 Task: Buy 4 Fondue from Cheese Tools section under best seller category for shipping address: Jerry Evans, 4202 Skips Lane, Phoenix, Arizona 85012, Cell Number 9285042162. Pay from credit card ending with 9757, CVV 798
Action: Mouse moved to (27, 104)
Screenshot: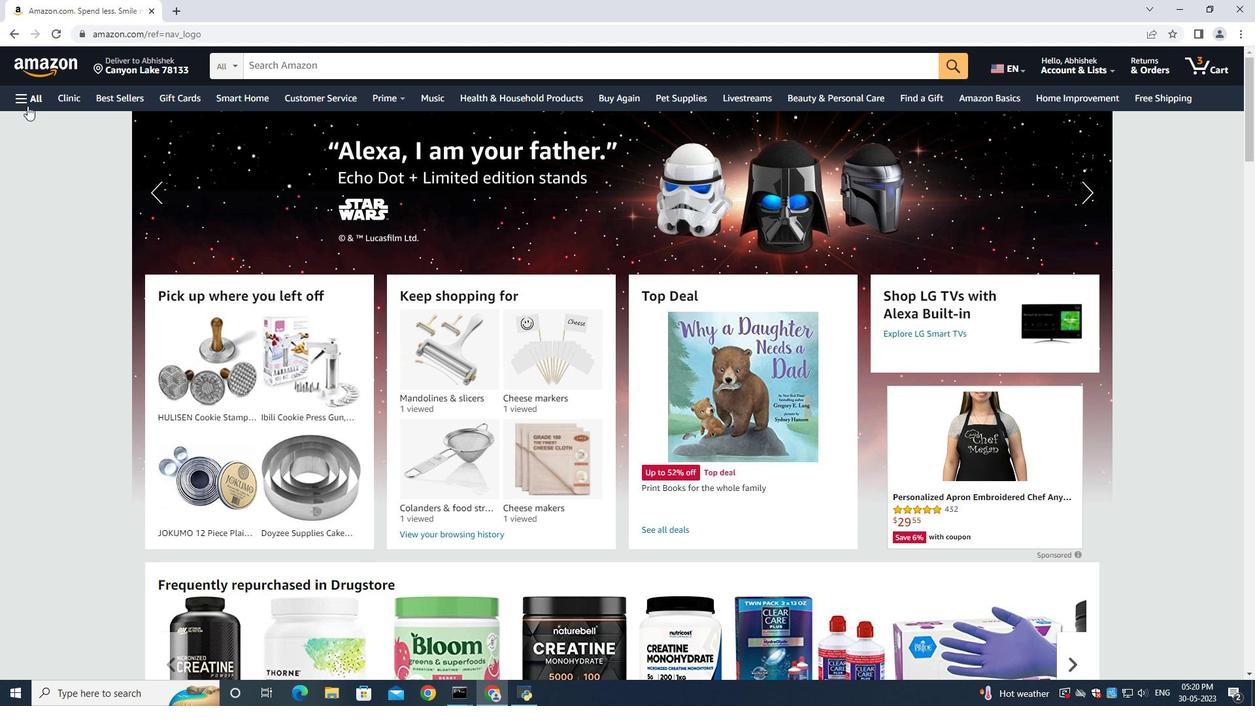 
Action: Mouse pressed left at (27, 104)
Screenshot: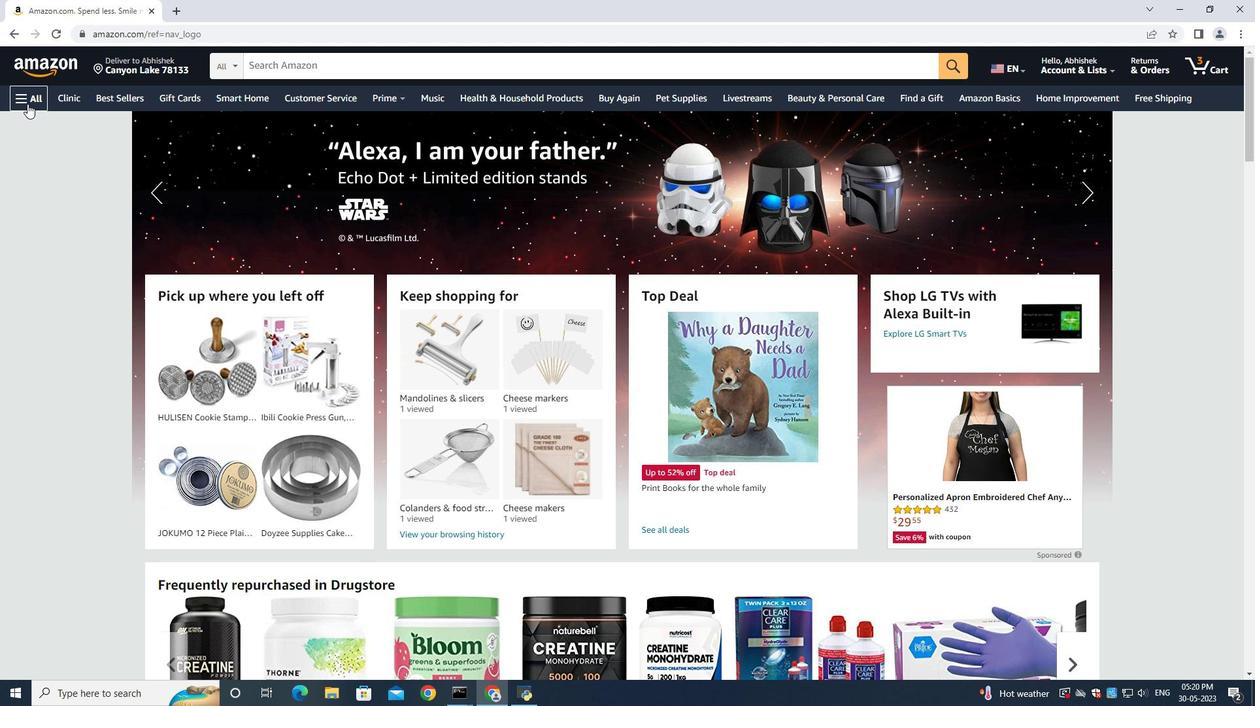 
Action: Mouse moved to (72, 126)
Screenshot: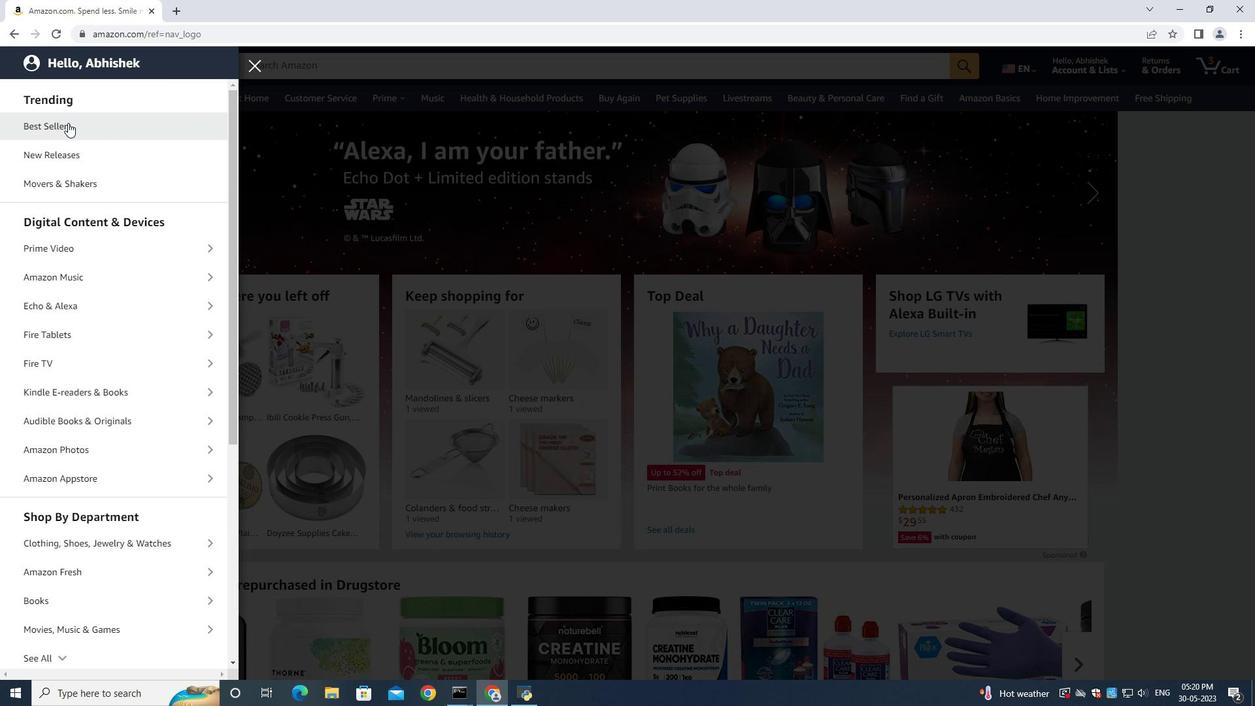 
Action: Mouse pressed left at (72, 126)
Screenshot: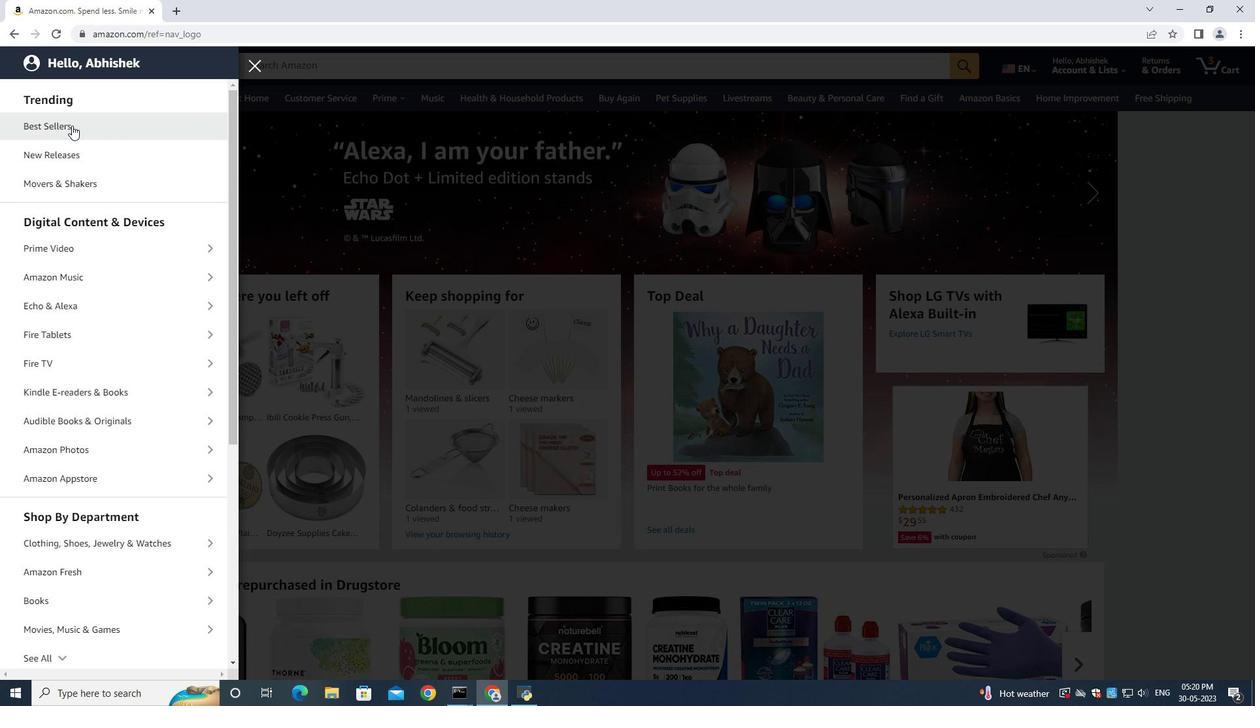 
Action: Mouse moved to (353, 71)
Screenshot: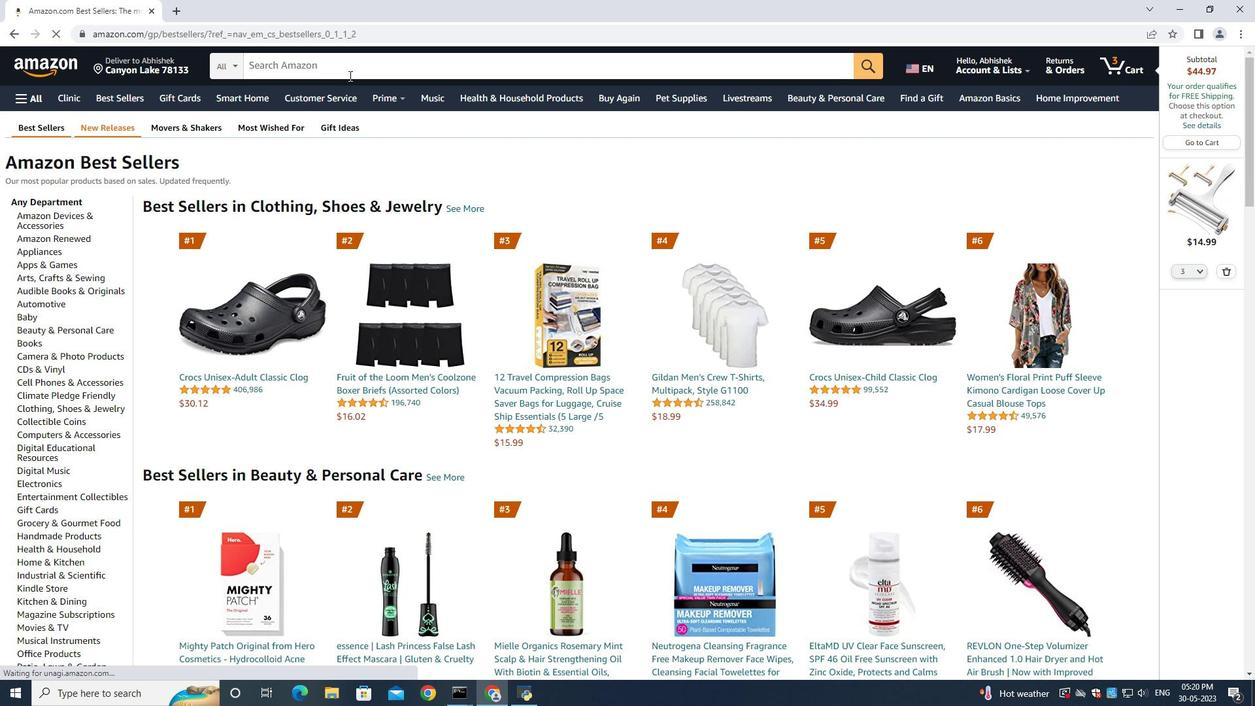 
Action: Mouse pressed left at (353, 71)
Screenshot: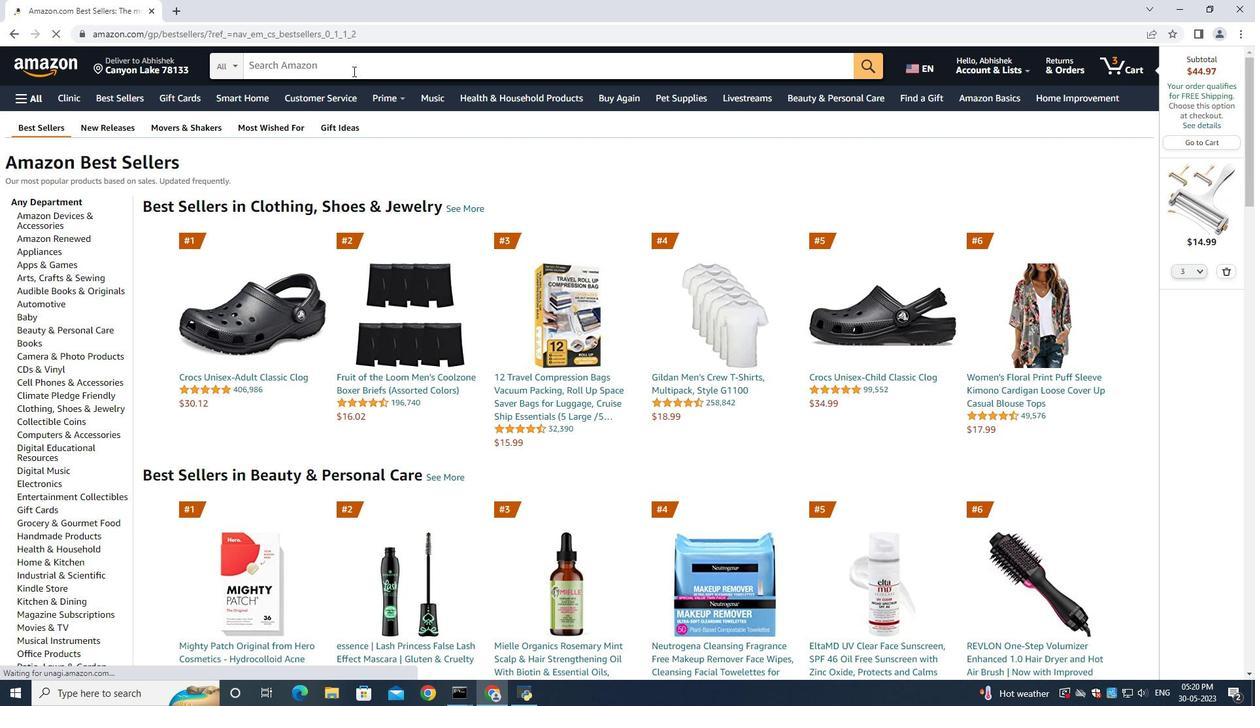 
Action: Key pressed <Key.shift>Fondue<Key.space><Key.enter>
Screenshot: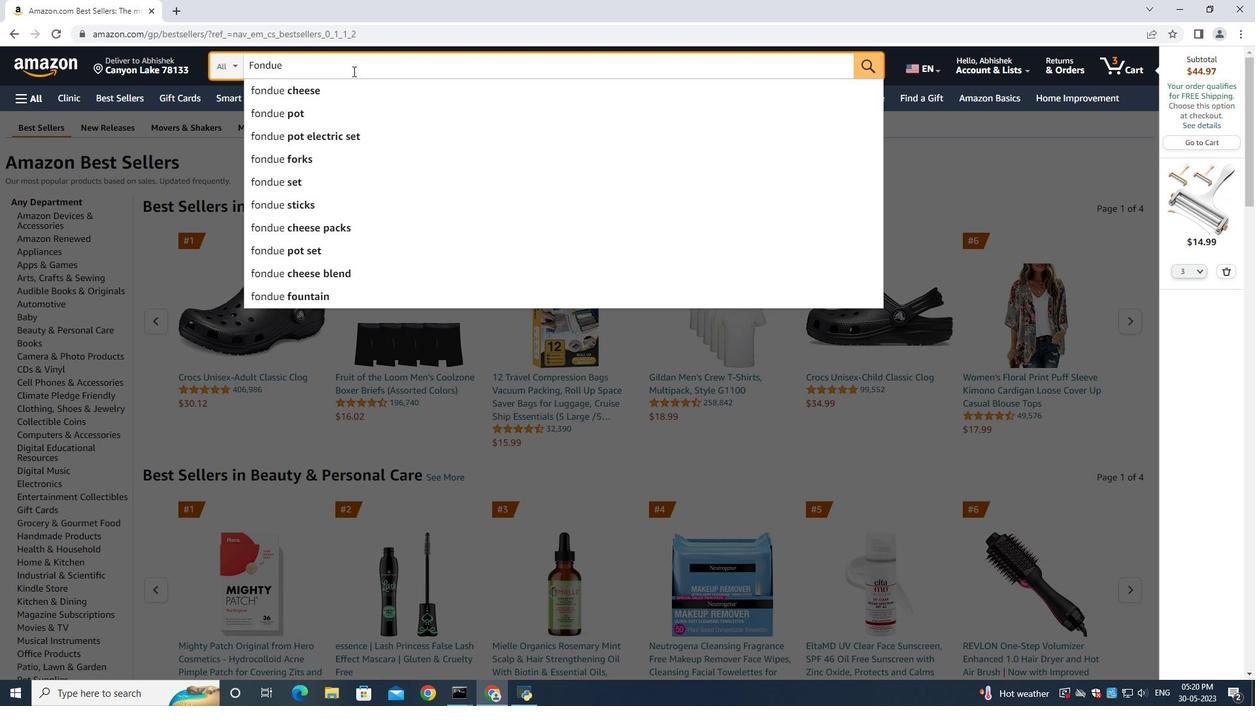 
Action: Mouse moved to (1228, 273)
Screenshot: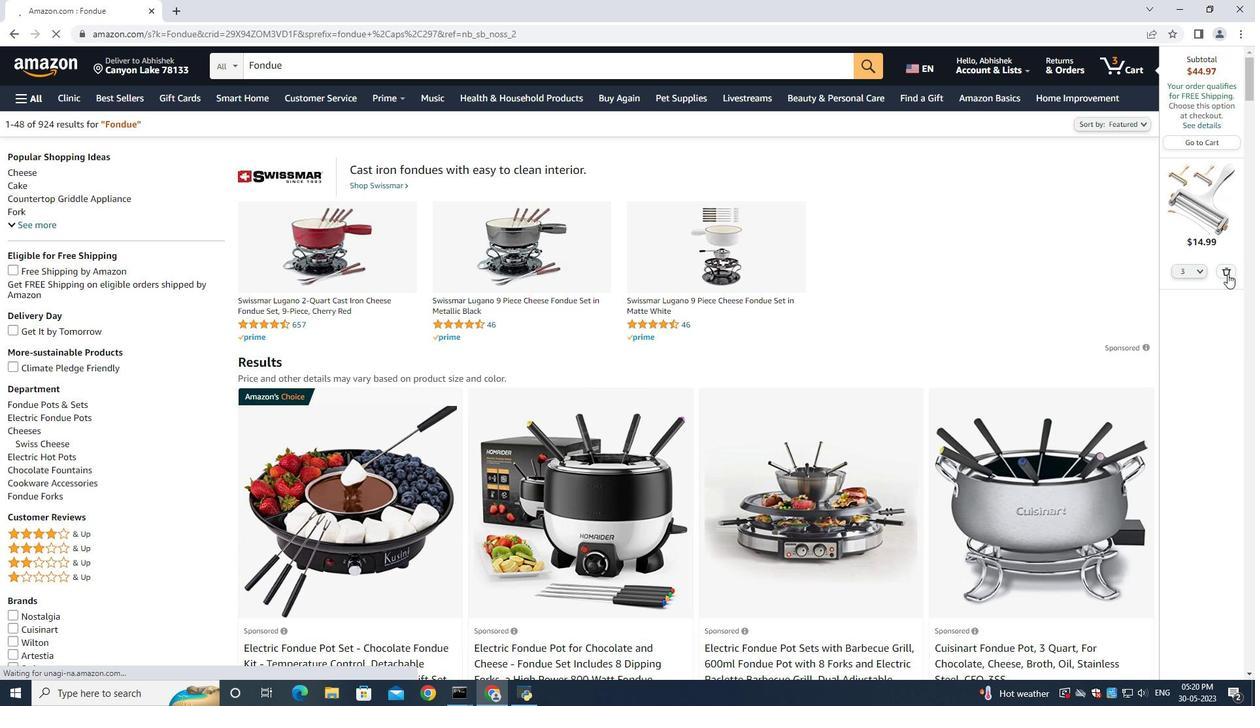 
Action: Mouse pressed left at (1228, 273)
Screenshot: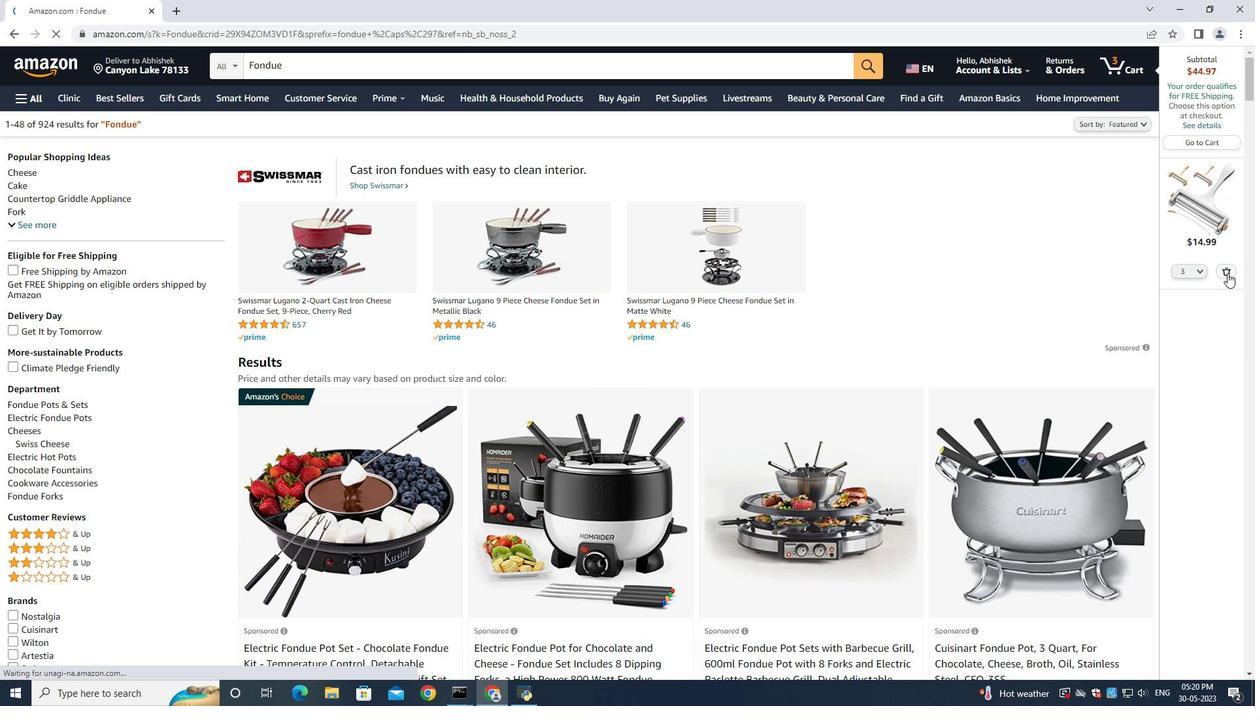 
Action: Mouse moved to (30, 432)
Screenshot: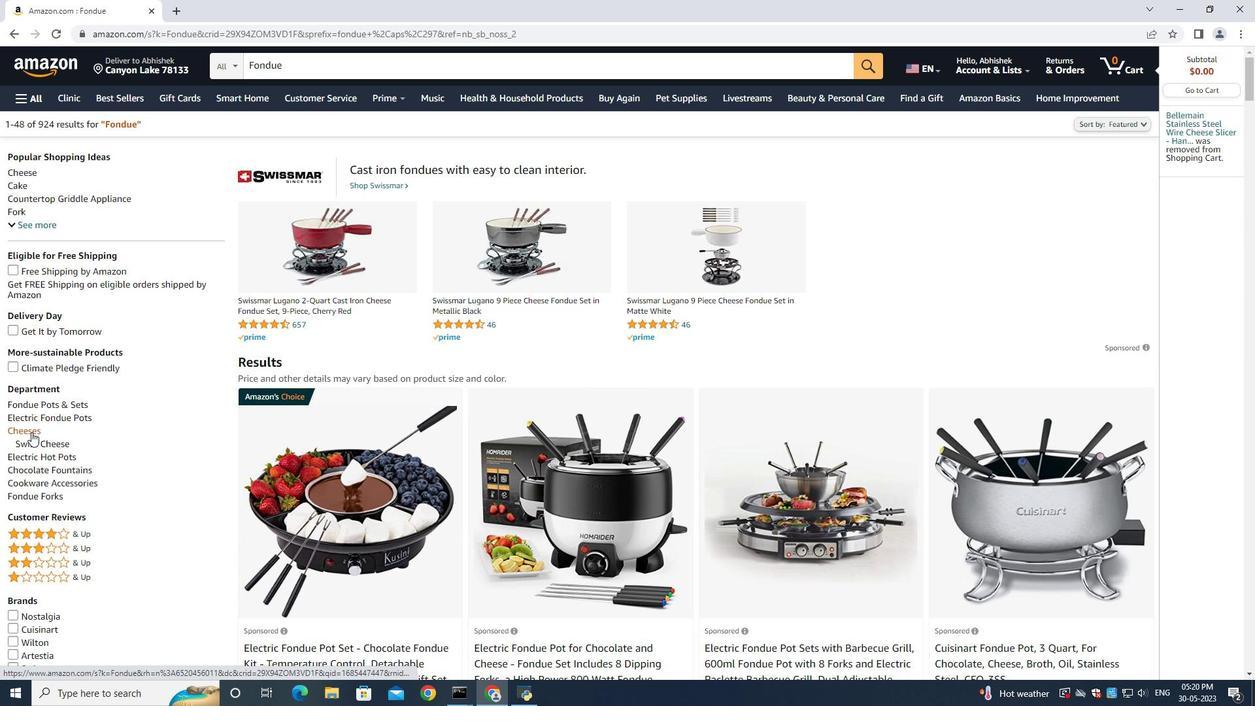 
Action: Mouse pressed left at (30, 432)
Screenshot: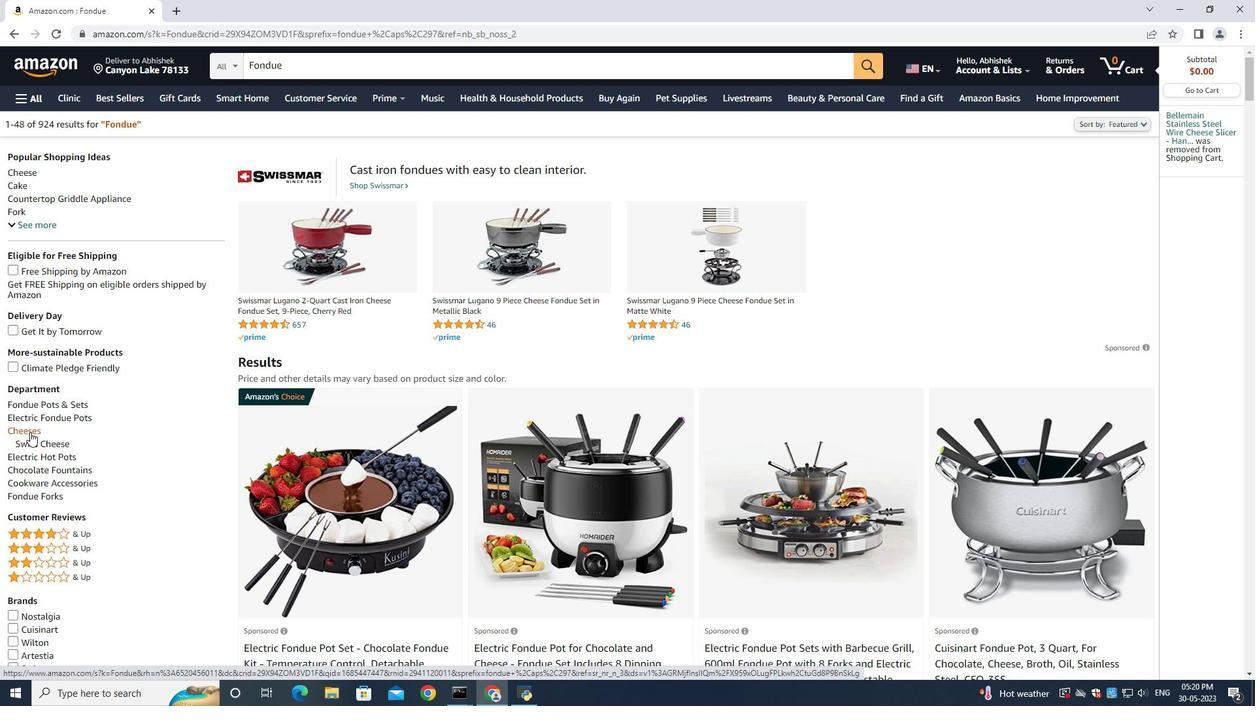 
Action: Mouse moved to (539, 621)
Screenshot: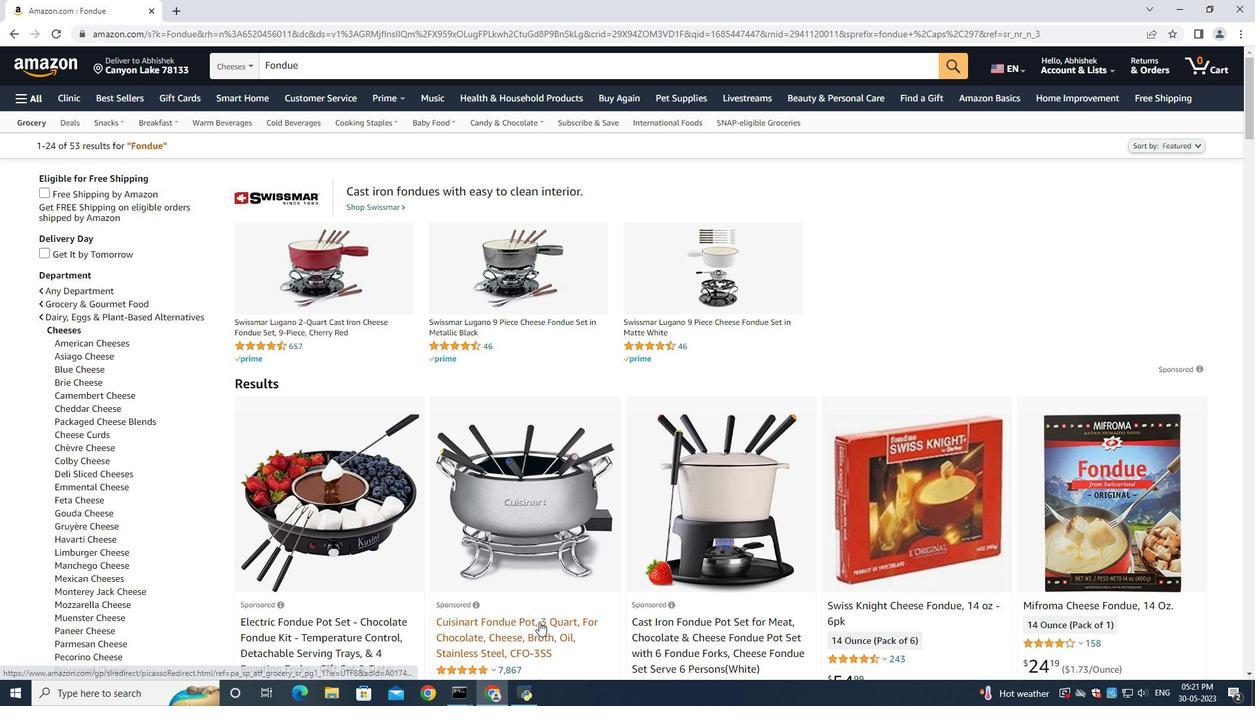 
Action: Mouse pressed left at (539, 621)
Screenshot: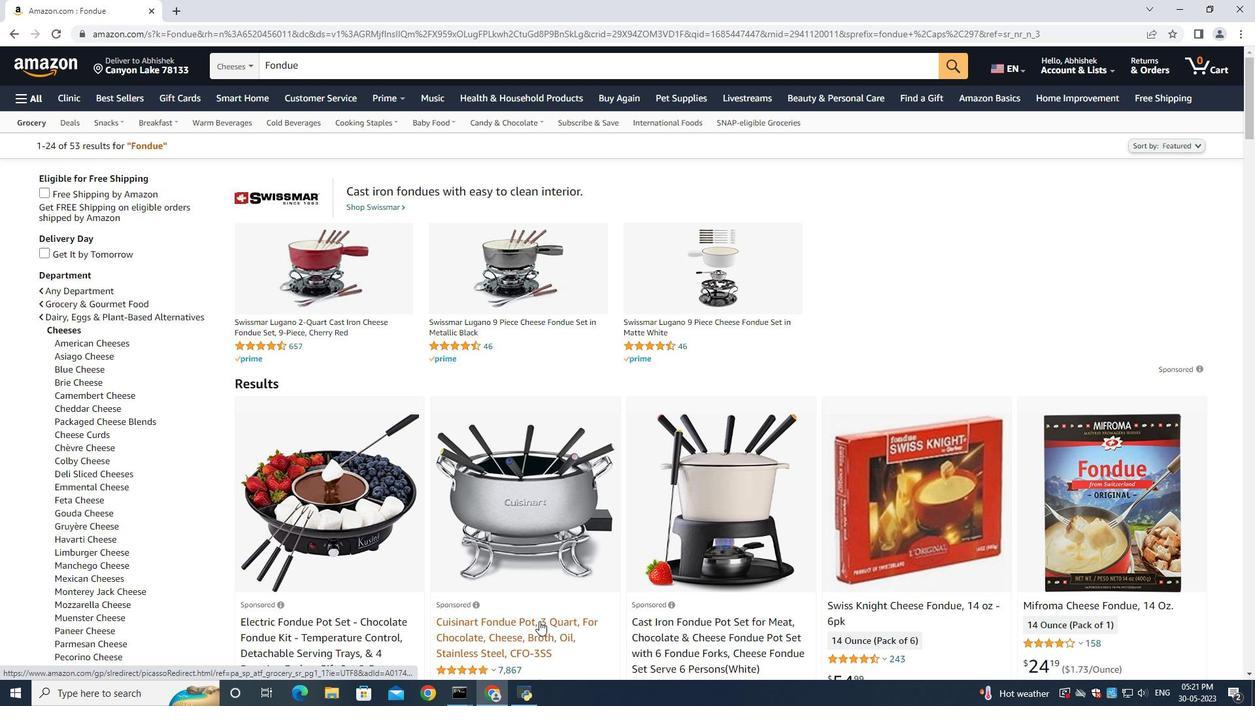 
Action: Mouse moved to (972, 442)
Screenshot: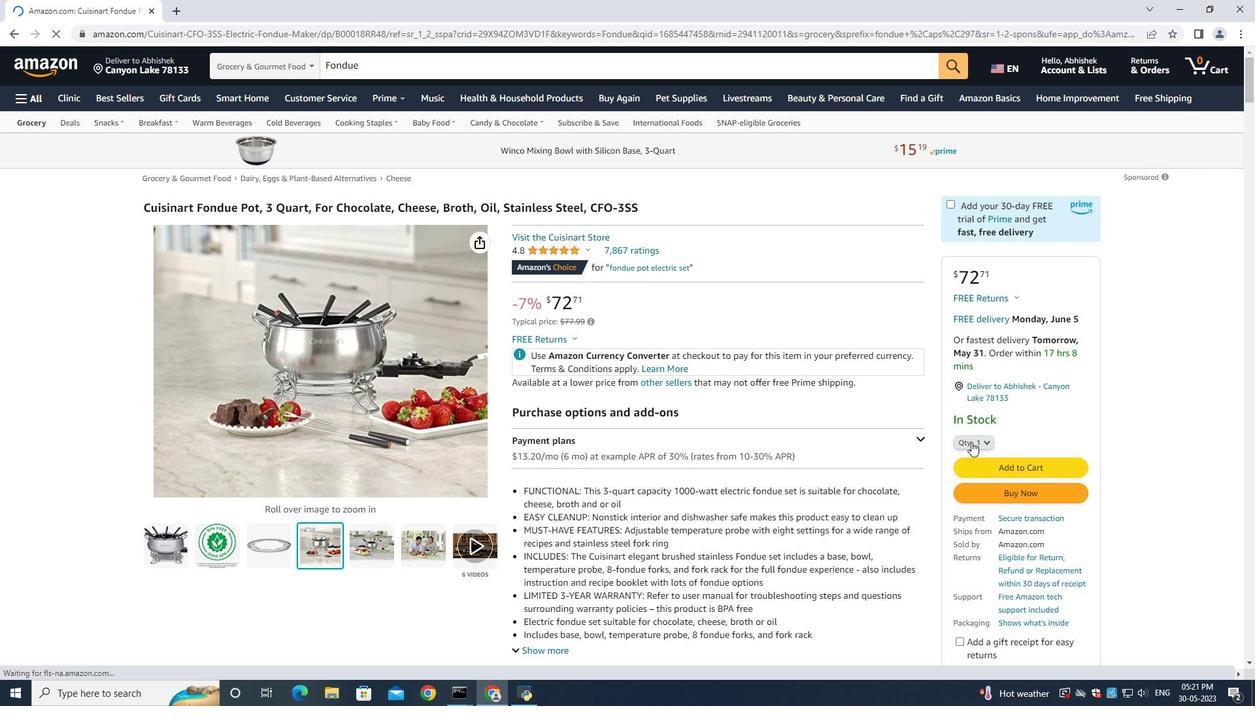 
Action: Mouse pressed left at (972, 442)
Screenshot: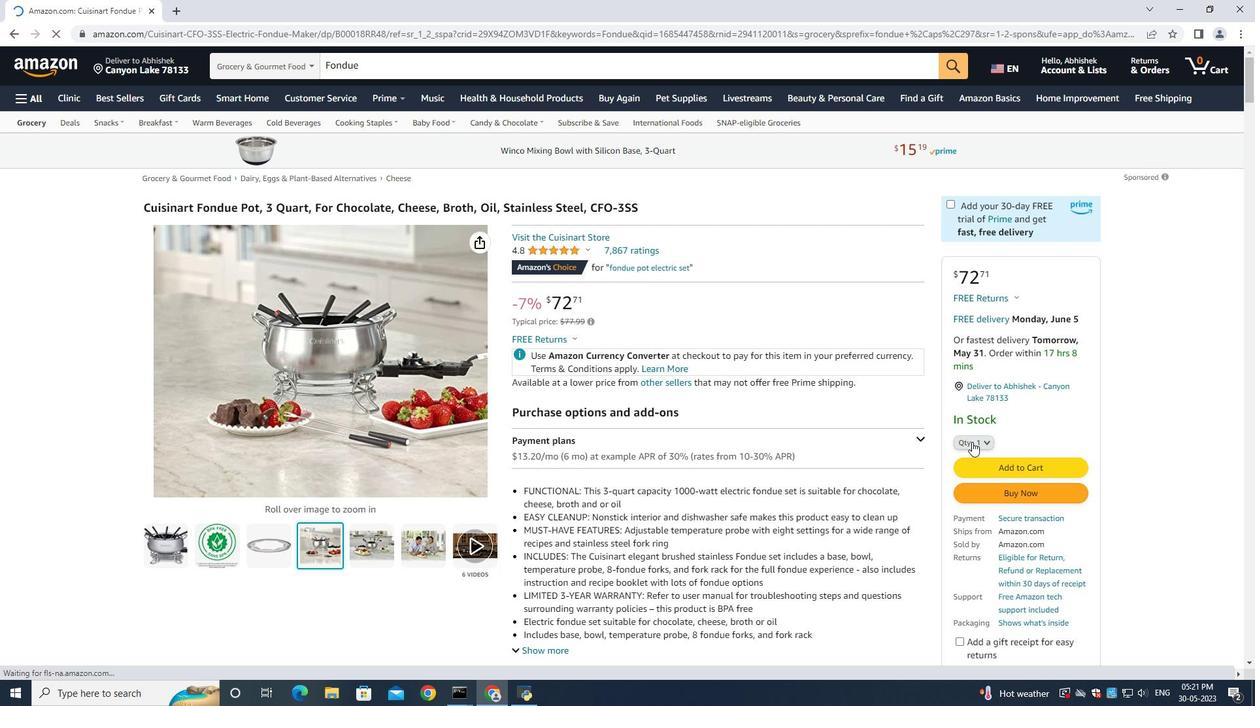 
Action: Mouse moved to (970, 128)
Screenshot: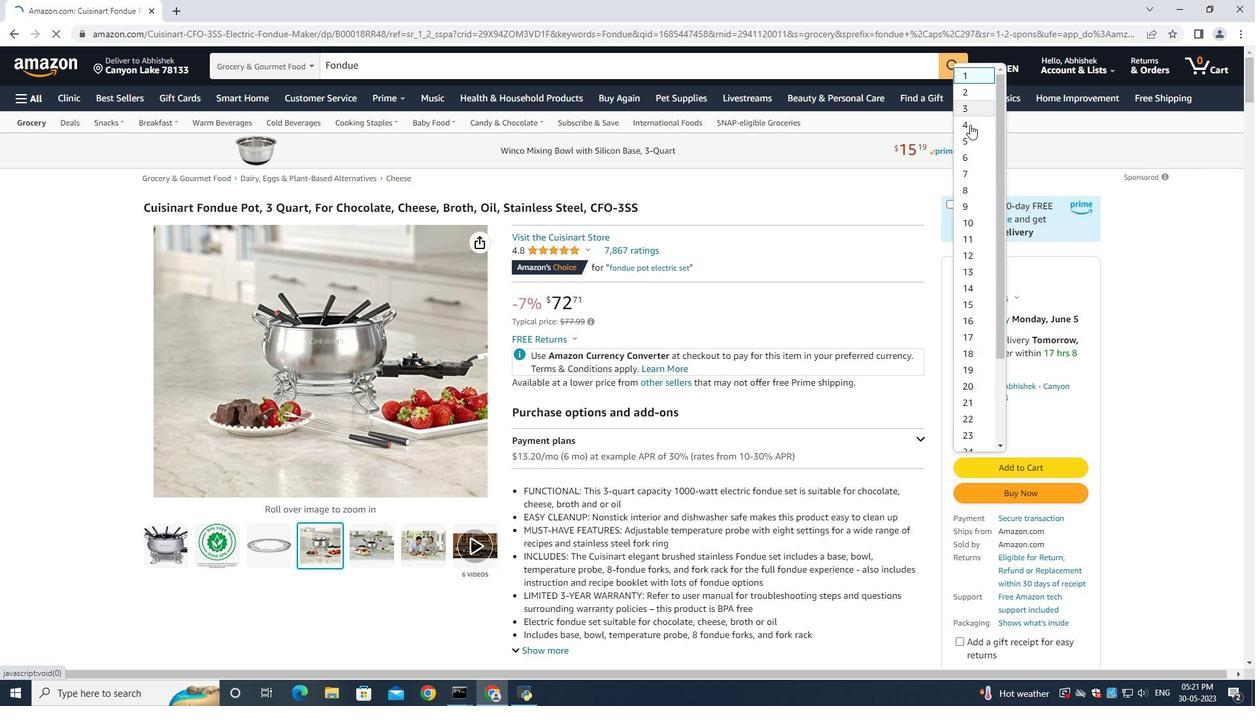 
Action: Mouse pressed left at (970, 128)
Screenshot: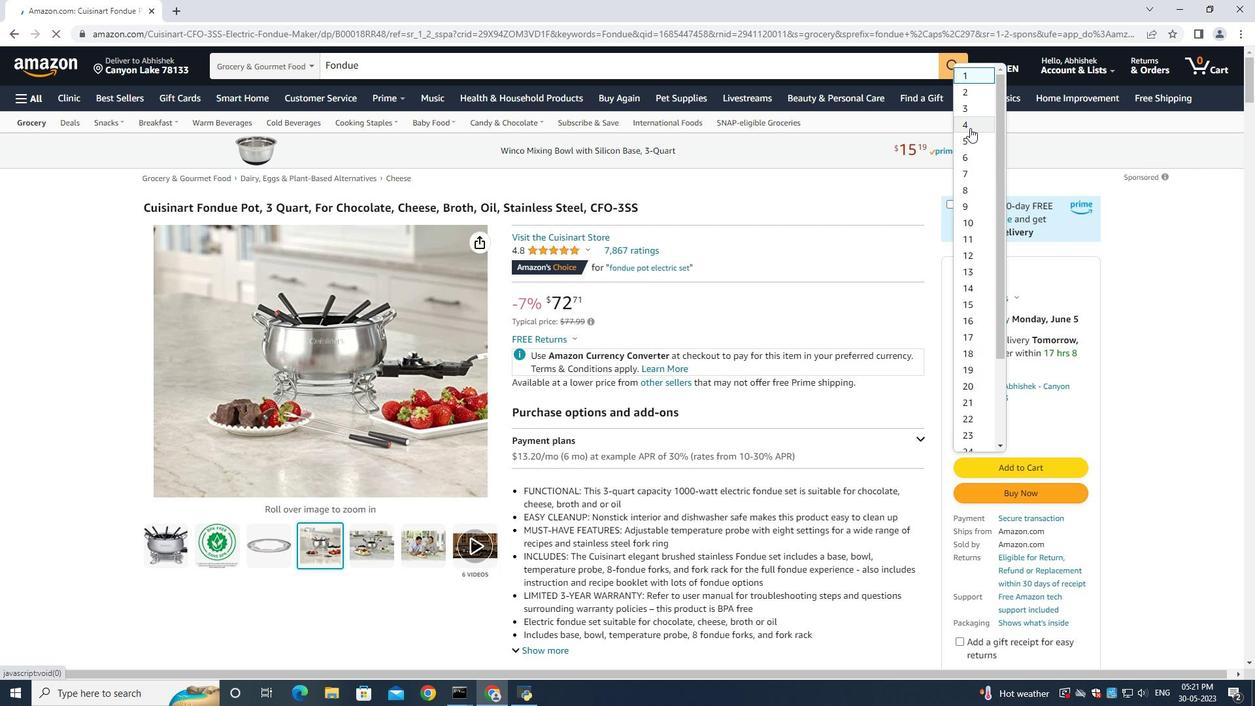 
Action: Mouse moved to (1009, 492)
Screenshot: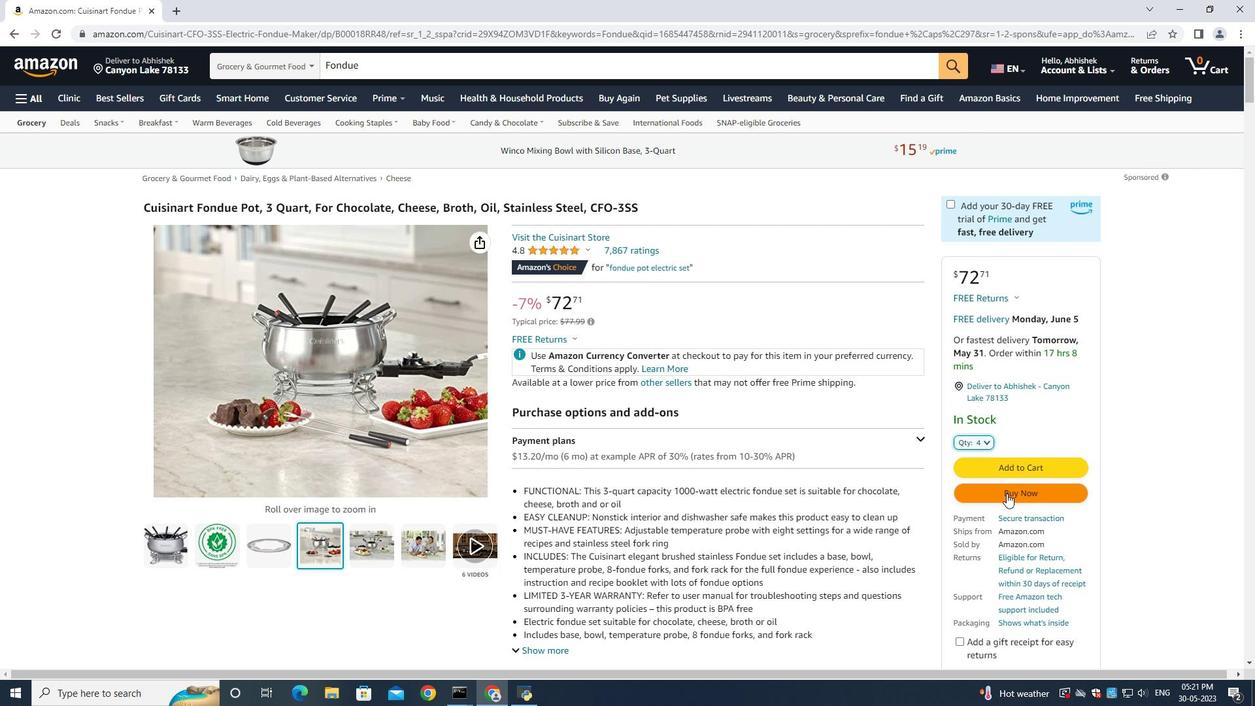 
Action: Mouse pressed left at (1009, 492)
Screenshot: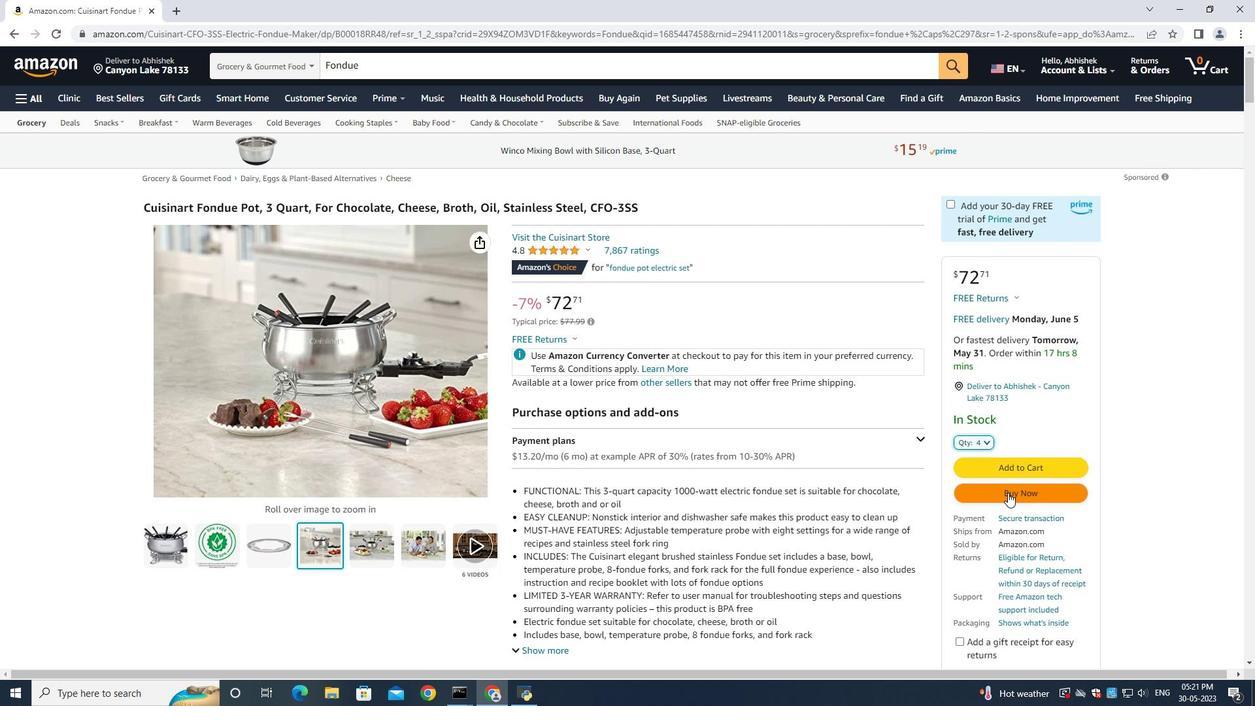 
Action: Mouse moved to (678, 399)
Screenshot: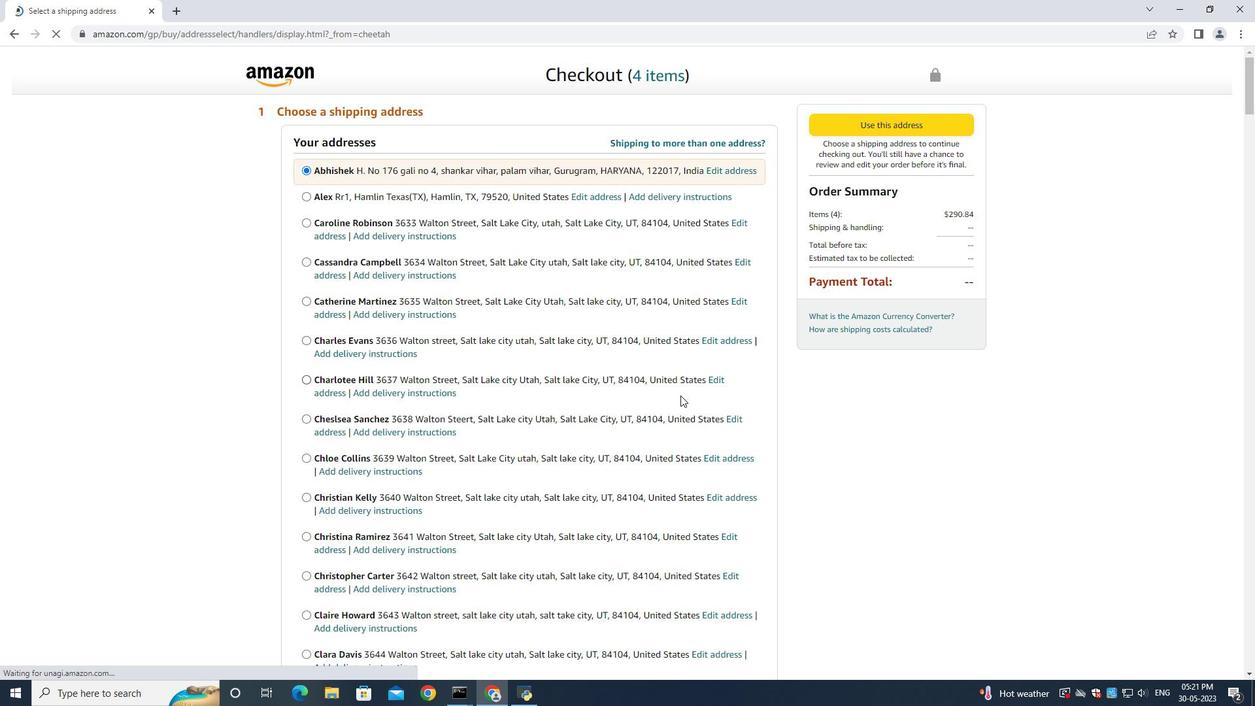 
Action: Mouse scrolled (680, 396) with delta (0, 0)
Screenshot: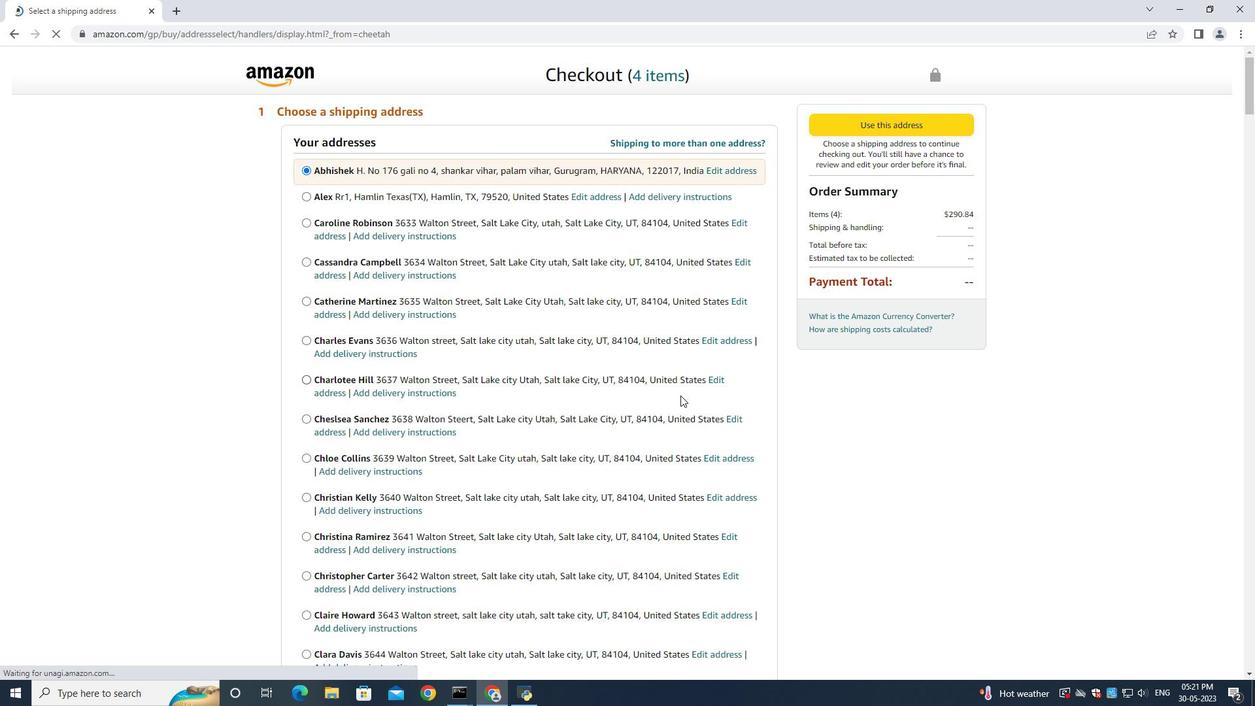 
Action: Mouse scrolled (678, 398) with delta (0, 0)
Screenshot: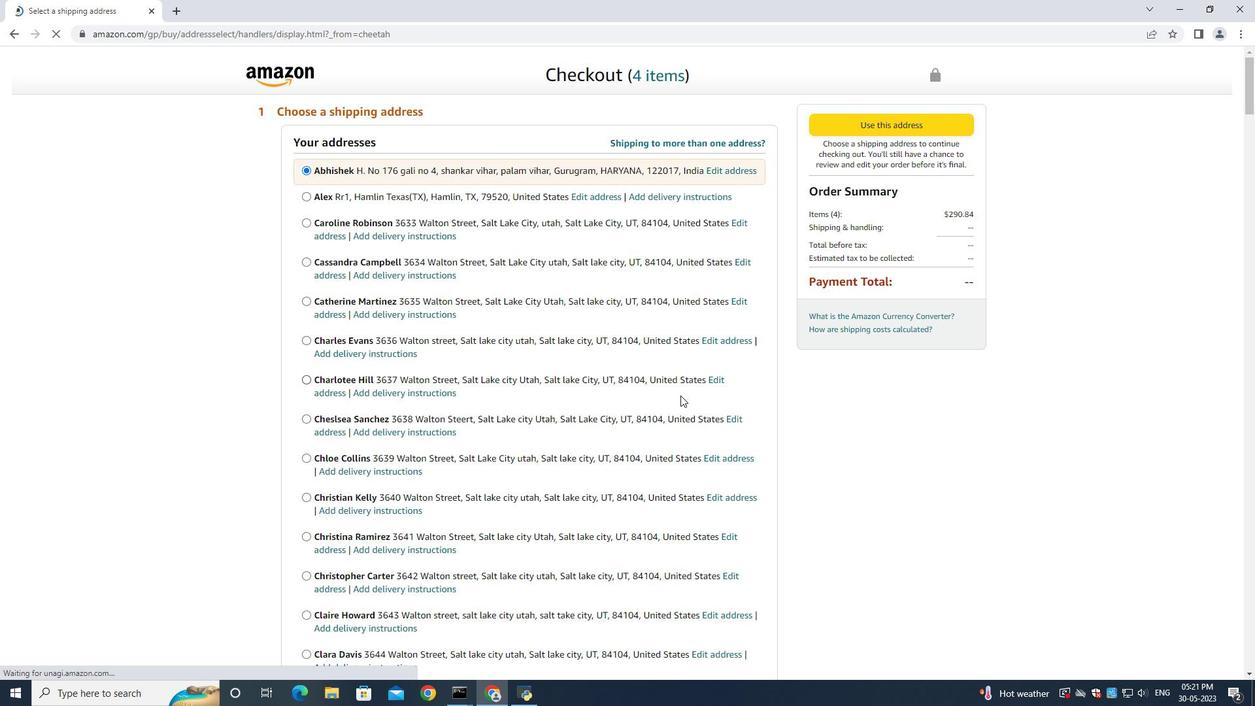 
Action: Mouse scrolled (678, 398) with delta (0, 0)
Screenshot: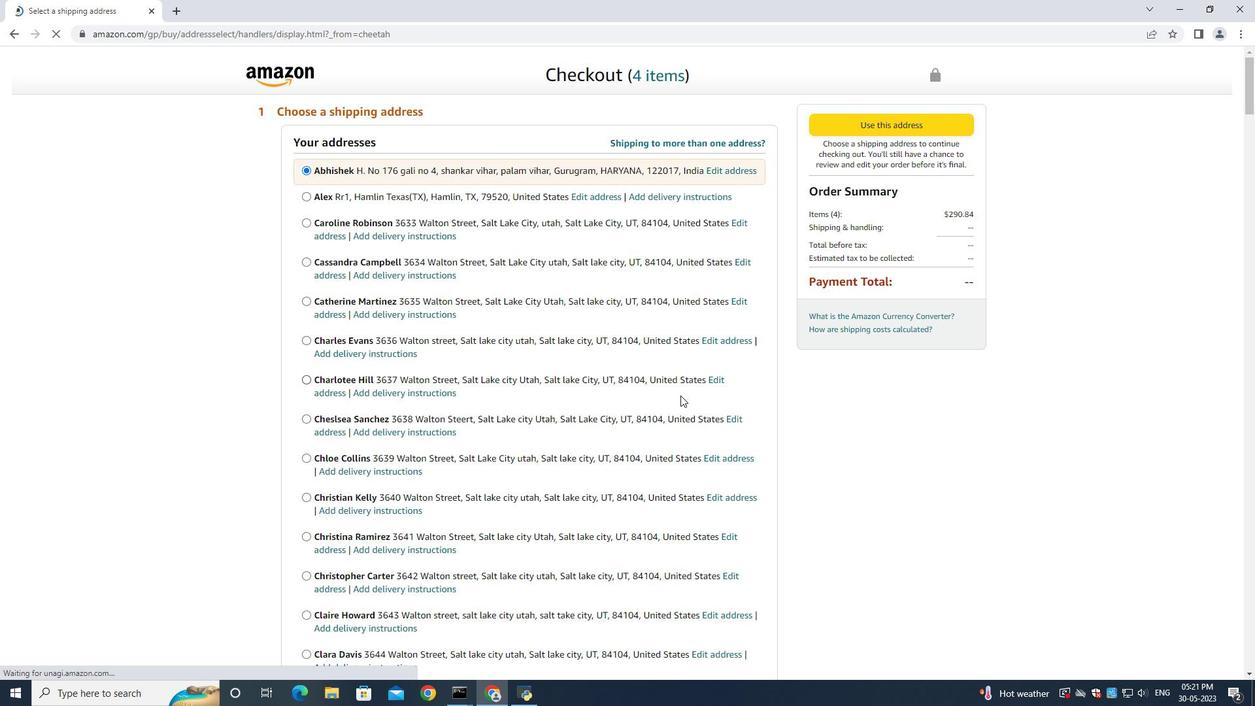 
Action: Mouse scrolled (678, 398) with delta (0, 0)
Screenshot: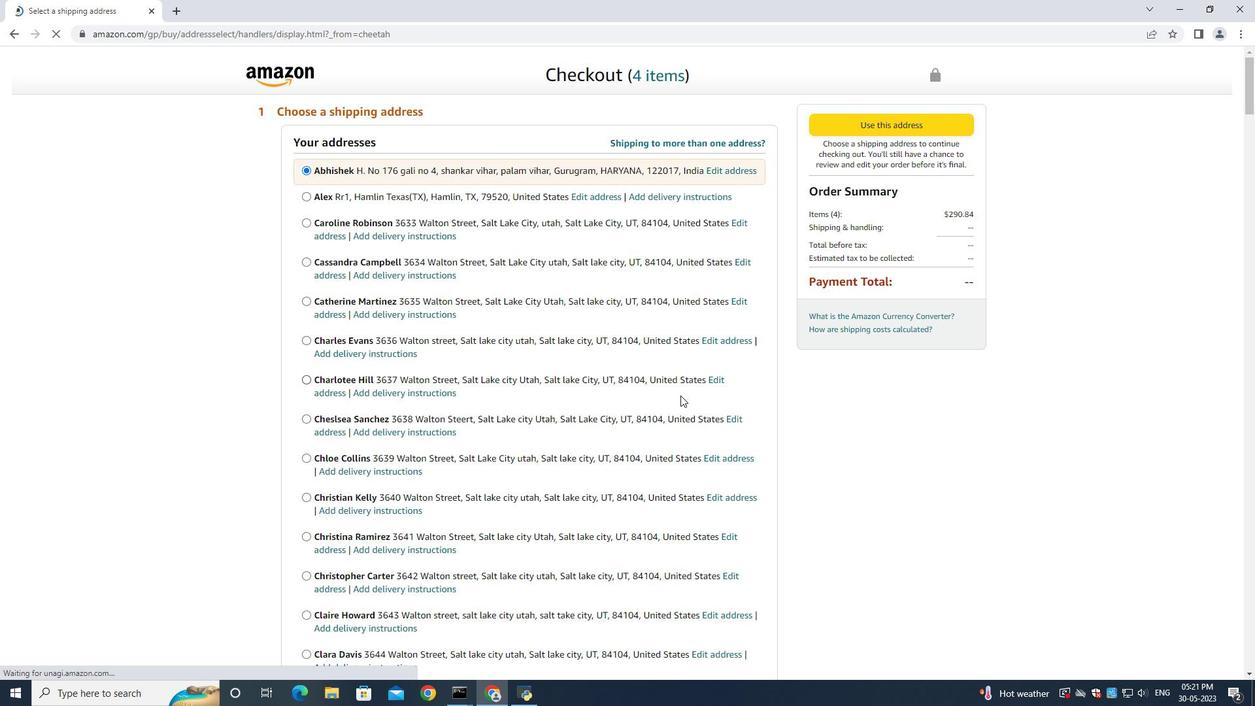 
Action: Mouse scrolled (678, 399) with delta (0, 0)
Screenshot: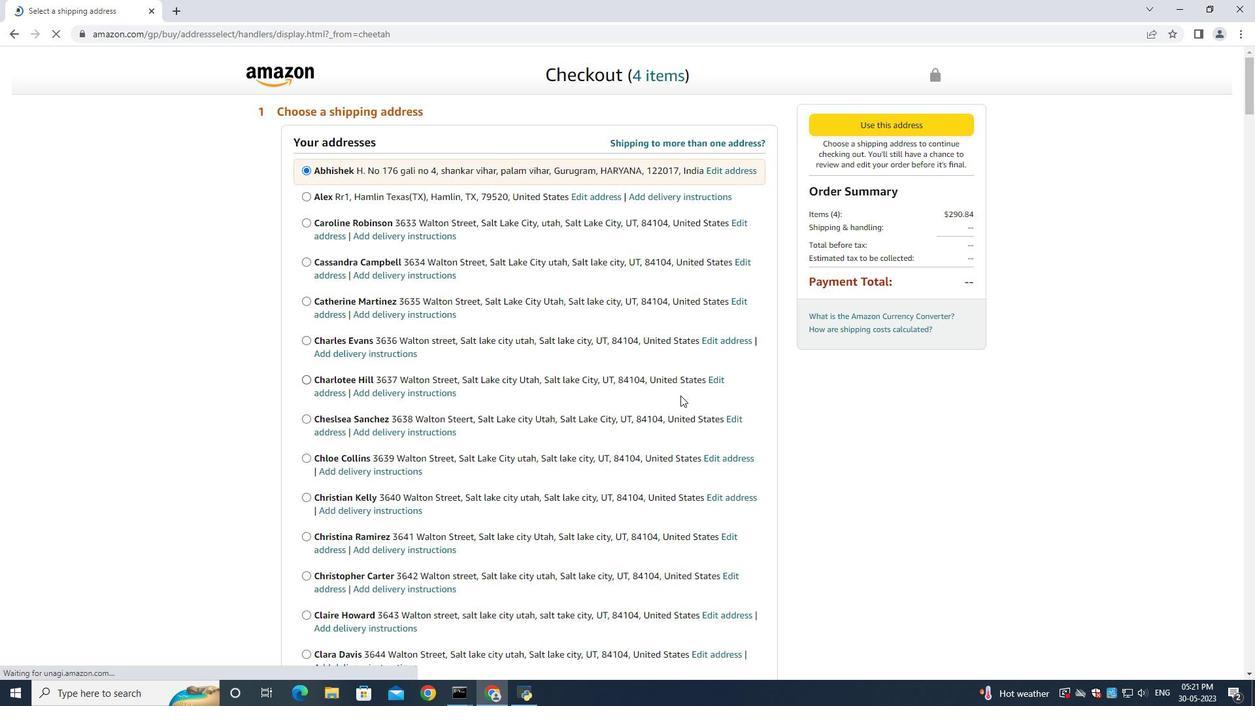 
Action: Mouse scrolled (678, 399) with delta (0, 0)
Screenshot: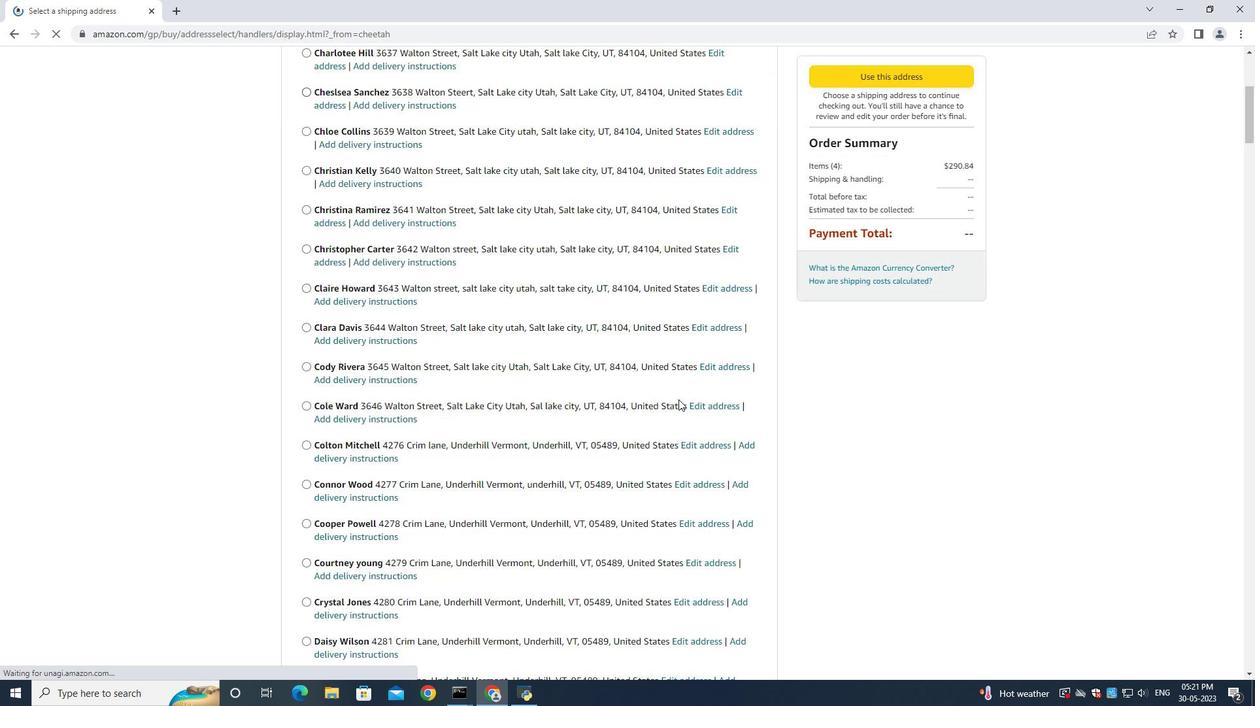 
Action: Mouse scrolled (678, 399) with delta (0, 0)
Screenshot: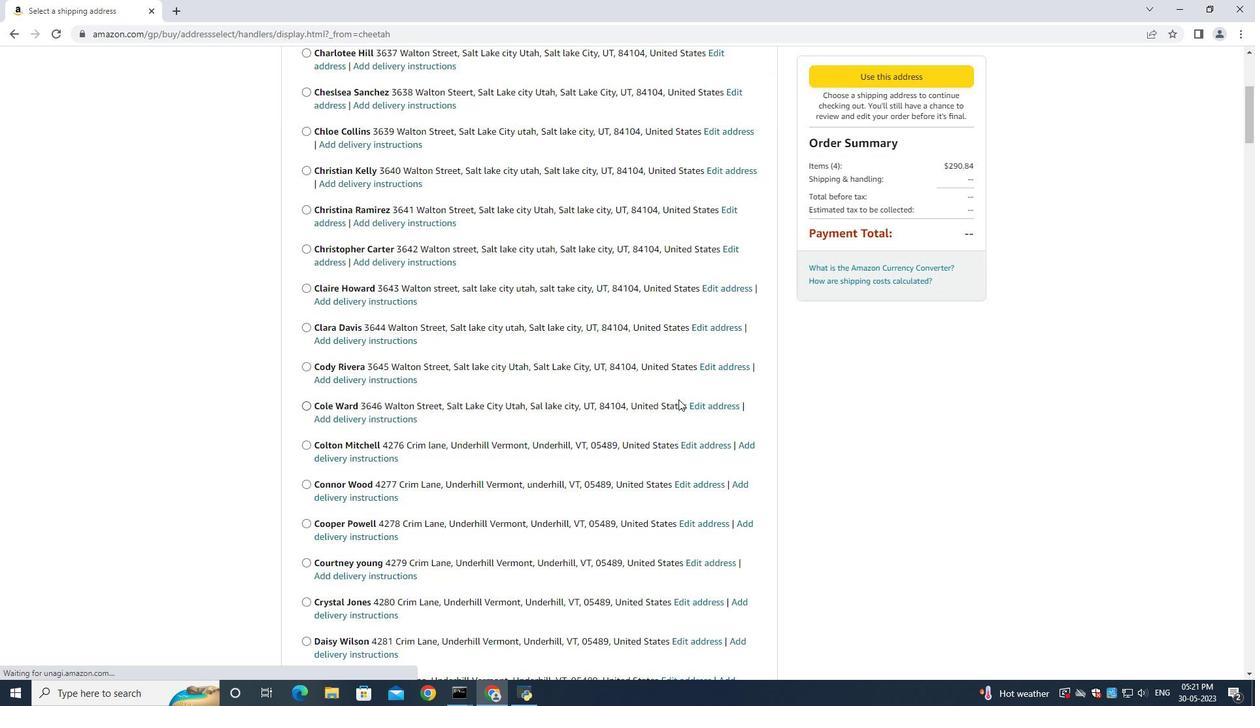 
Action: Mouse scrolled (678, 399) with delta (0, 0)
Screenshot: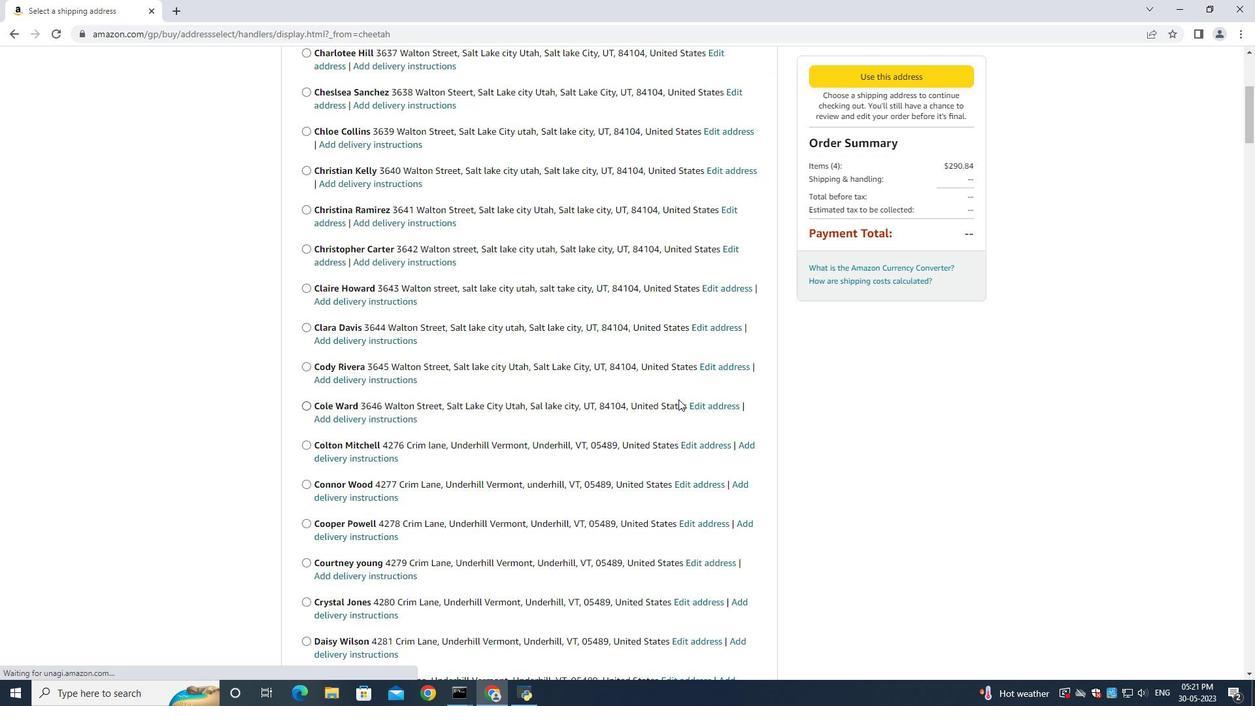 
Action: Mouse scrolled (678, 399) with delta (0, 0)
Screenshot: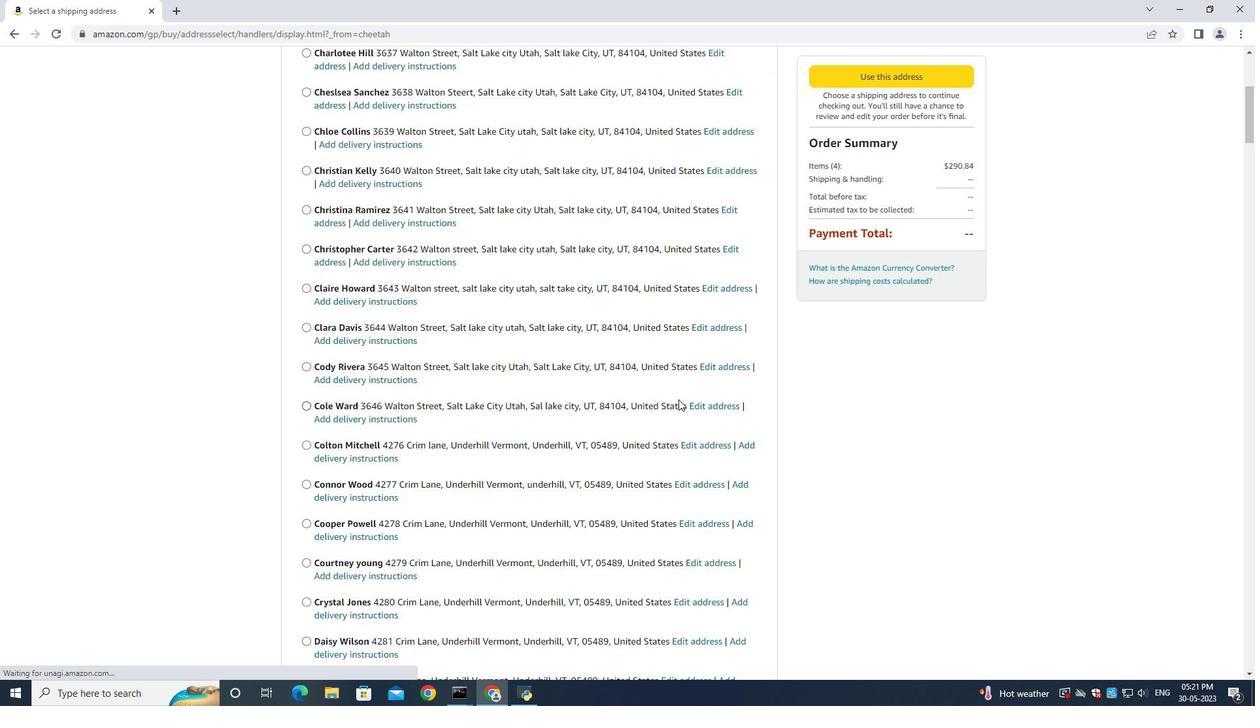 
Action: Mouse scrolled (678, 399) with delta (0, 0)
Screenshot: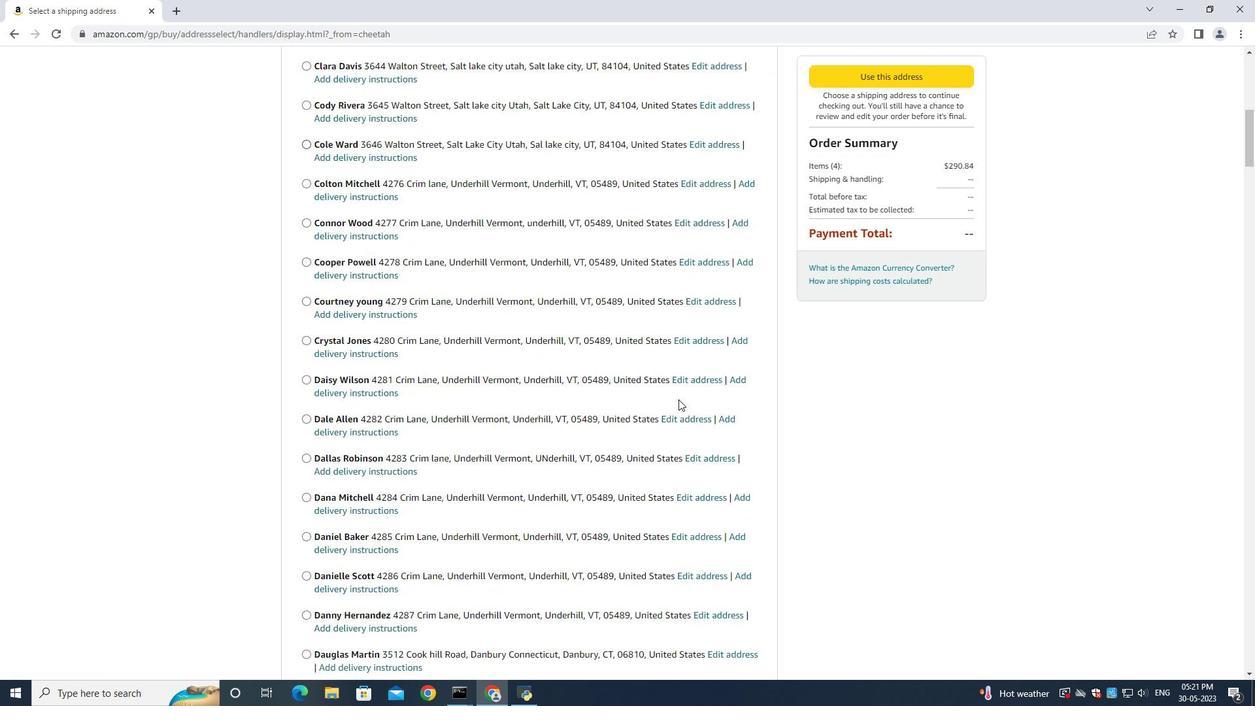 
Action: Mouse scrolled (678, 399) with delta (0, 0)
Screenshot: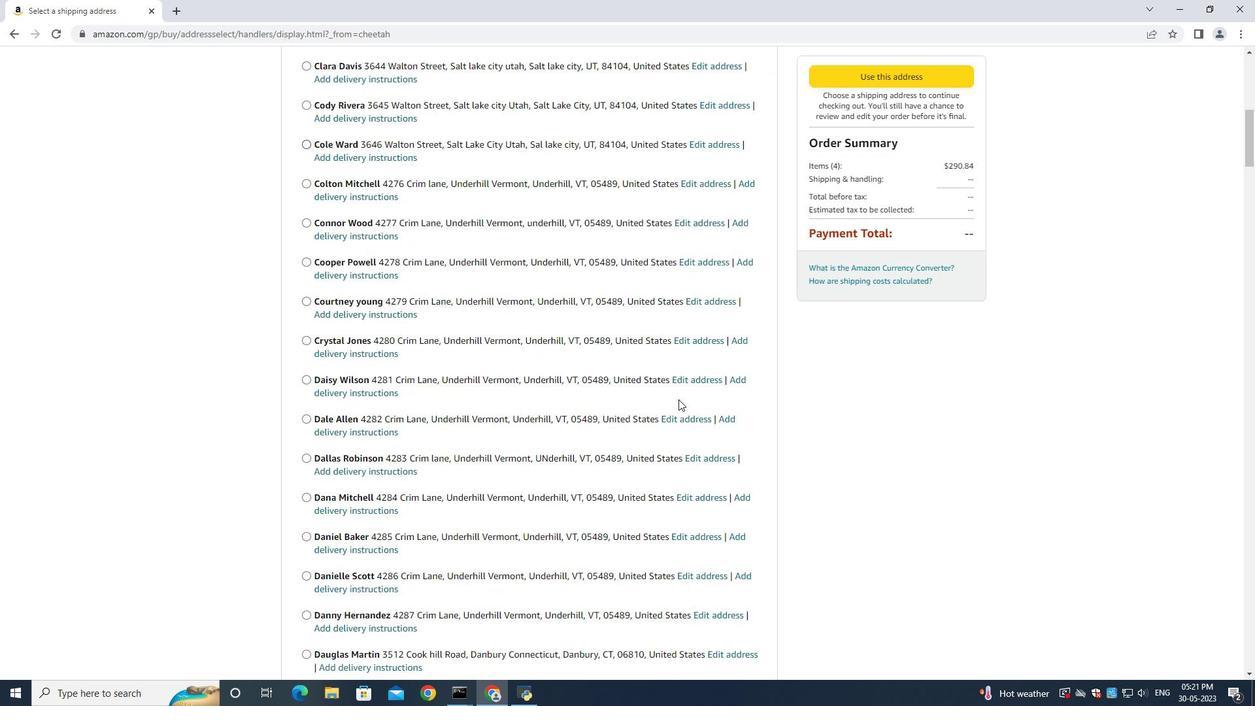 
Action: Mouse scrolled (678, 399) with delta (0, 0)
Screenshot: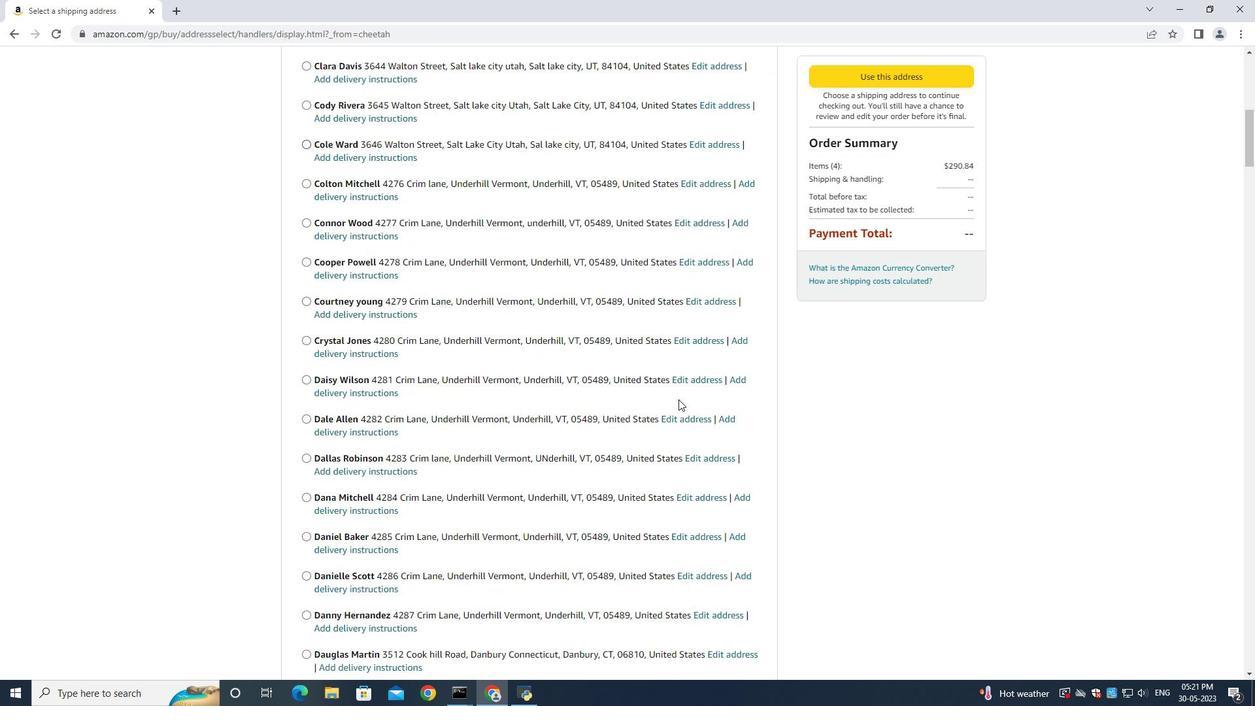 
Action: Mouse scrolled (678, 399) with delta (0, 0)
Screenshot: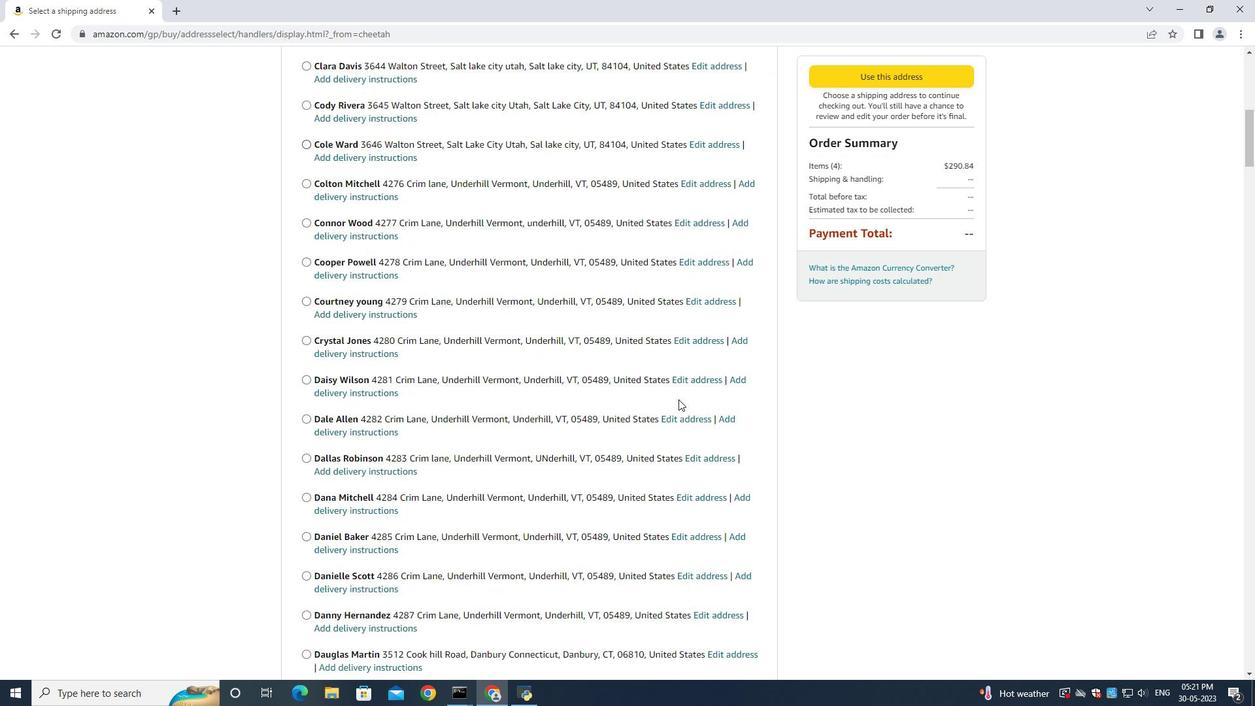 
Action: Mouse scrolled (678, 399) with delta (0, 0)
Screenshot: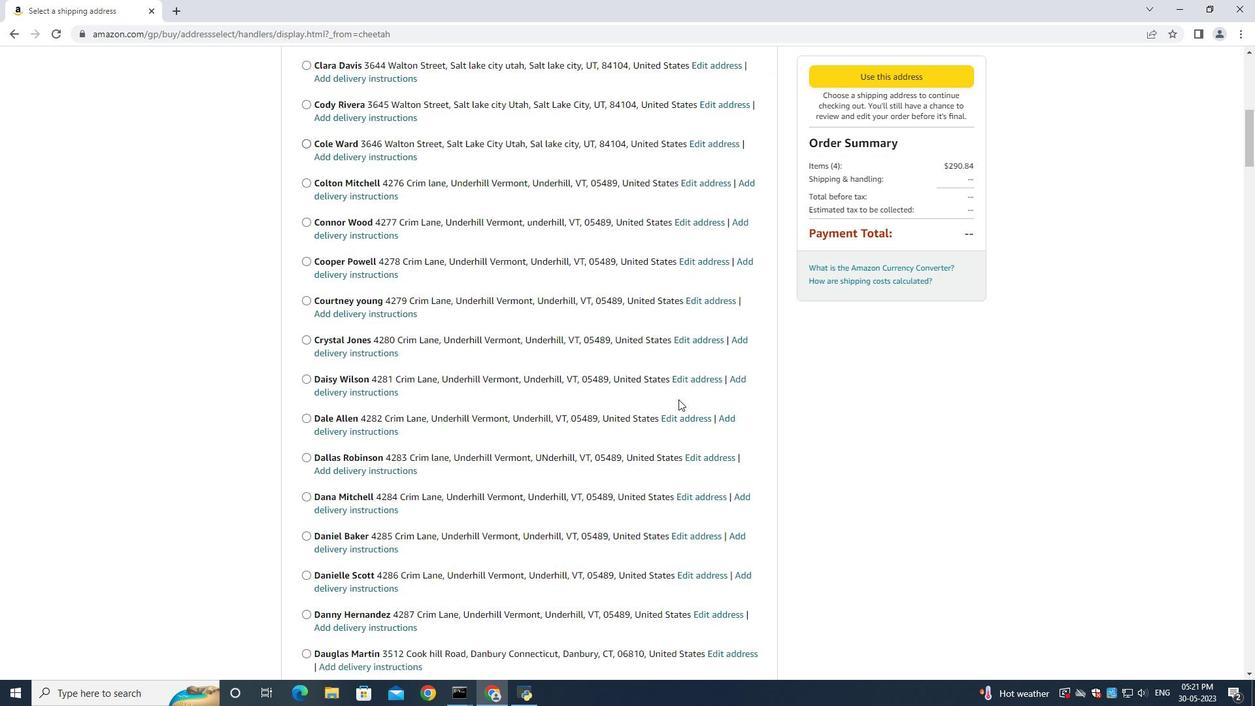 
Action: Mouse scrolled (678, 399) with delta (0, 0)
Screenshot: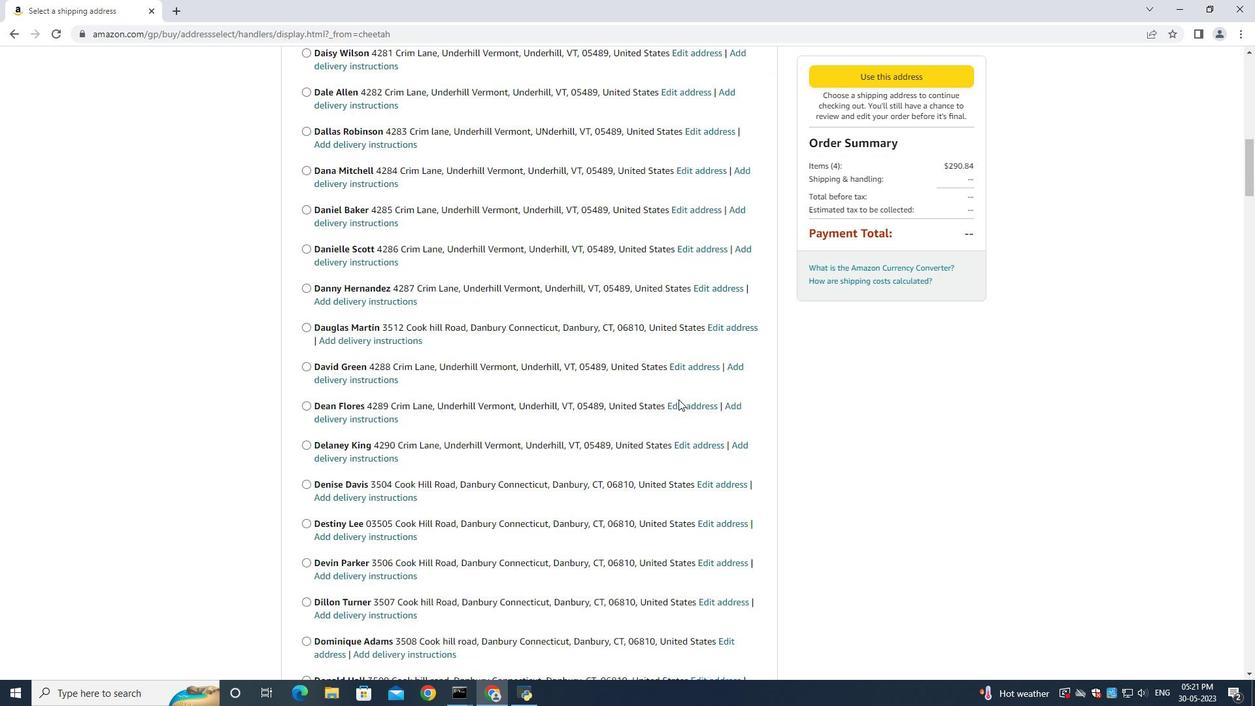 
Action: Mouse scrolled (678, 399) with delta (0, 0)
Screenshot: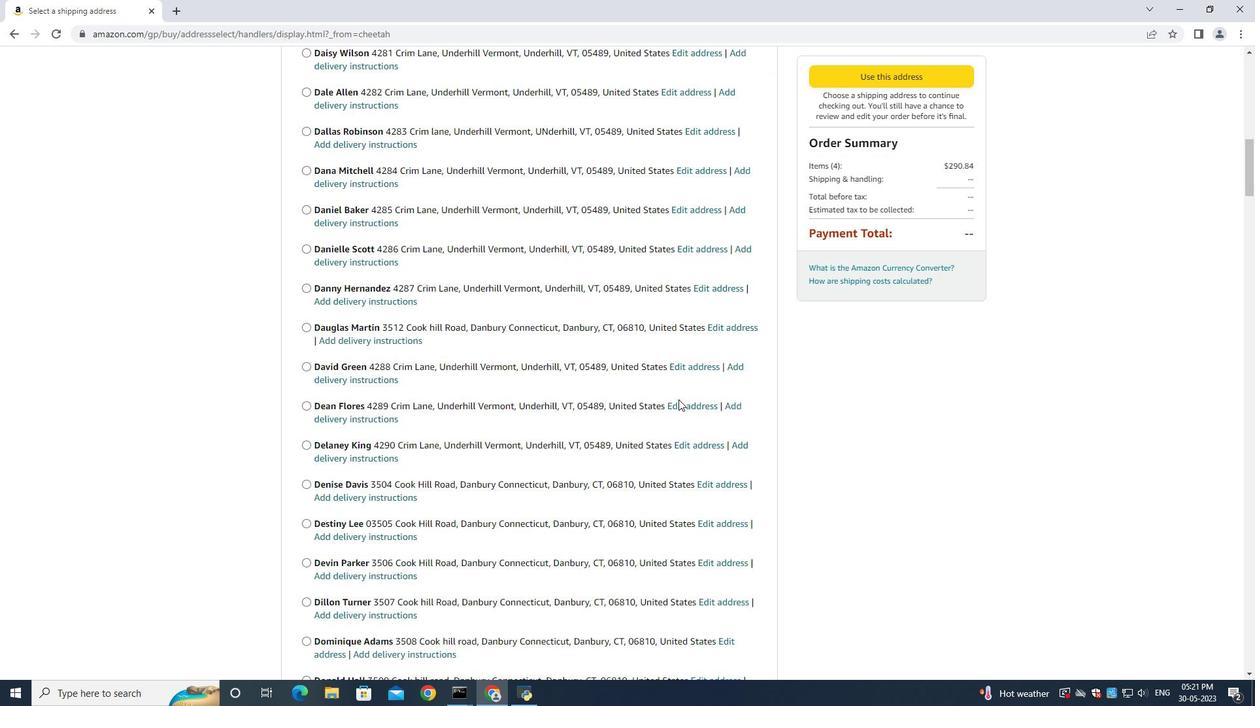 
Action: Mouse scrolled (678, 399) with delta (0, 0)
Screenshot: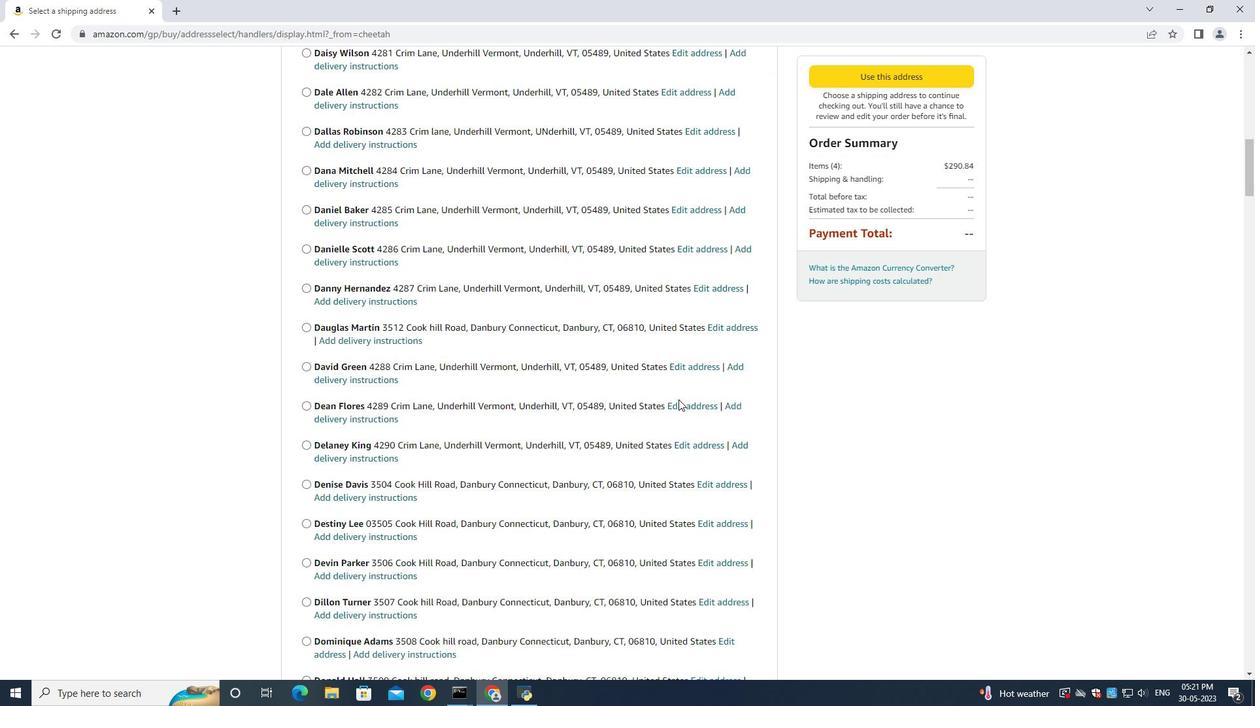 
Action: Mouse scrolled (678, 399) with delta (0, 0)
Screenshot: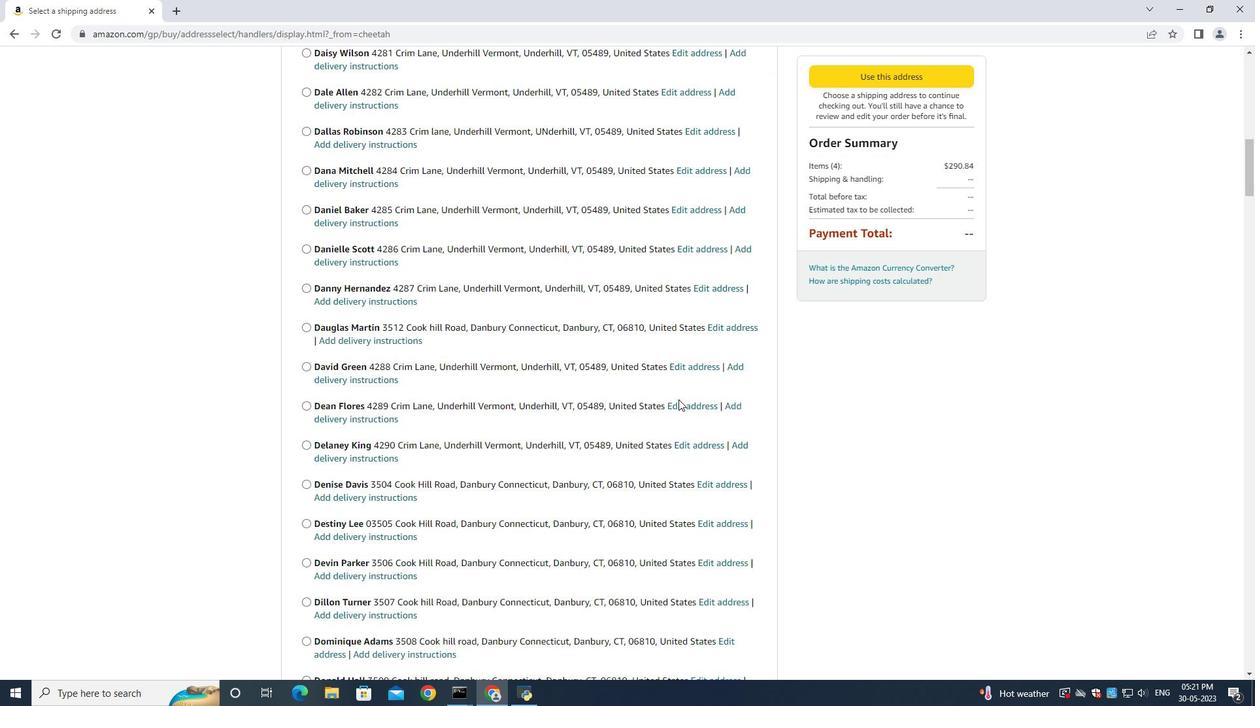 
Action: Mouse scrolled (678, 399) with delta (0, 0)
Screenshot: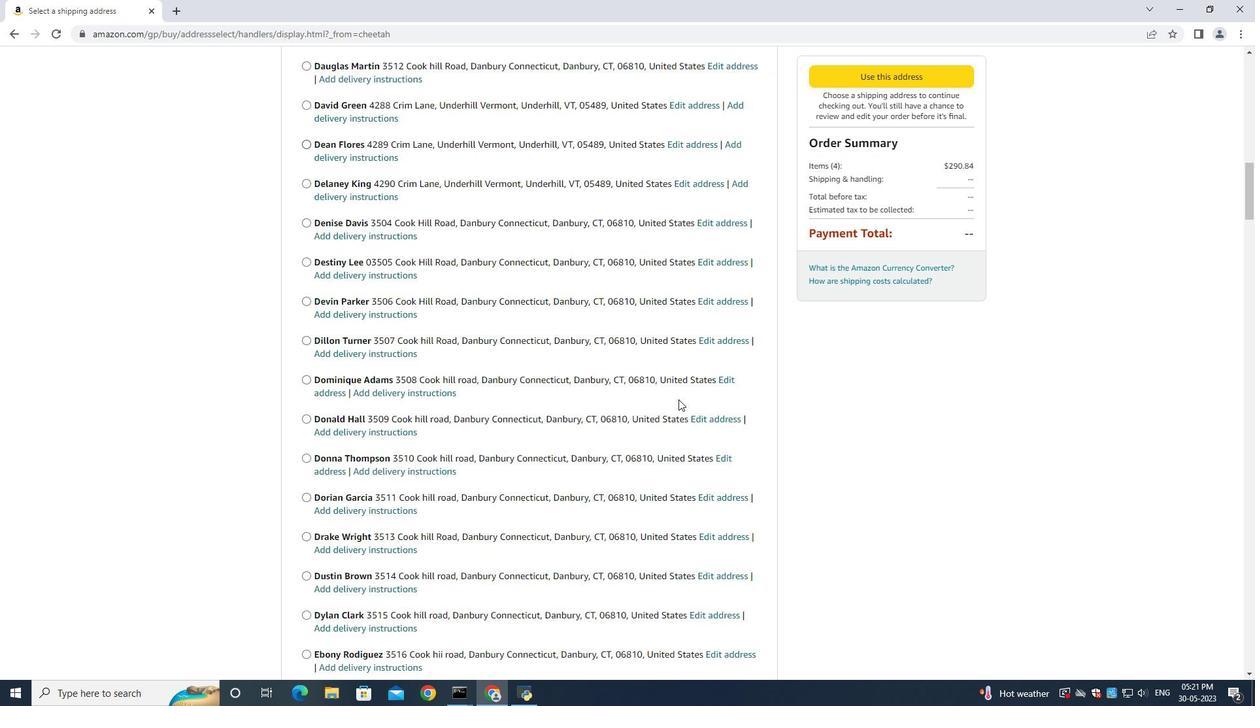 
Action: Mouse scrolled (678, 399) with delta (0, 0)
Screenshot: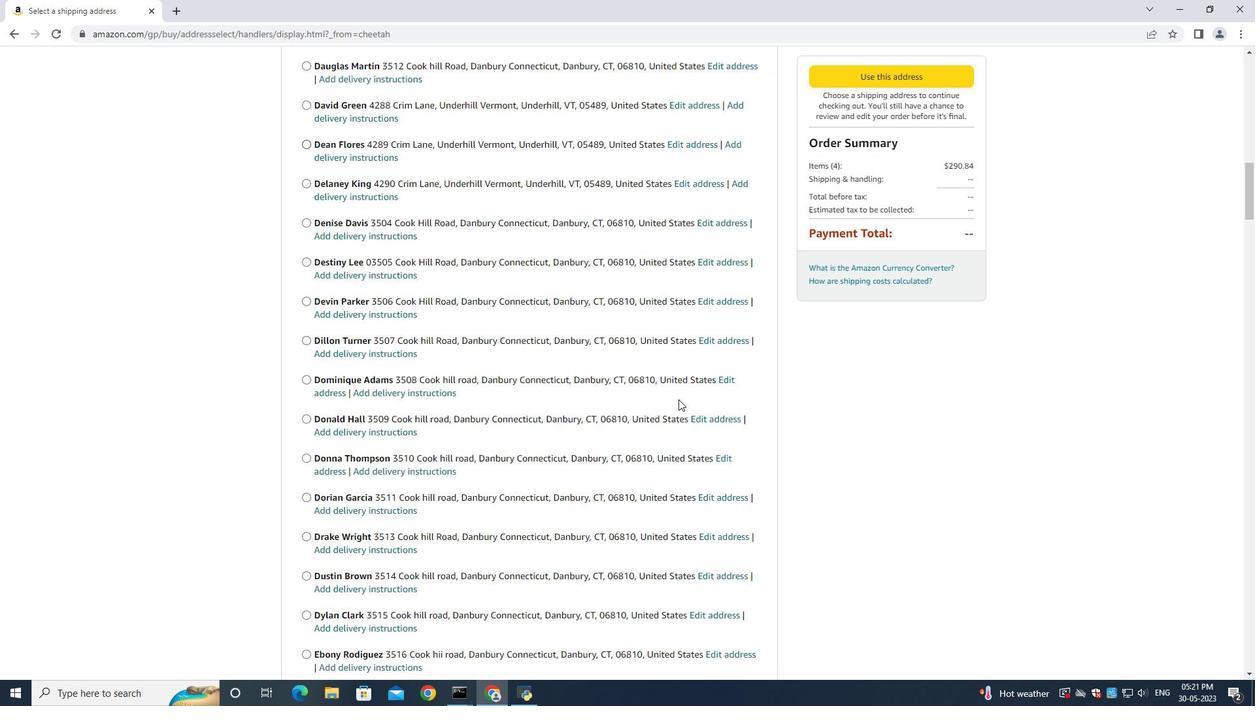 
Action: Mouse scrolled (678, 399) with delta (0, 0)
Screenshot: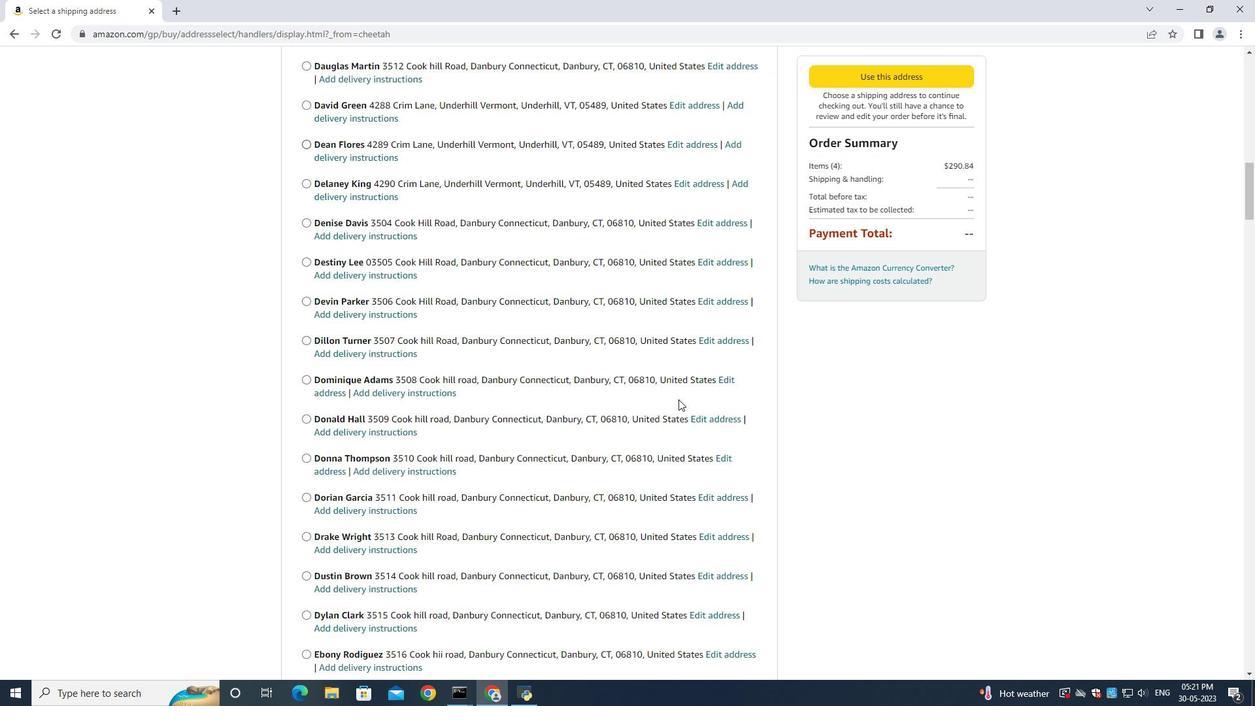 
Action: Mouse scrolled (678, 399) with delta (0, 0)
Screenshot: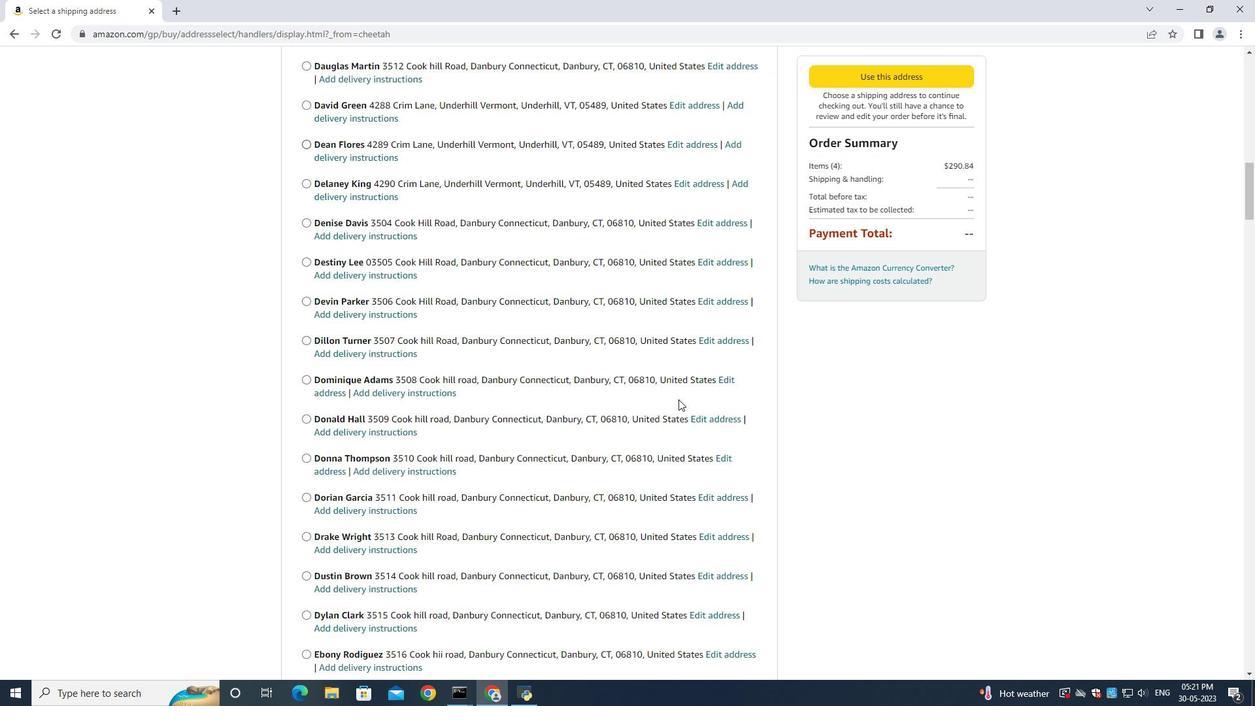 
Action: Mouse scrolled (678, 399) with delta (0, 0)
Screenshot: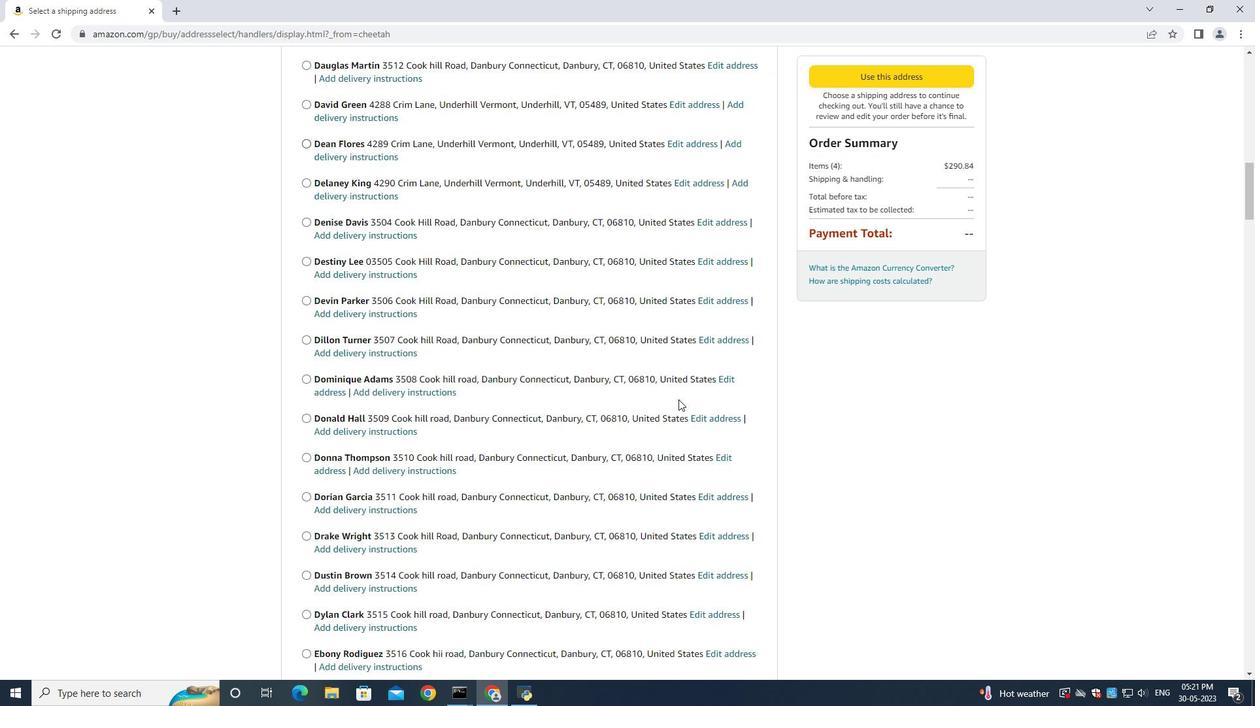 
Action: Mouse scrolled (678, 399) with delta (0, 0)
Screenshot: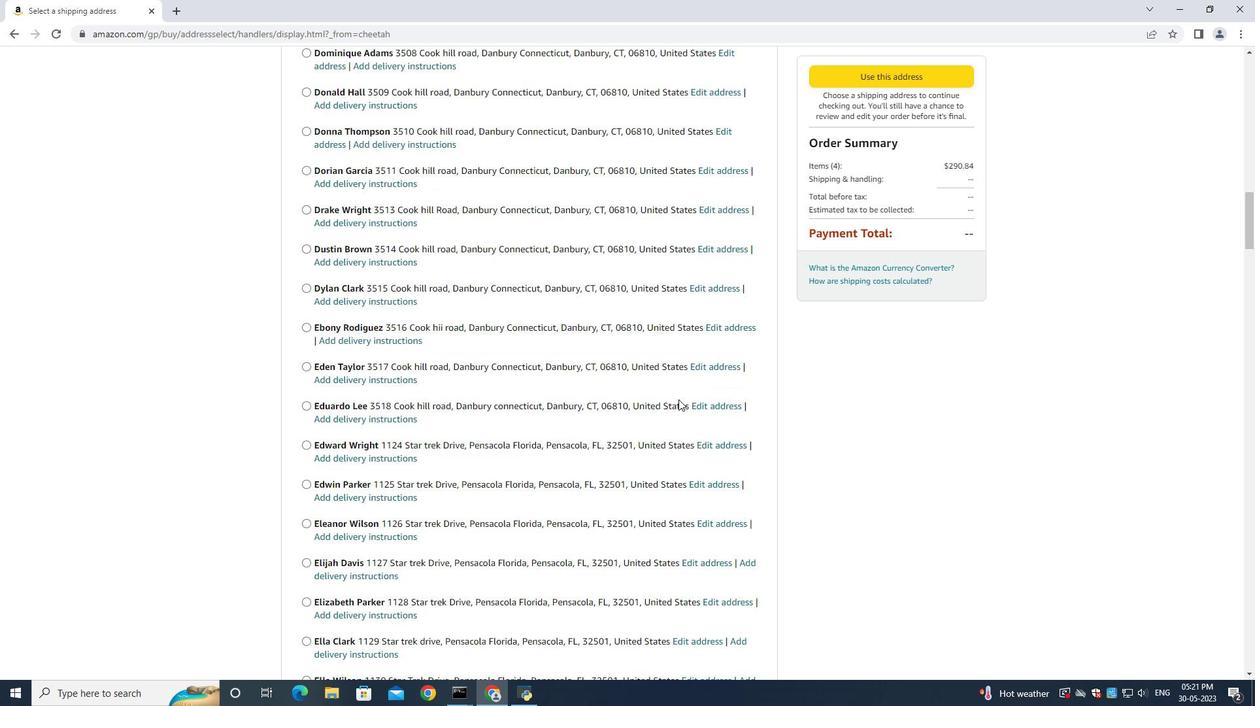 
Action: Mouse scrolled (678, 399) with delta (0, 0)
Screenshot: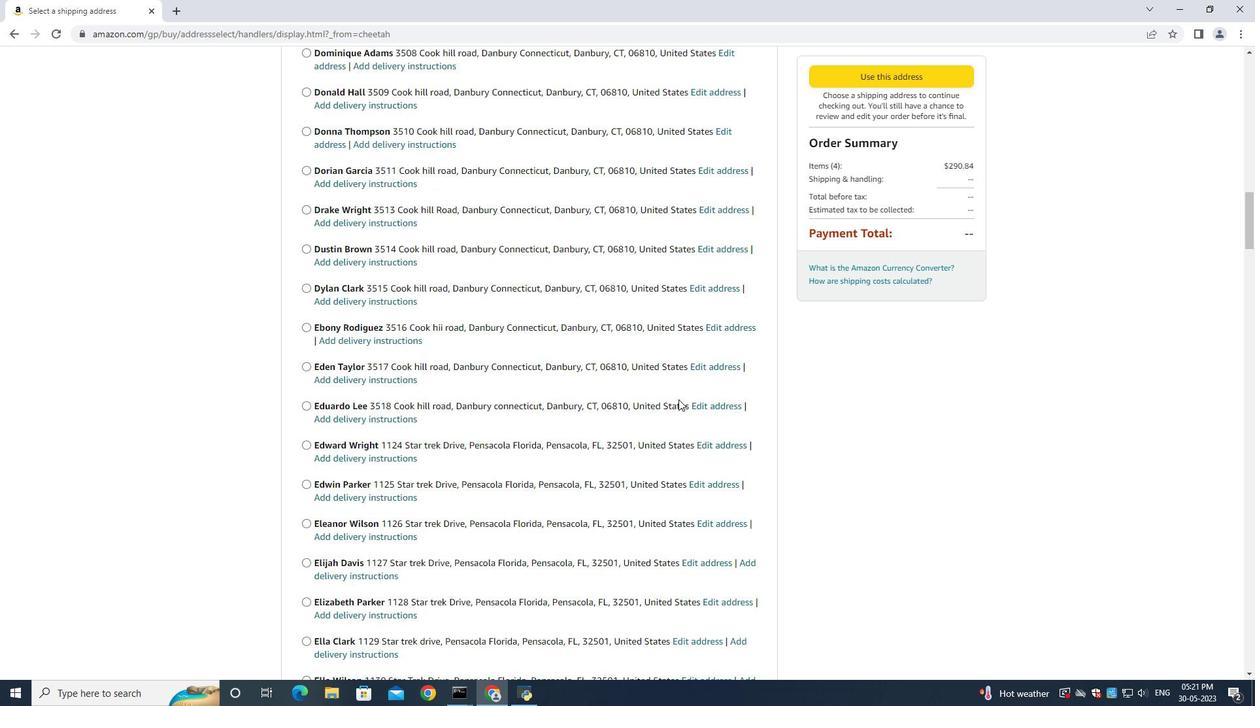 
Action: Mouse scrolled (678, 399) with delta (0, 0)
Screenshot: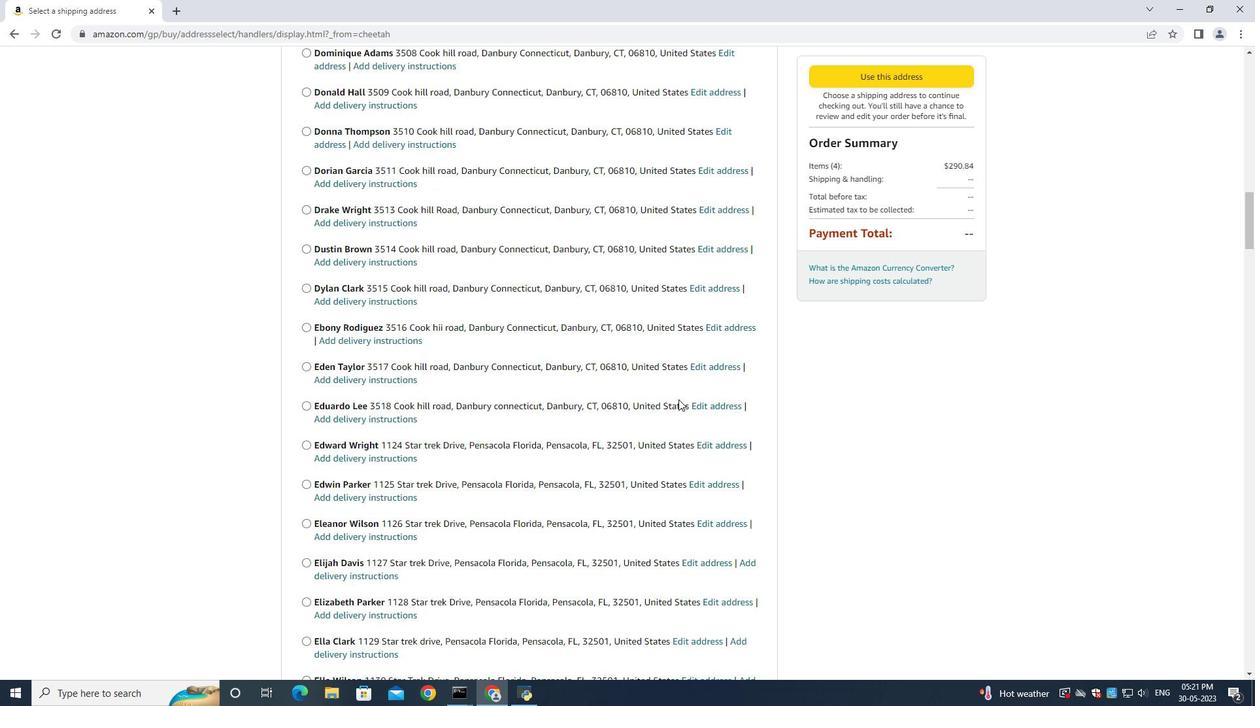 
Action: Mouse scrolled (678, 399) with delta (0, 0)
Screenshot: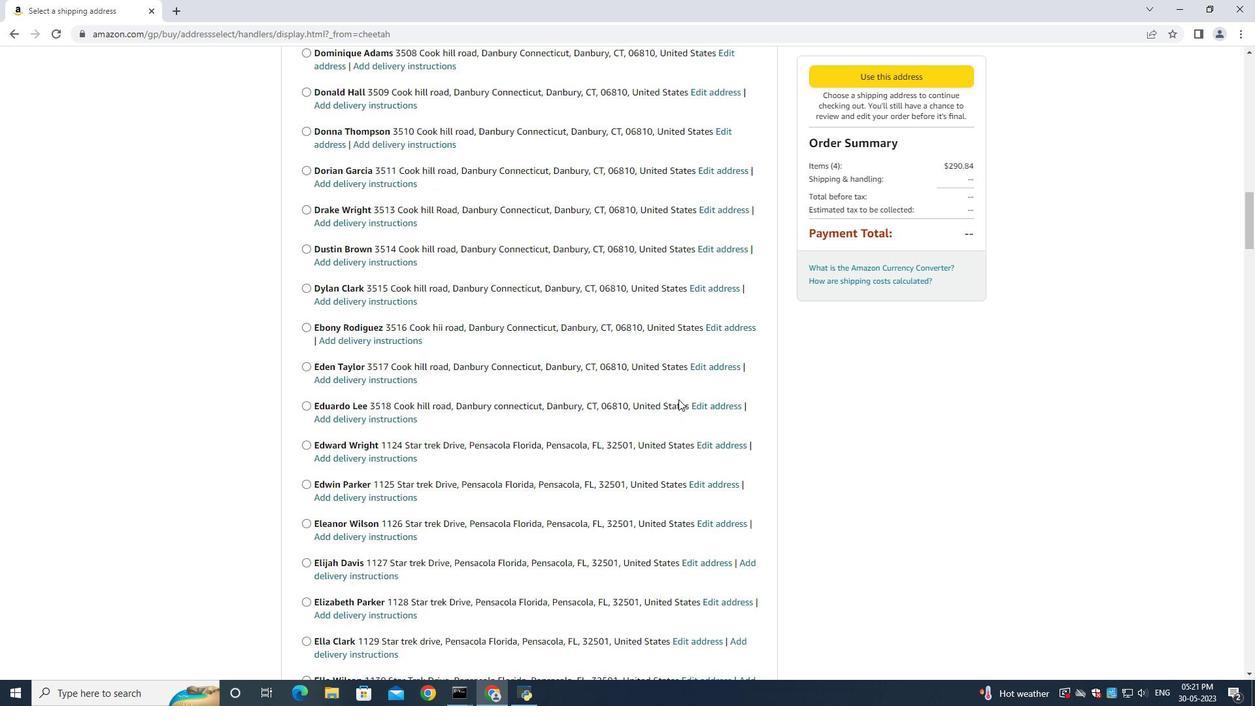 
Action: Mouse scrolled (678, 399) with delta (0, 0)
Screenshot: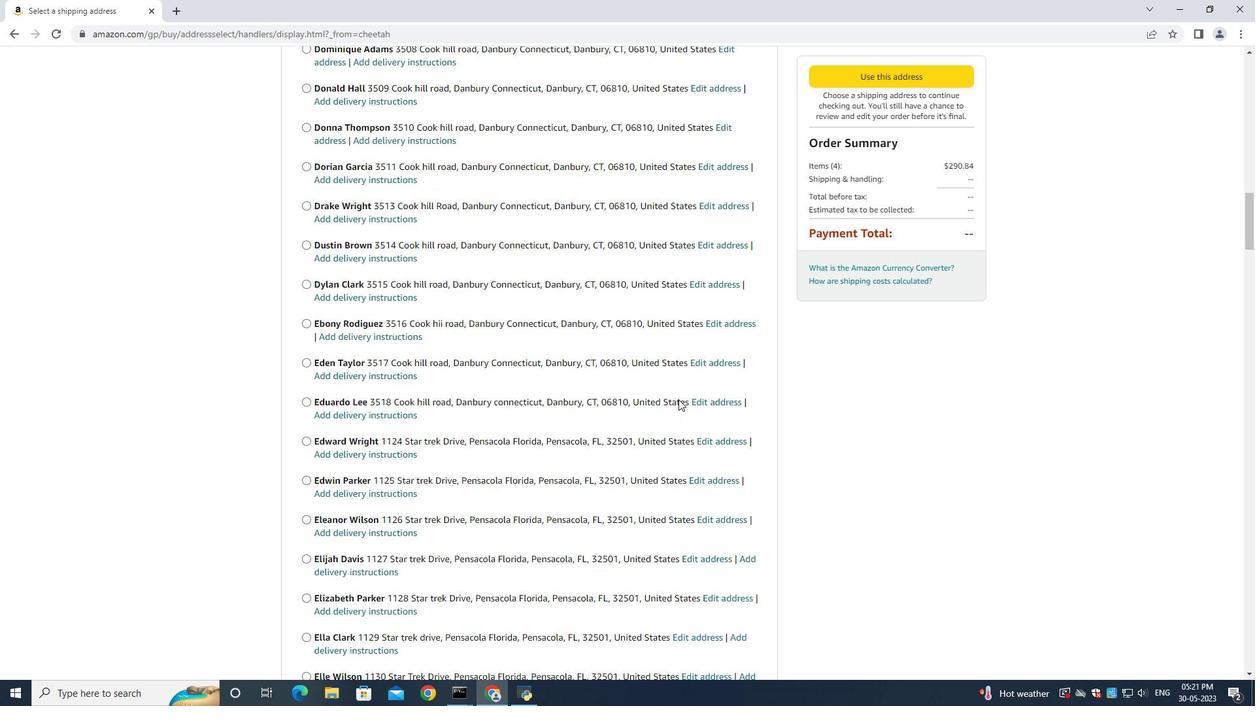 
Action: Mouse scrolled (678, 399) with delta (0, 0)
Screenshot: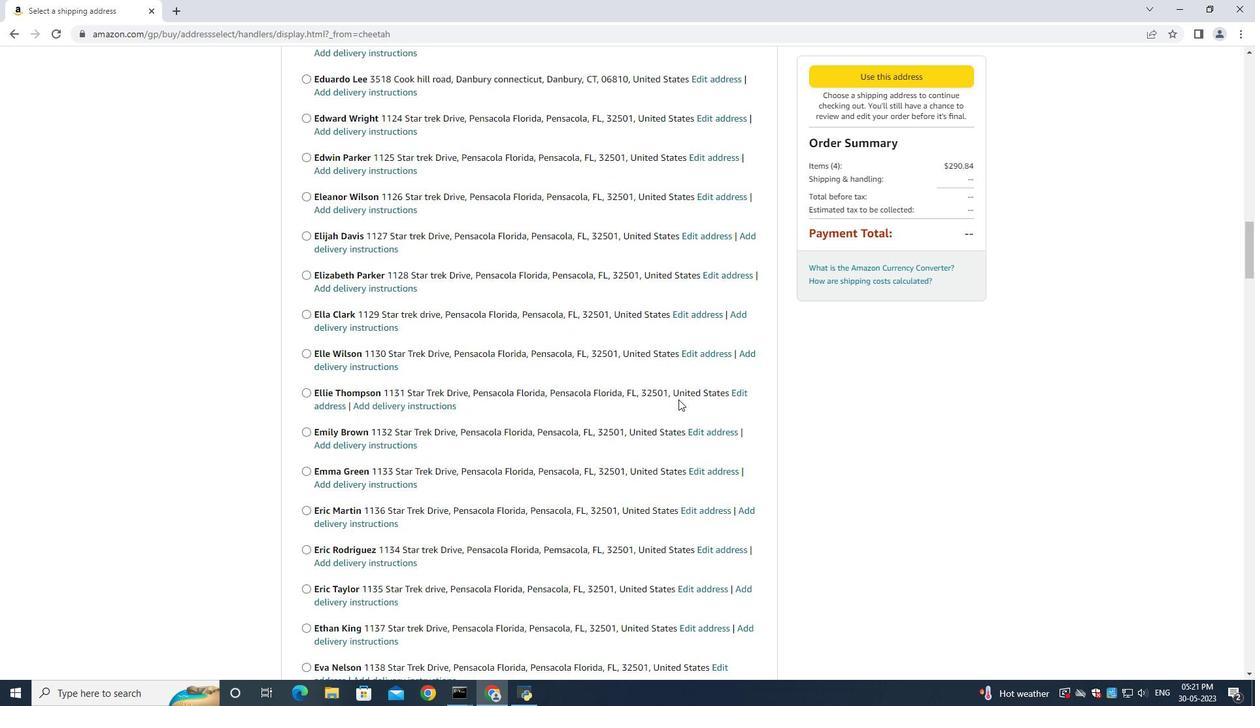 
Action: Mouse scrolled (678, 399) with delta (0, 0)
Screenshot: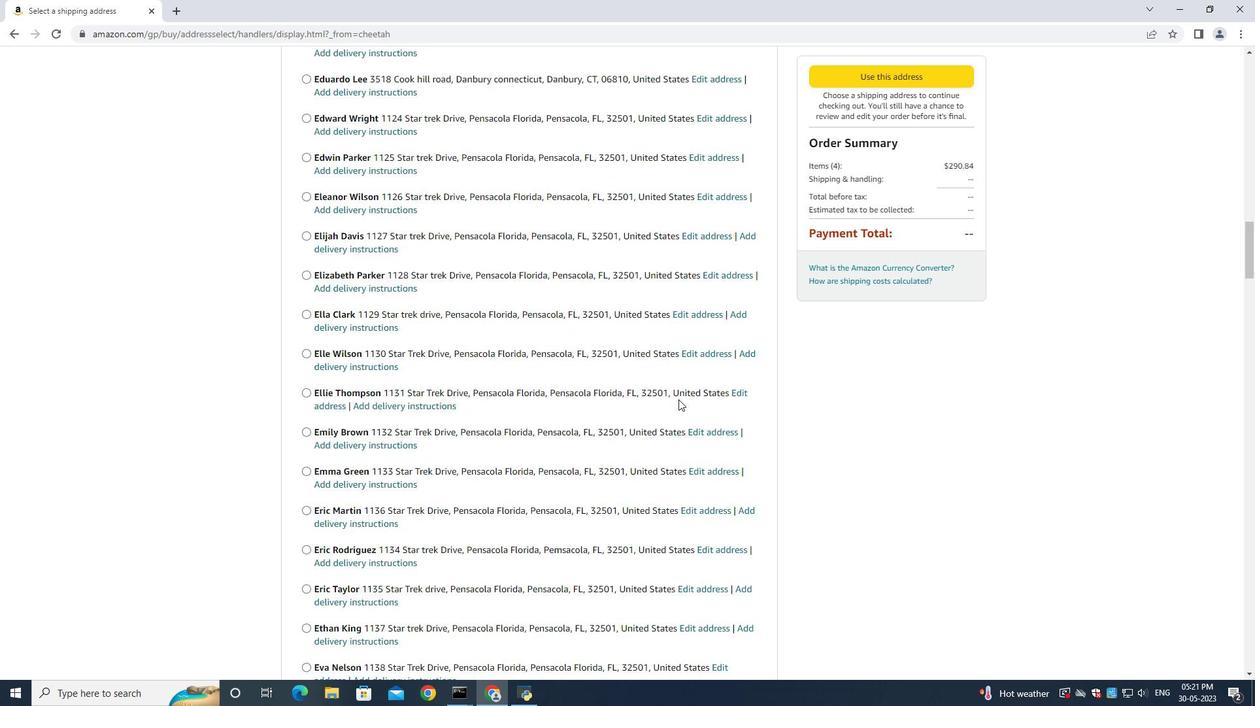 
Action: Mouse scrolled (678, 399) with delta (0, 0)
Screenshot: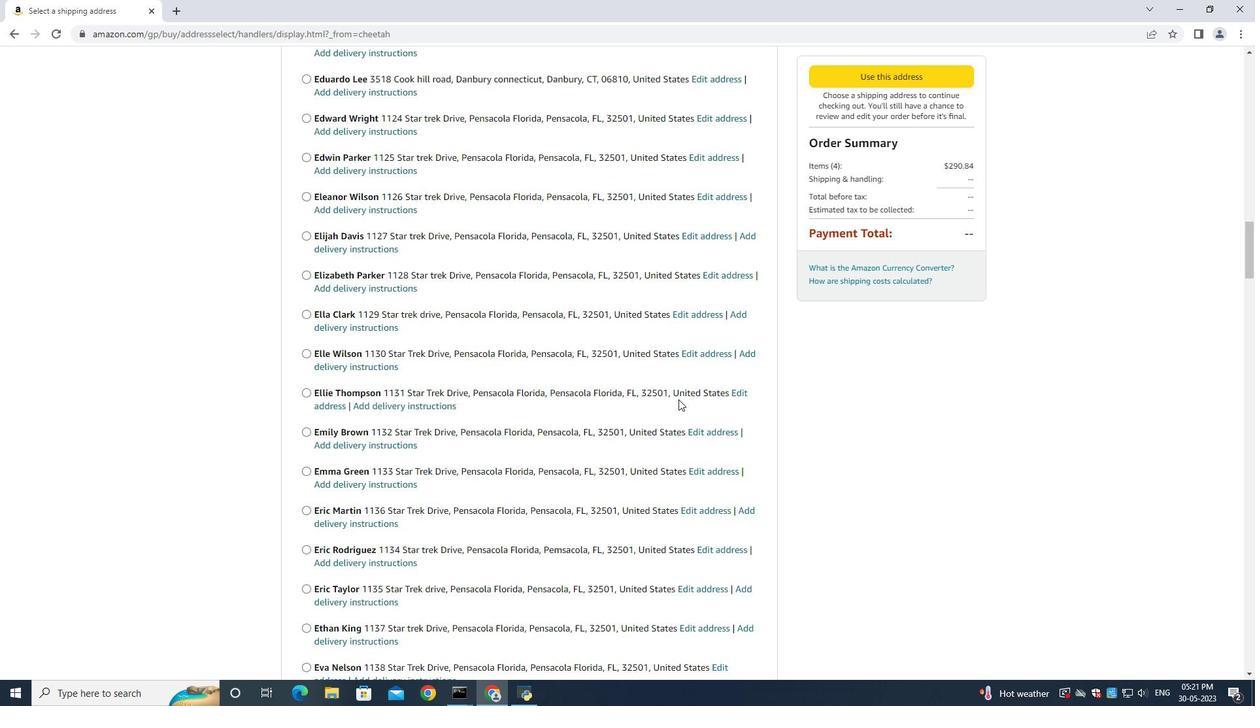 
Action: Mouse scrolled (678, 399) with delta (0, 0)
Screenshot: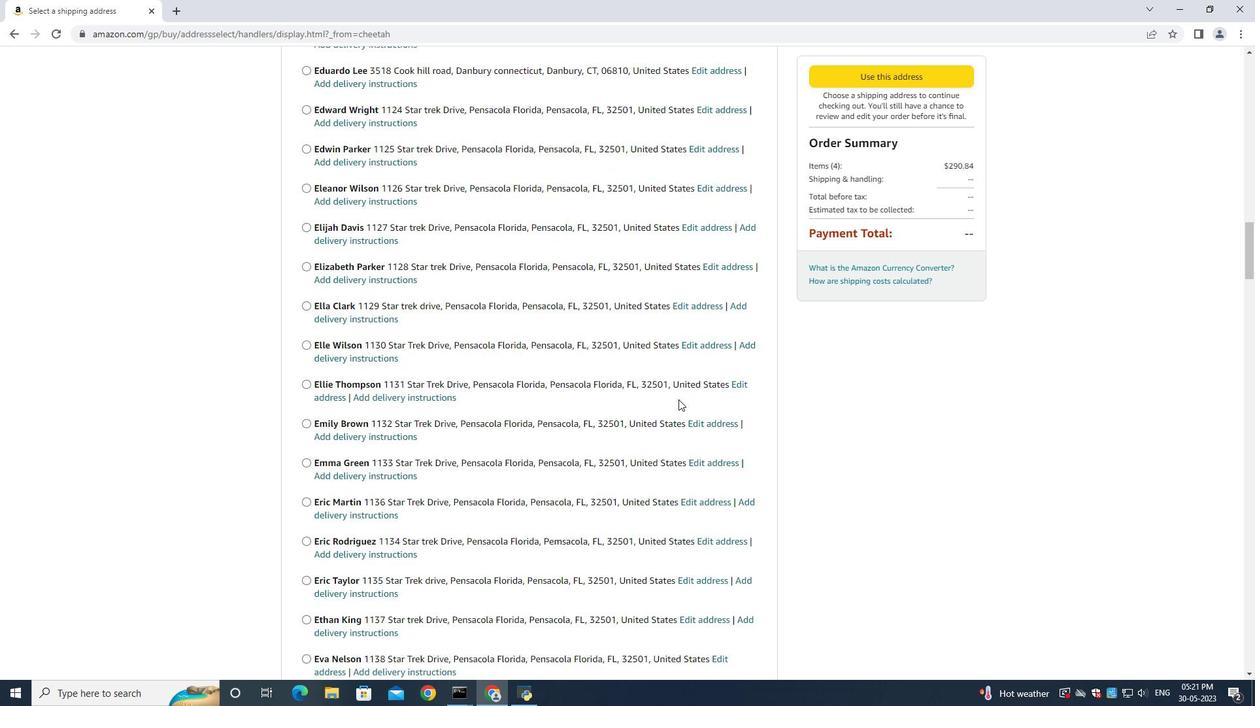 
Action: Mouse scrolled (678, 399) with delta (0, 0)
Screenshot: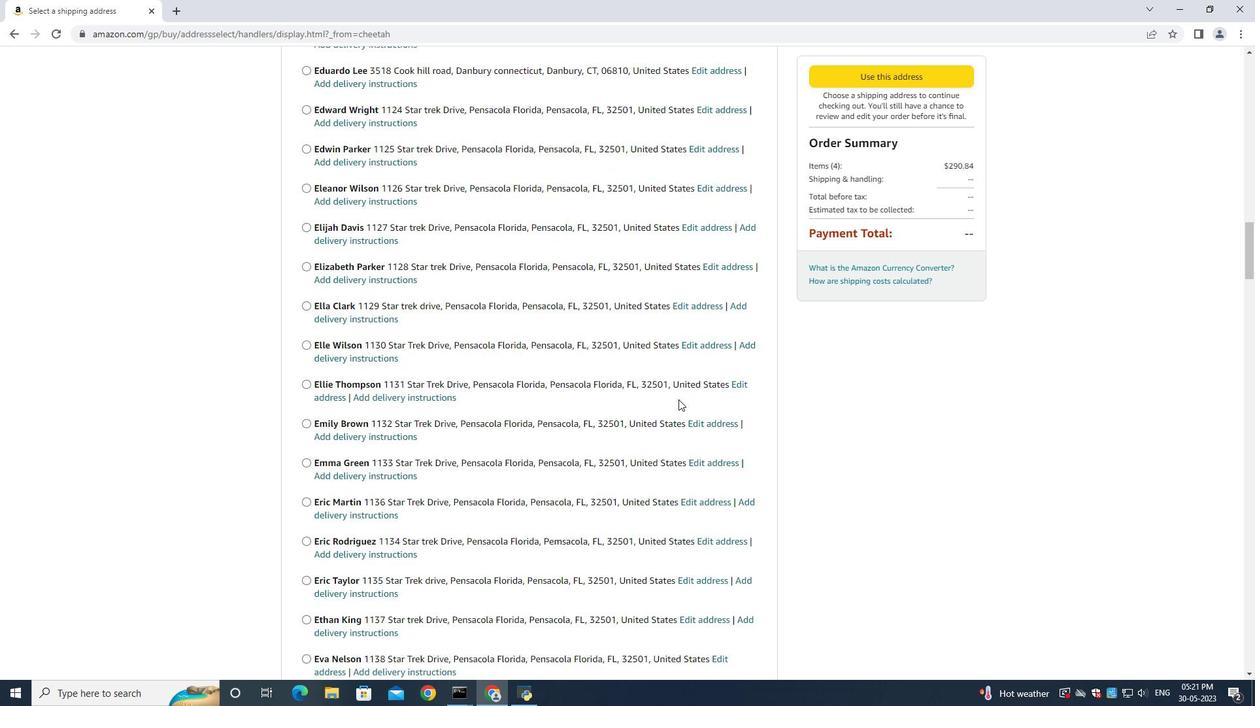 
Action: Mouse scrolled (678, 399) with delta (0, 0)
Screenshot: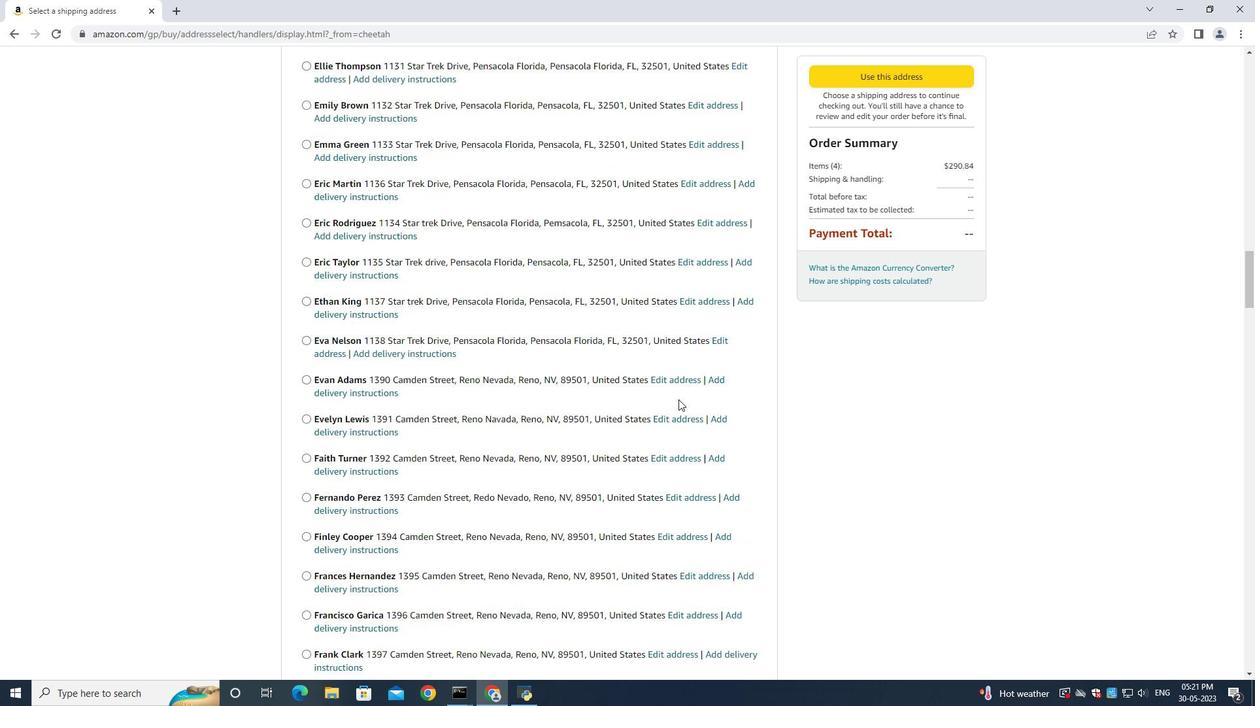 
Action: Mouse scrolled (678, 399) with delta (0, 0)
Screenshot: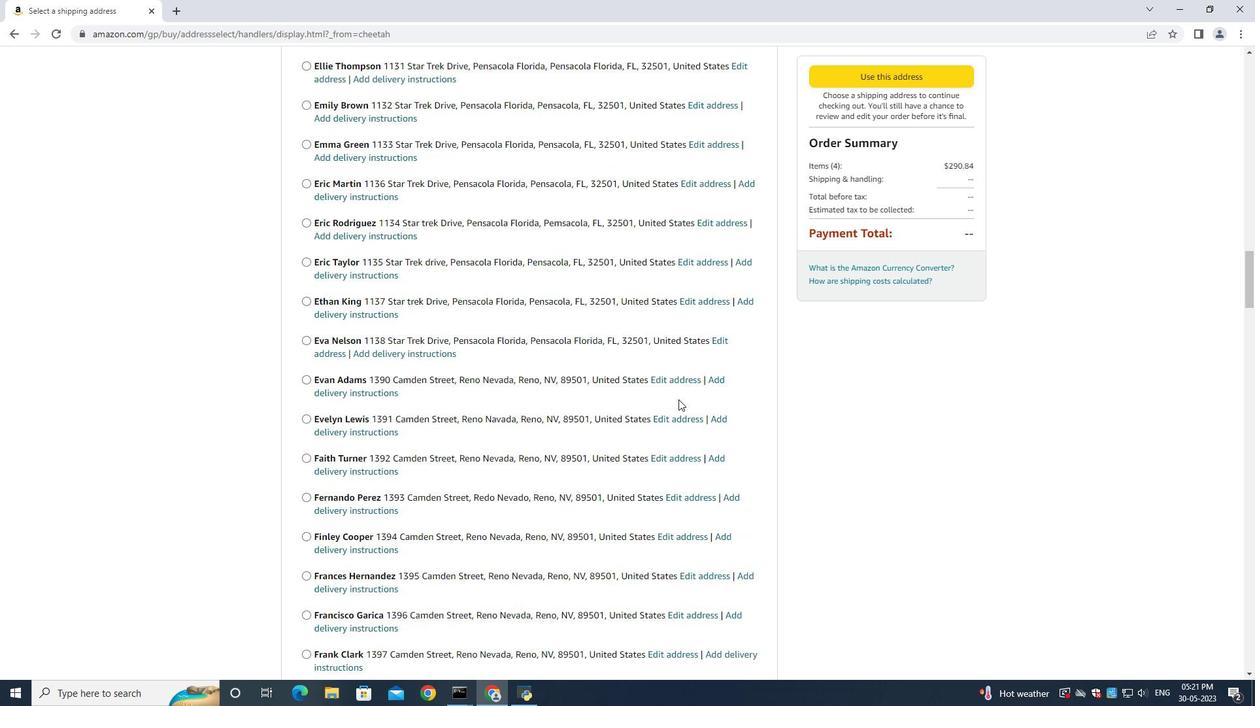 
Action: Mouse scrolled (678, 399) with delta (0, 0)
Screenshot: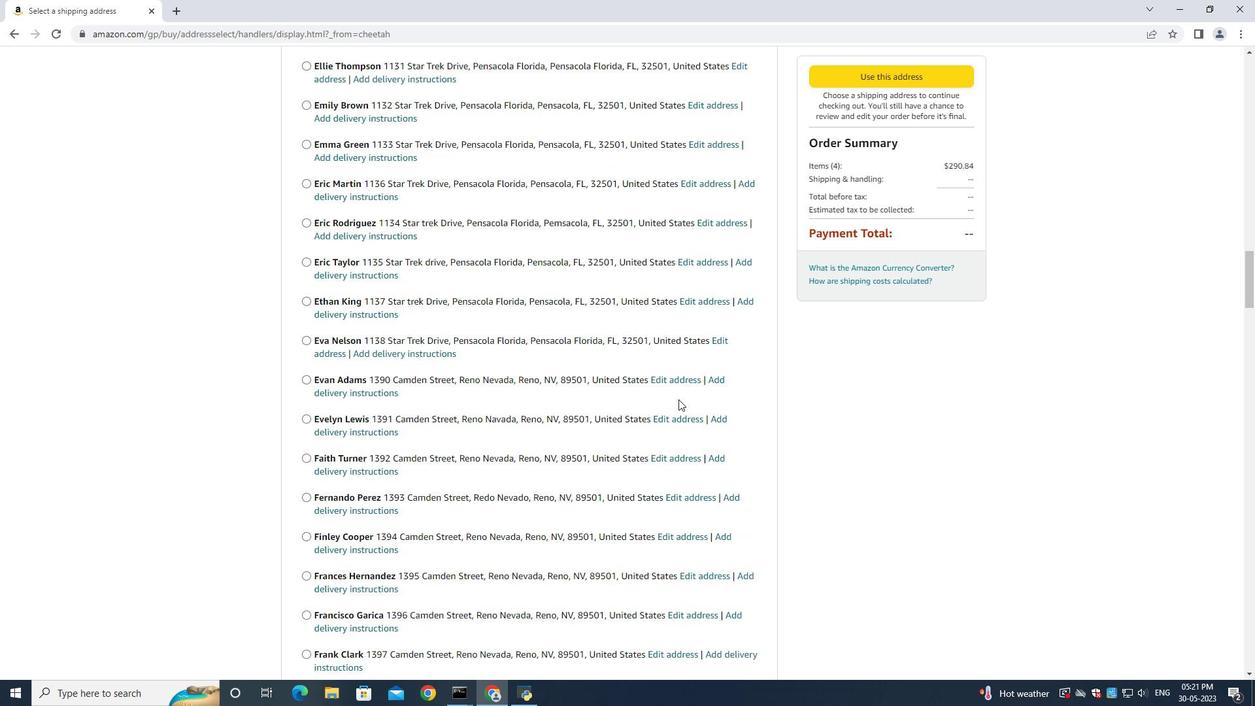 
Action: Mouse scrolled (678, 399) with delta (0, 0)
Screenshot: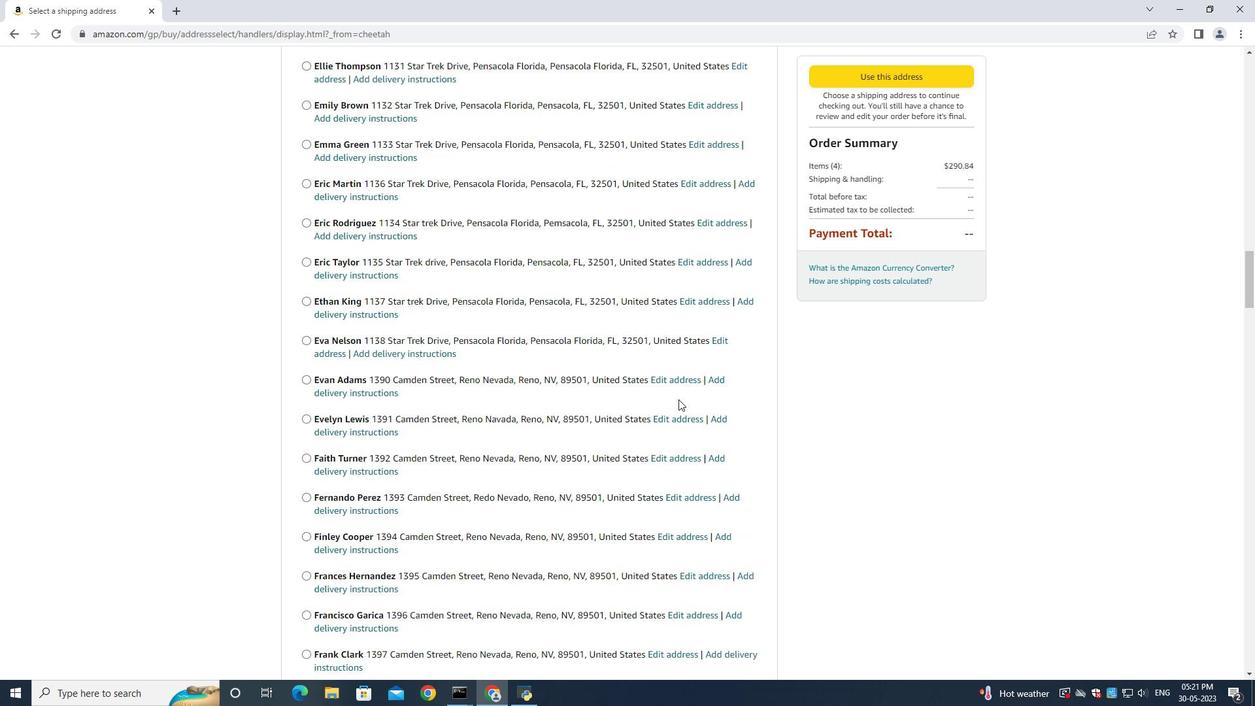 
Action: Mouse scrolled (678, 399) with delta (0, 0)
Screenshot: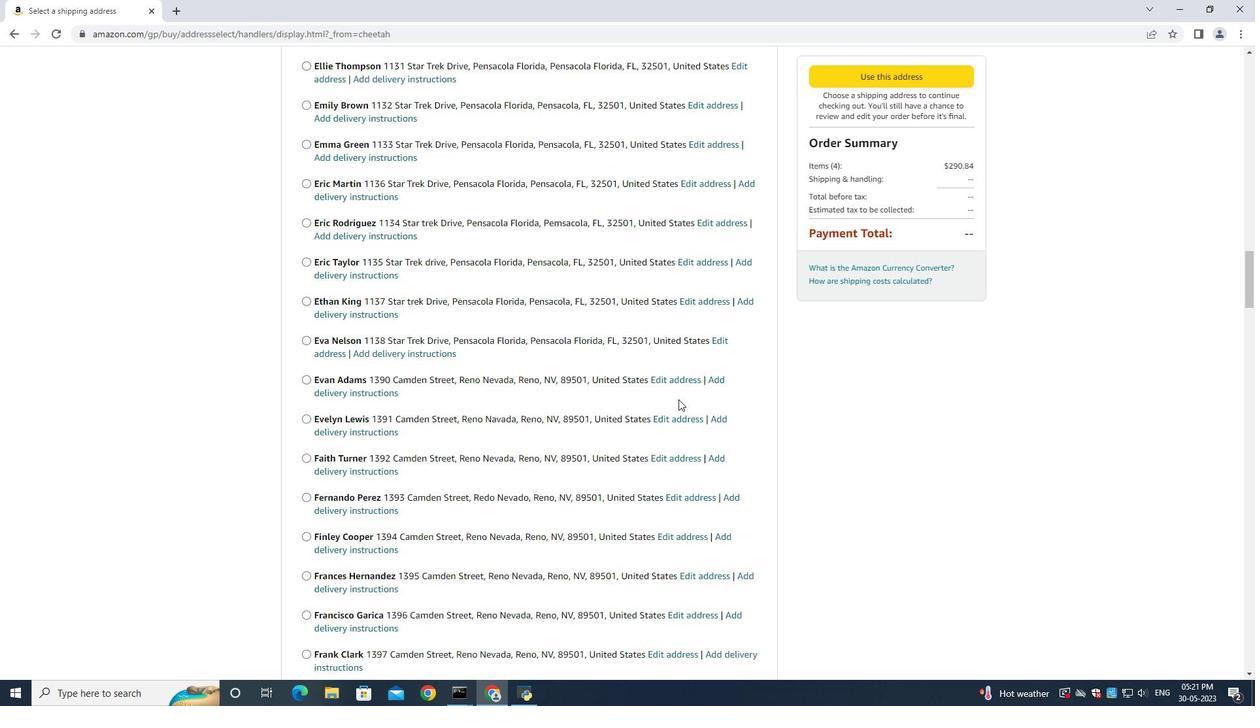 
Action: Mouse scrolled (678, 399) with delta (0, 0)
Screenshot: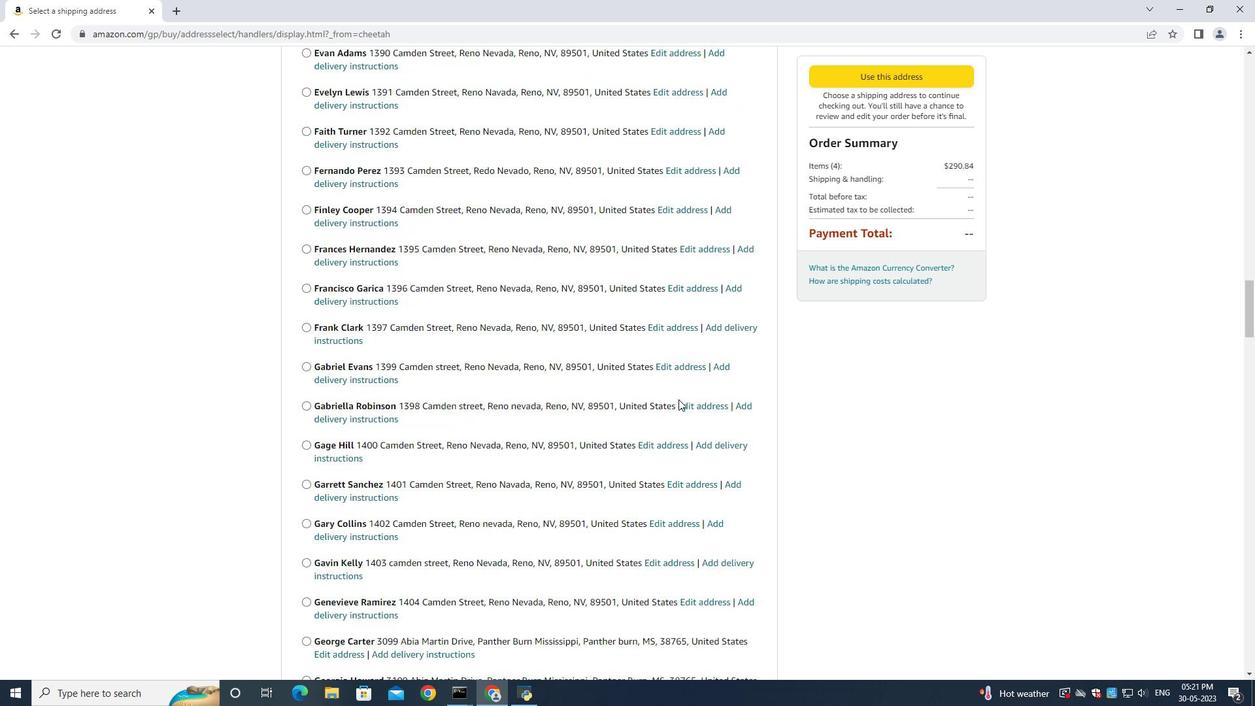 
Action: Mouse scrolled (678, 399) with delta (0, 0)
Screenshot: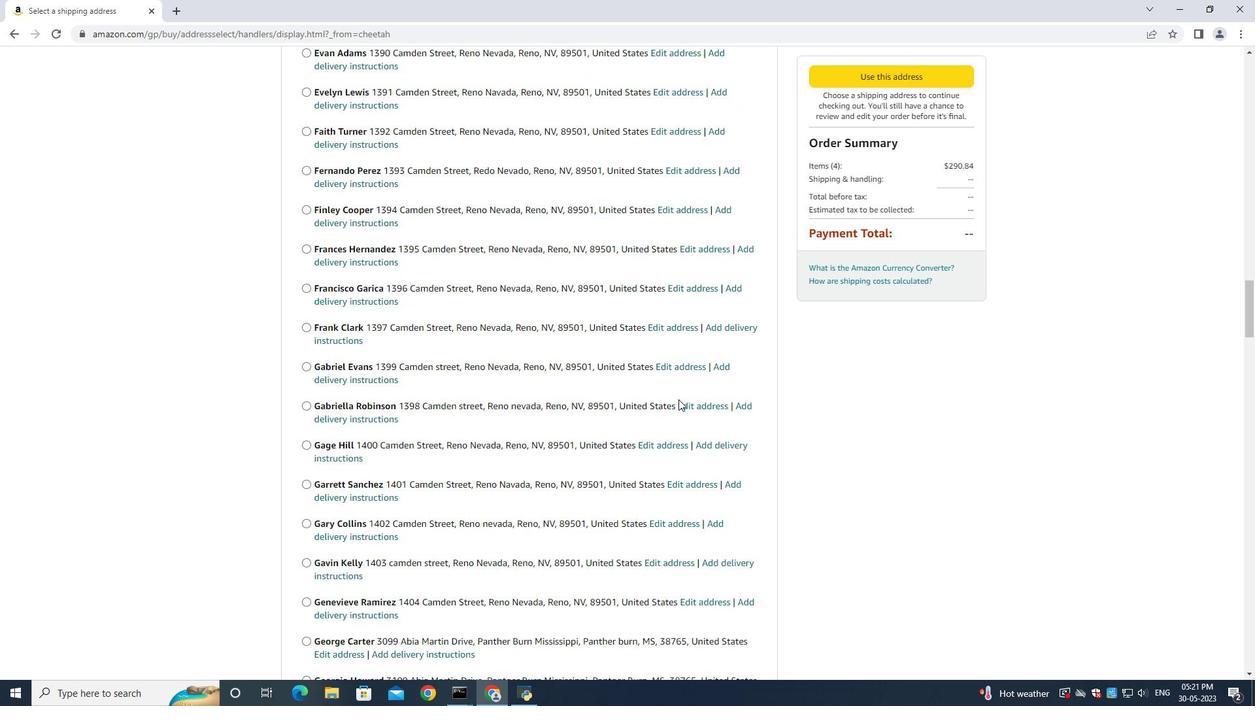 
Action: Mouse scrolled (678, 399) with delta (0, 0)
Screenshot: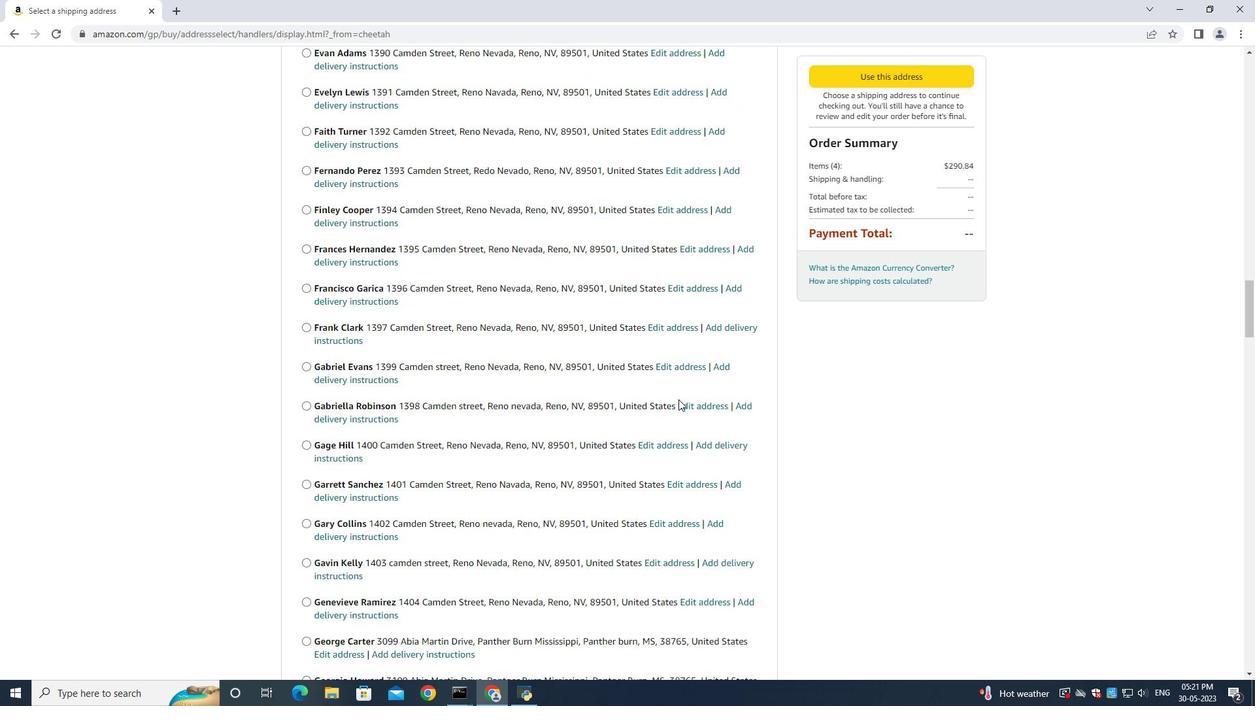 
Action: Mouse scrolled (678, 399) with delta (0, 0)
Screenshot: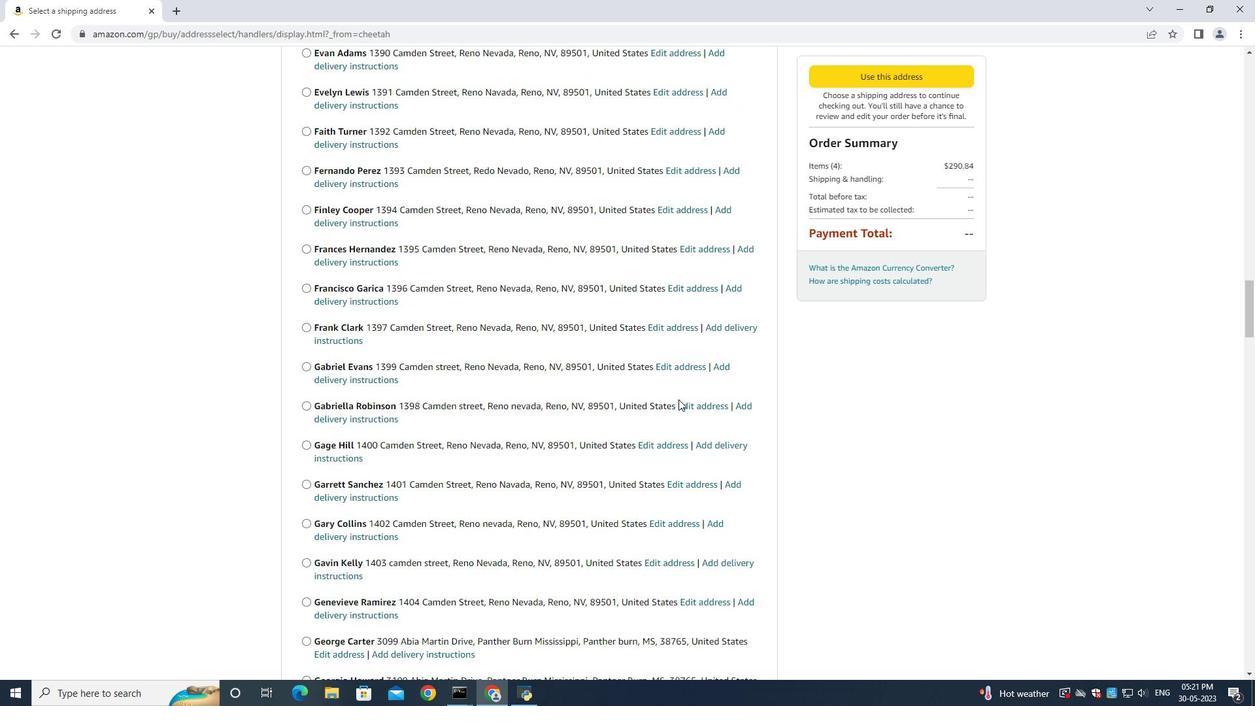 
Action: Mouse scrolled (678, 399) with delta (0, 0)
Screenshot: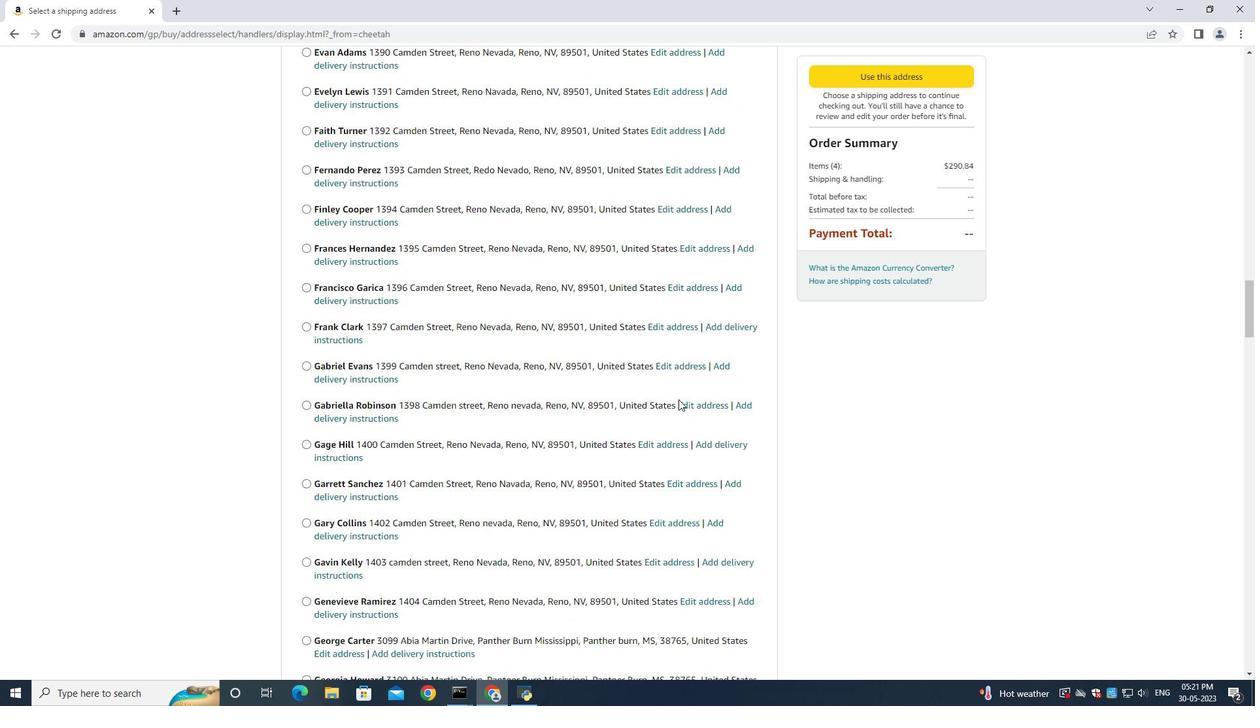 
Action: Mouse scrolled (678, 399) with delta (0, 0)
Screenshot: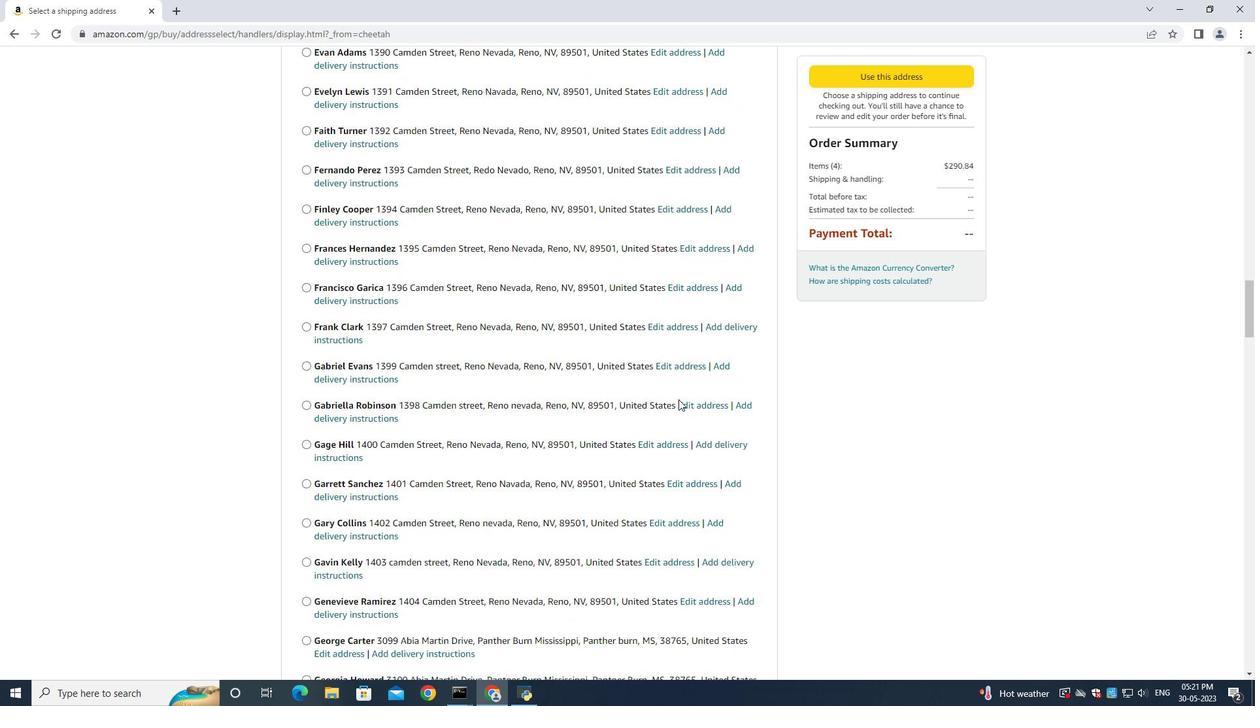 
Action: Mouse scrolled (678, 399) with delta (0, 0)
Screenshot: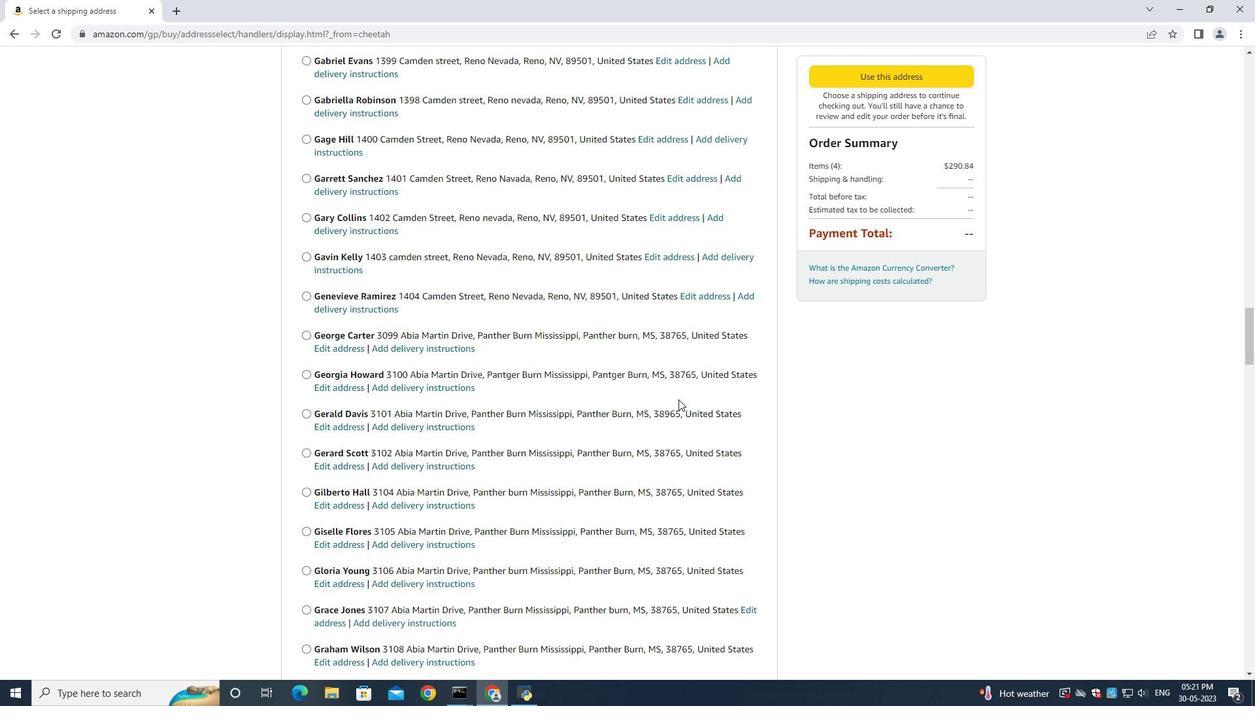 
Action: Mouse scrolled (678, 399) with delta (0, 0)
Screenshot: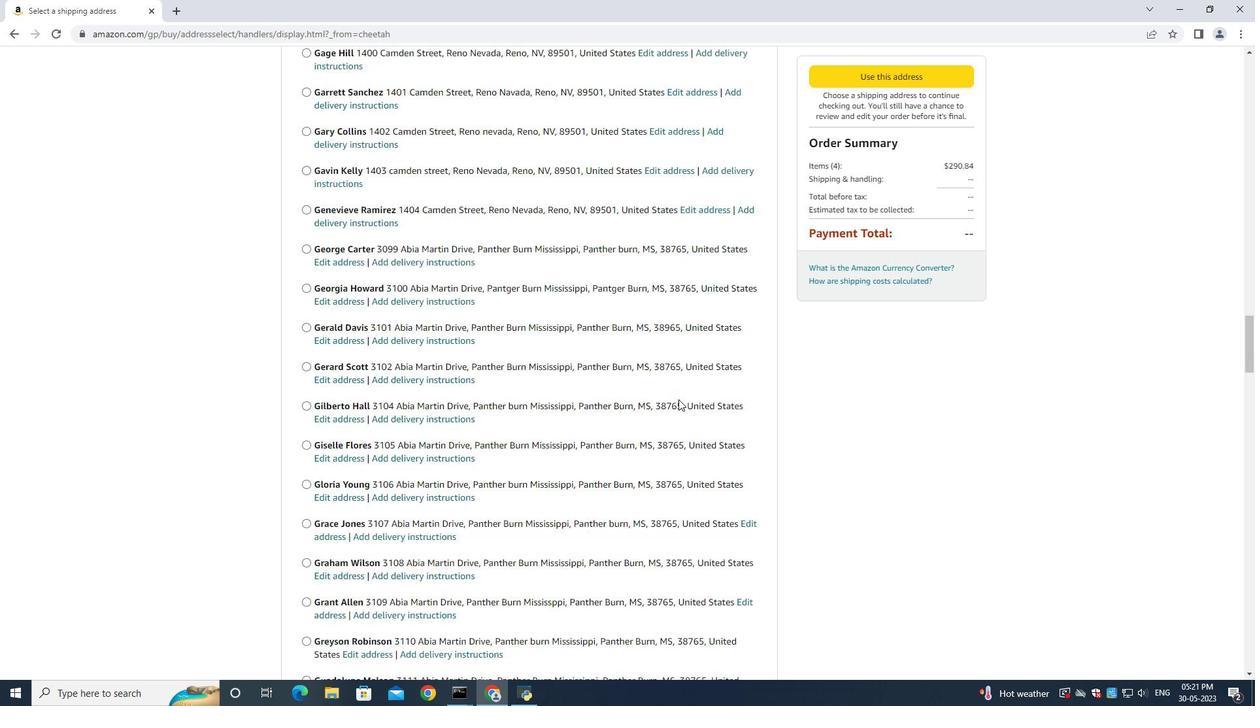 
Action: Mouse scrolled (678, 399) with delta (0, 0)
Screenshot: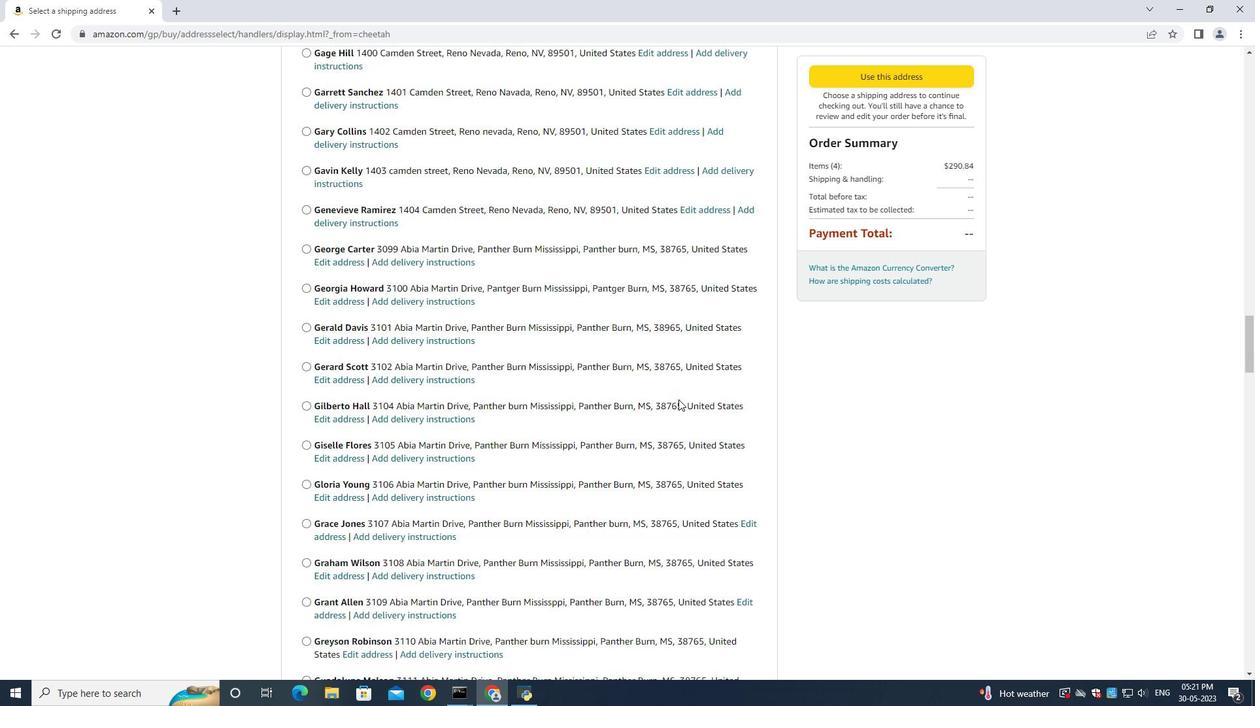 
Action: Mouse scrolled (678, 399) with delta (0, 0)
Screenshot: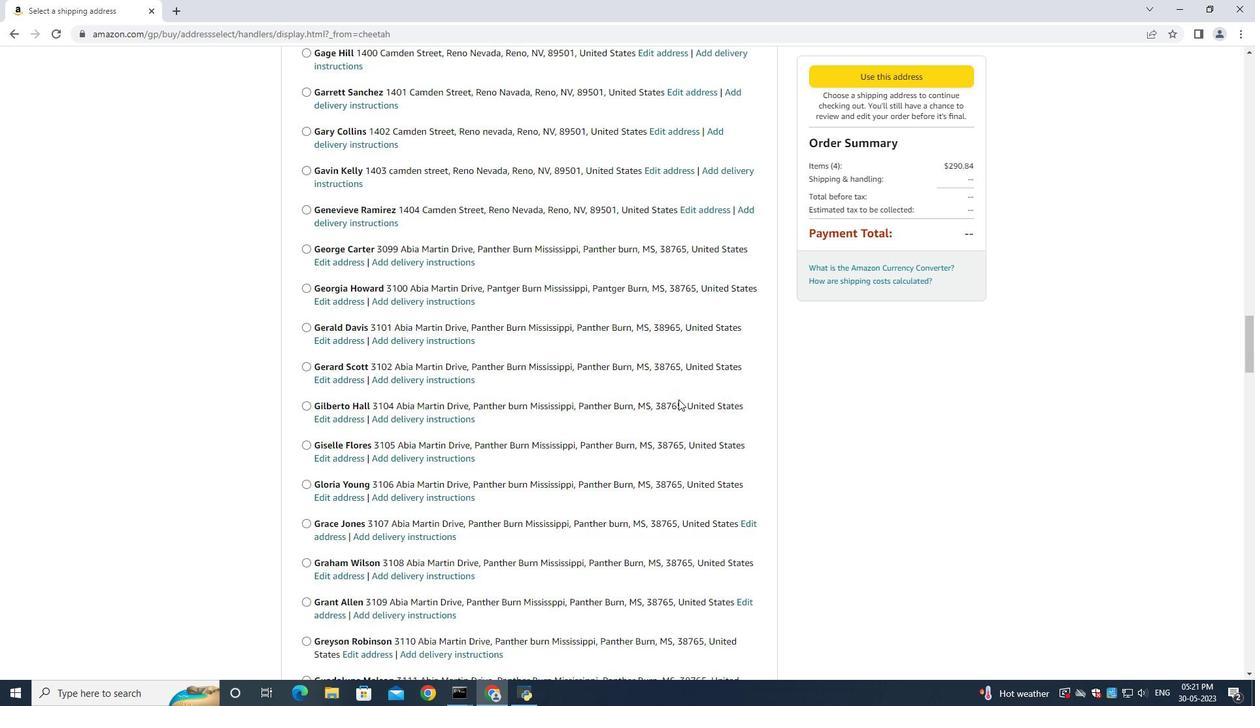 
Action: Mouse scrolled (678, 399) with delta (0, 0)
Screenshot: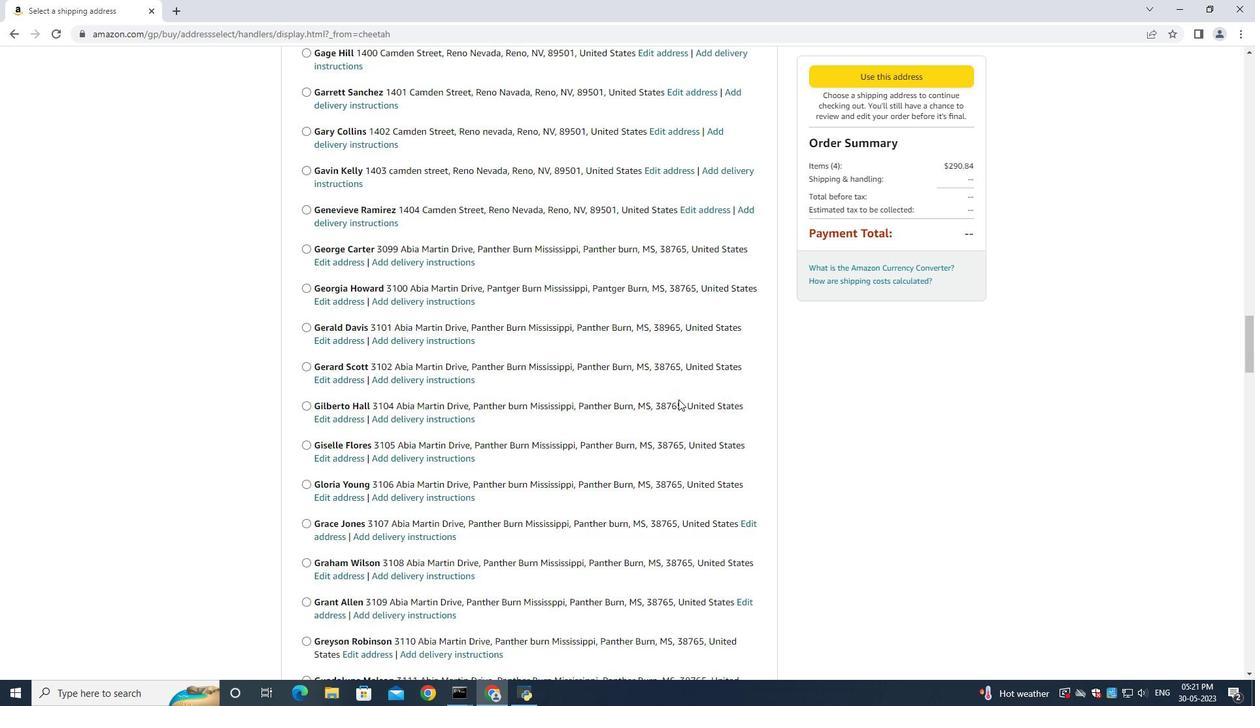 
Action: Mouse scrolled (678, 399) with delta (0, 0)
Screenshot: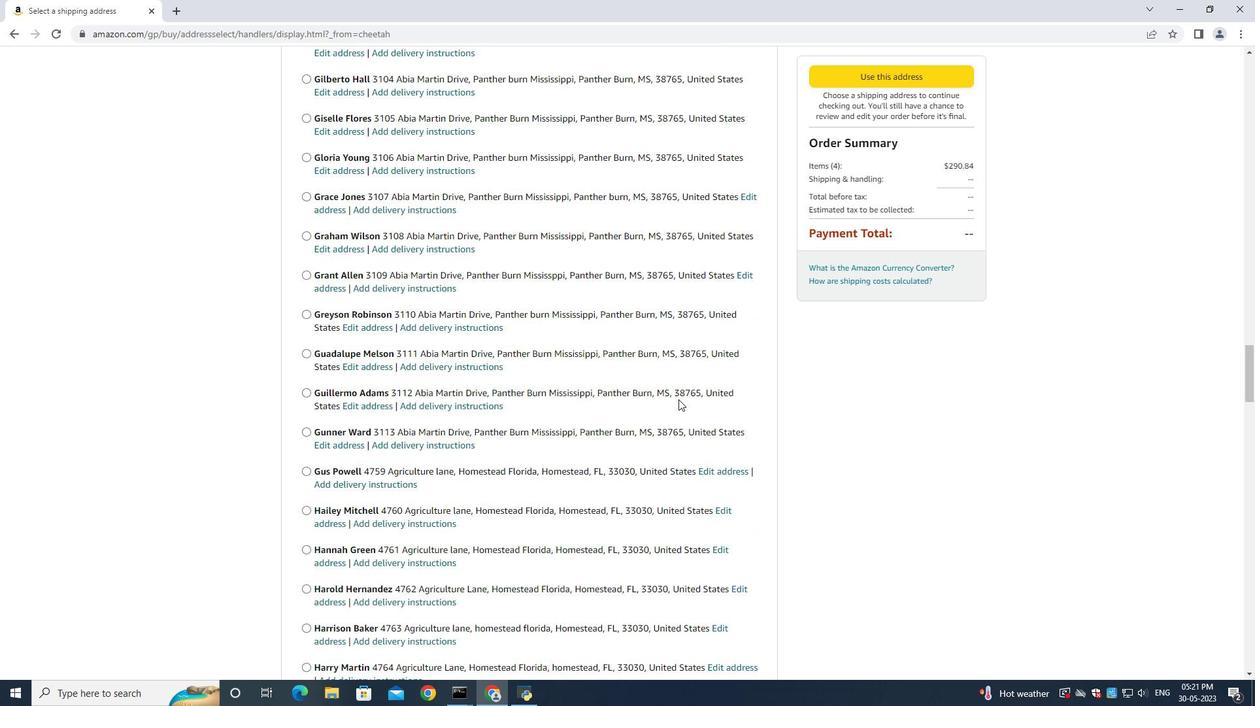 
Action: Mouse scrolled (678, 399) with delta (0, 0)
Screenshot: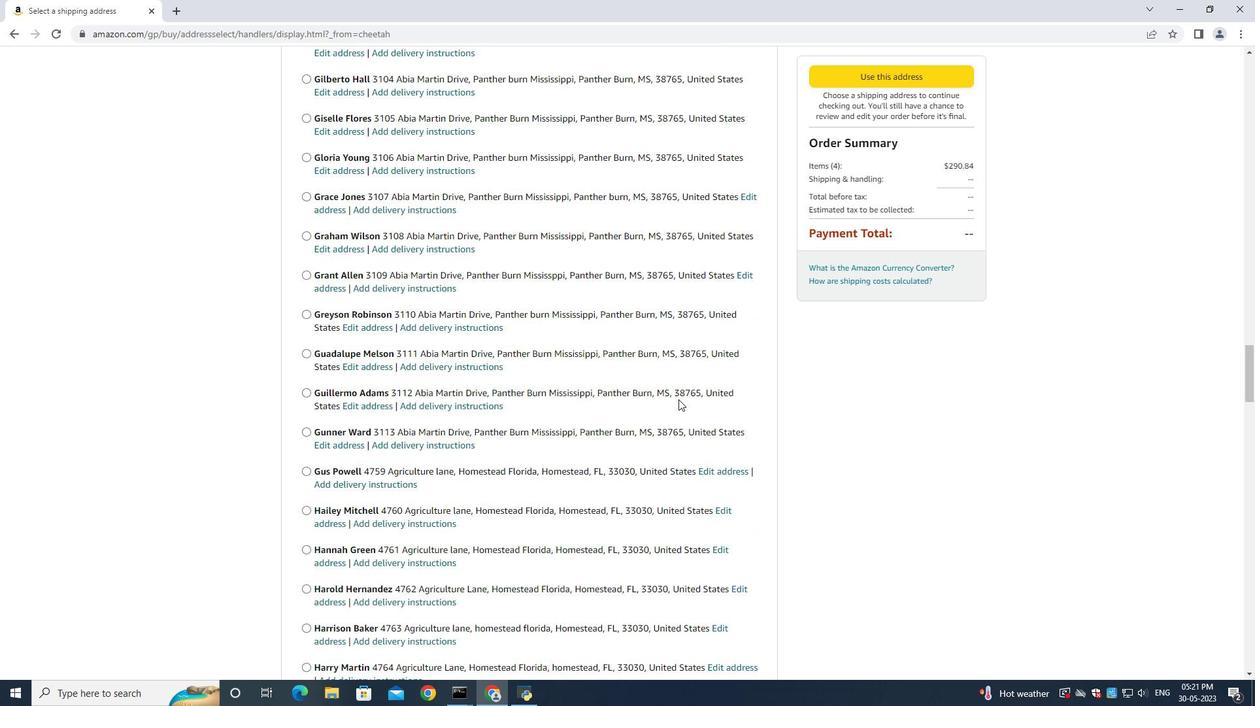 
Action: Mouse scrolled (678, 399) with delta (0, 0)
Screenshot: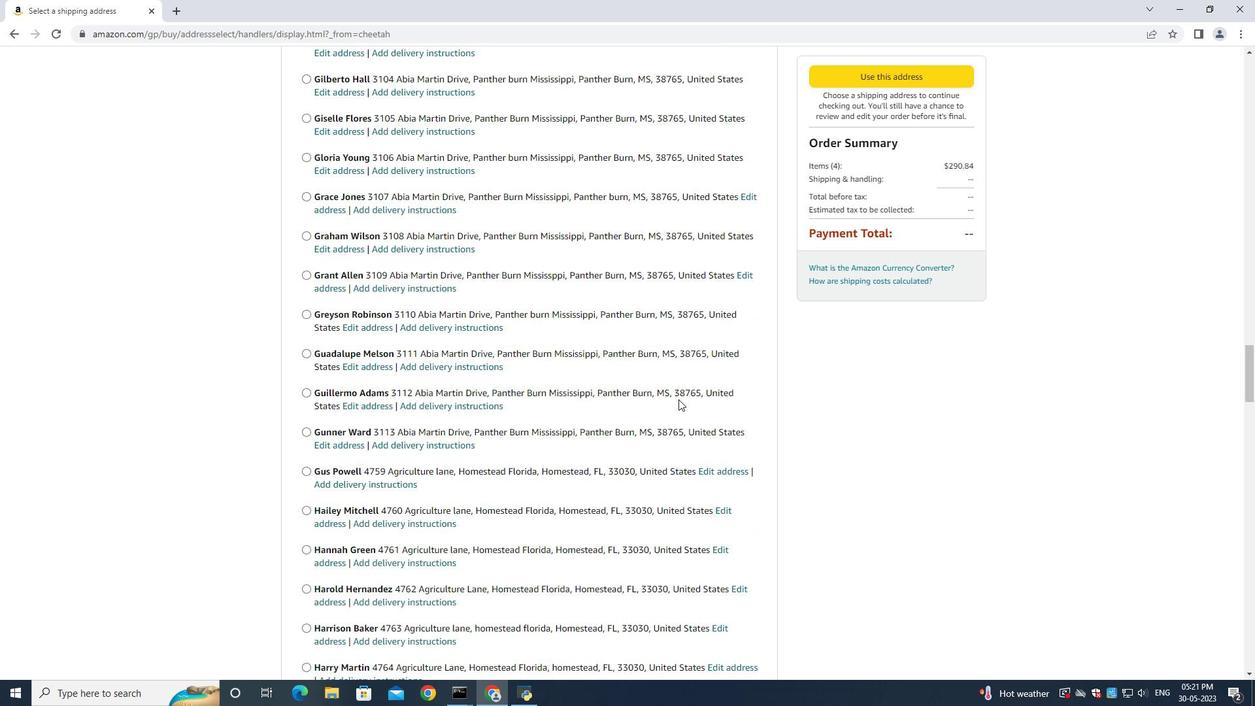 
Action: Mouse scrolled (678, 399) with delta (0, 0)
Screenshot: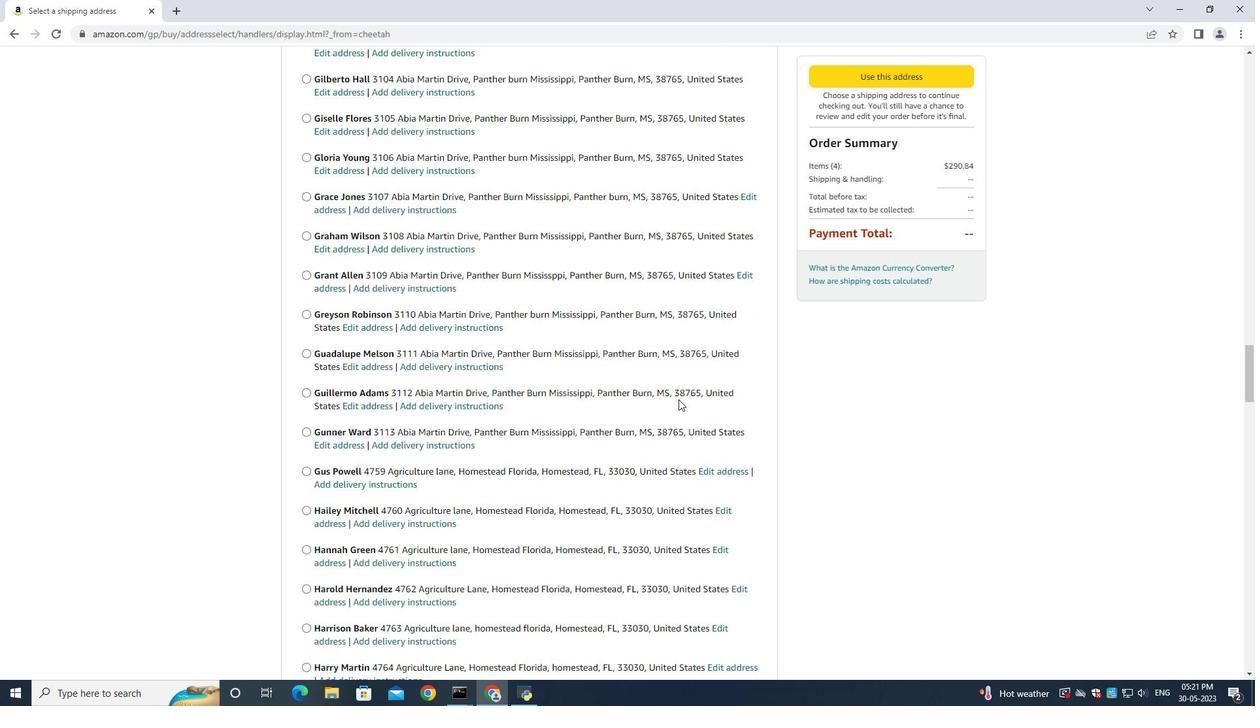 
Action: Mouse scrolled (678, 399) with delta (0, 0)
Screenshot: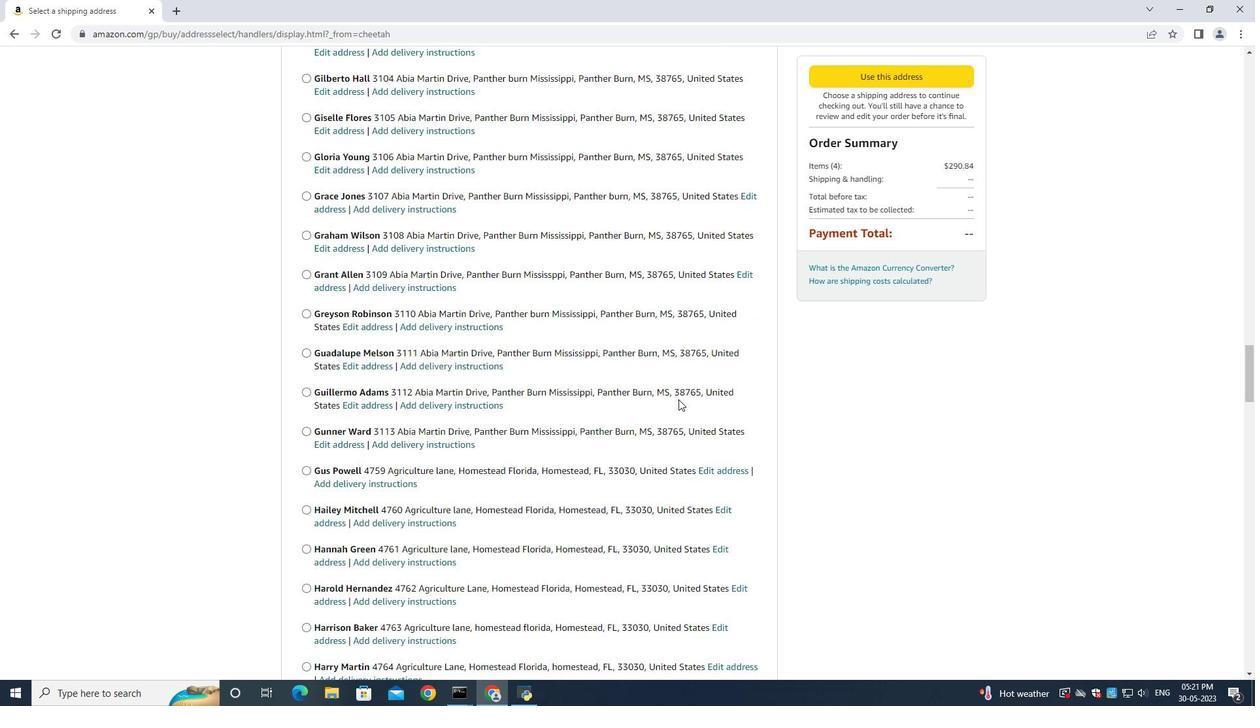 
Action: Mouse scrolled (678, 399) with delta (0, 0)
Screenshot: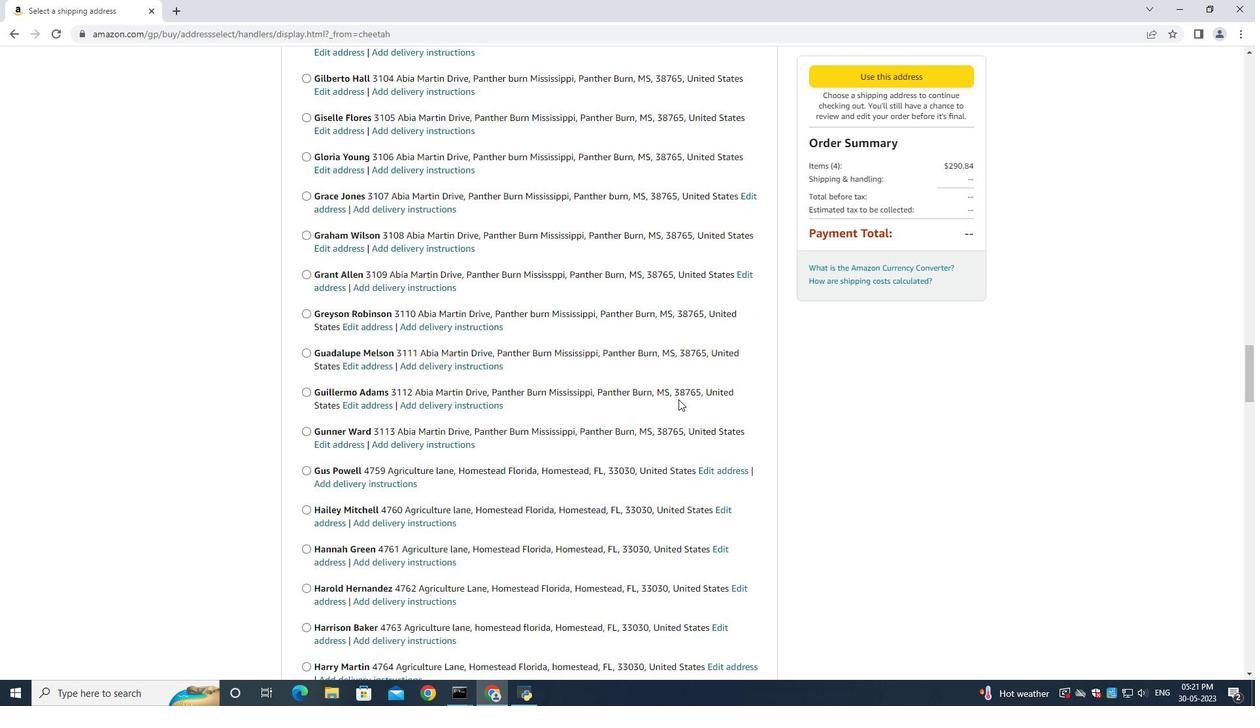 
Action: Mouse scrolled (678, 399) with delta (0, 0)
Screenshot: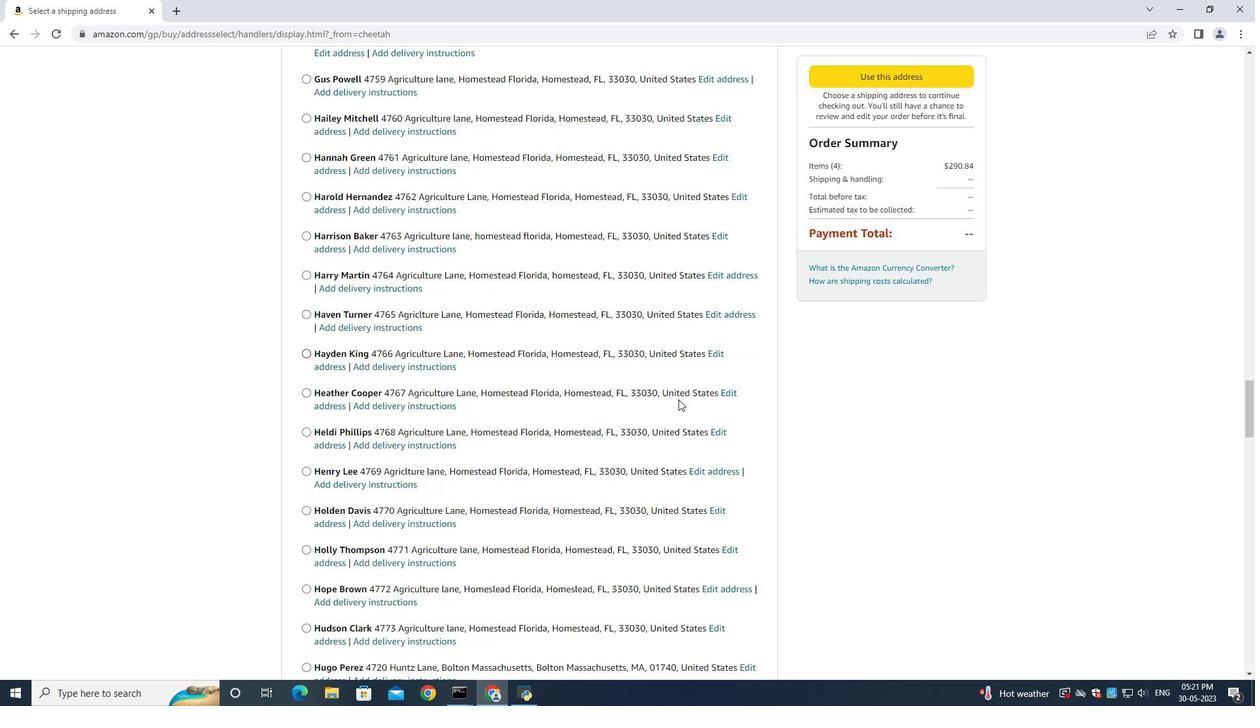 
Action: Mouse scrolled (678, 399) with delta (0, 0)
Screenshot: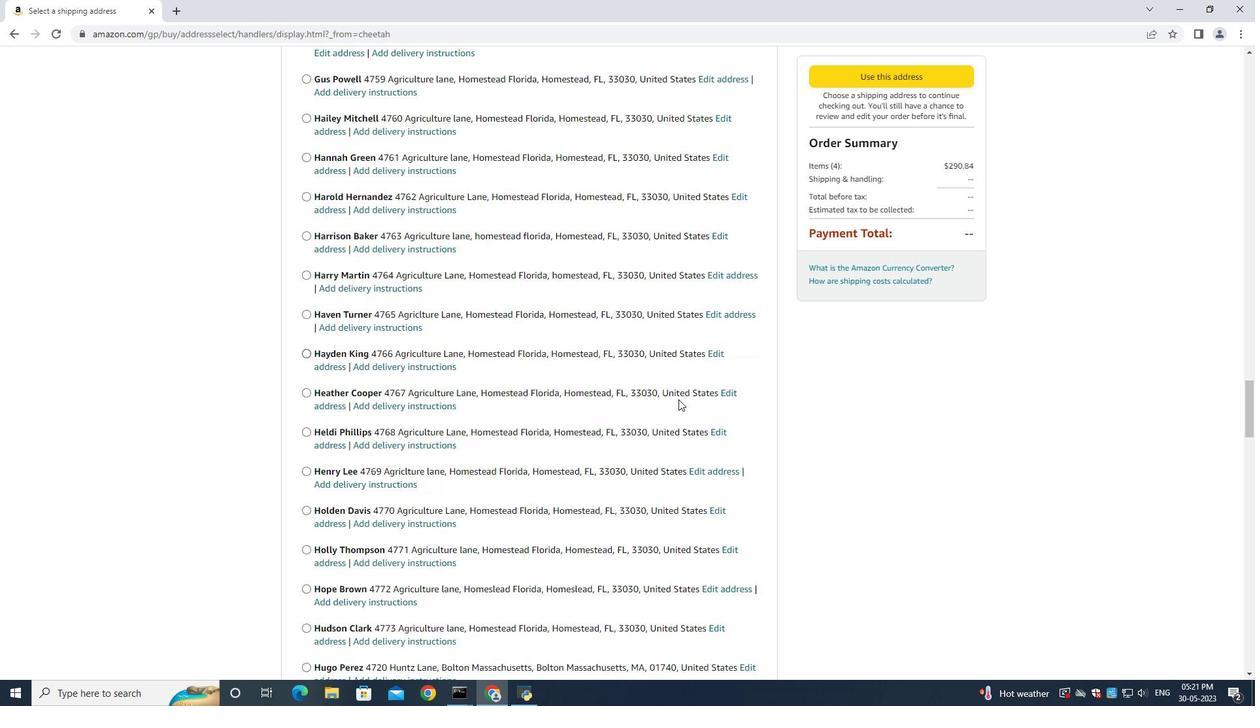 
Action: Mouse scrolled (678, 399) with delta (0, 0)
Screenshot: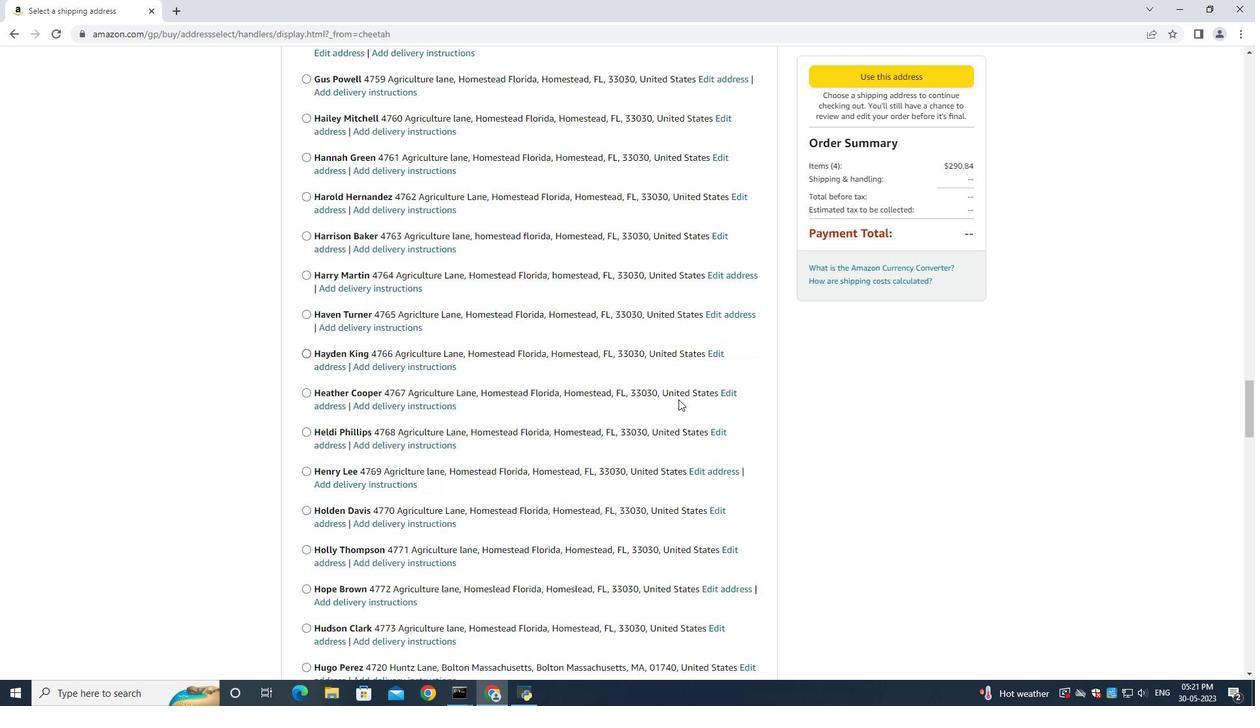
Action: Mouse scrolled (678, 399) with delta (0, 0)
Screenshot: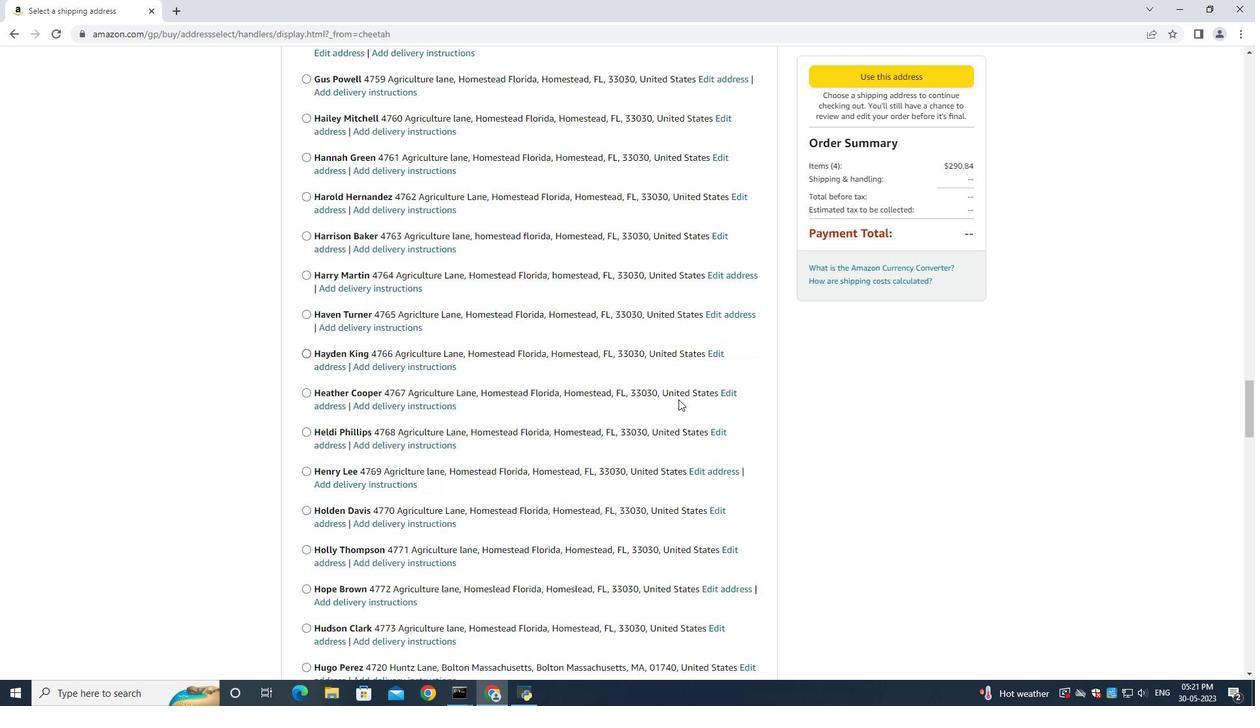 
Action: Mouse scrolled (678, 399) with delta (0, 0)
Screenshot: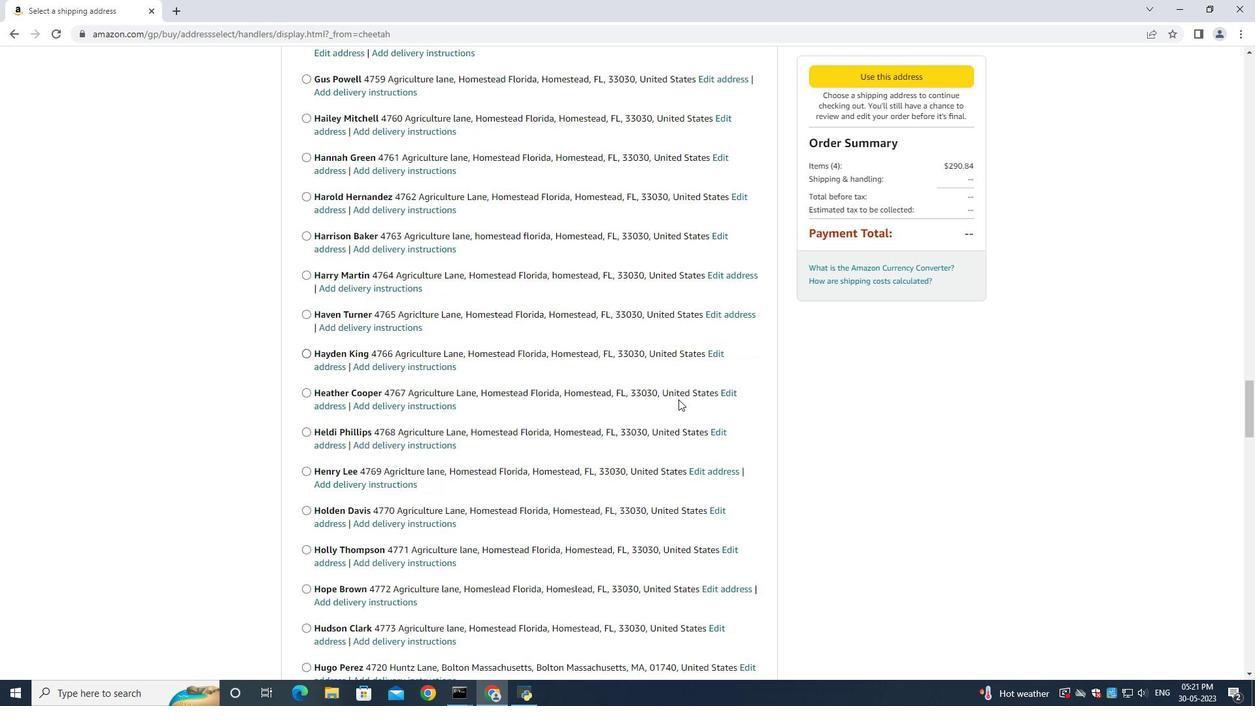 
Action: Mouse scrolled (678, 399) with delta (0, 0)
Screenshot: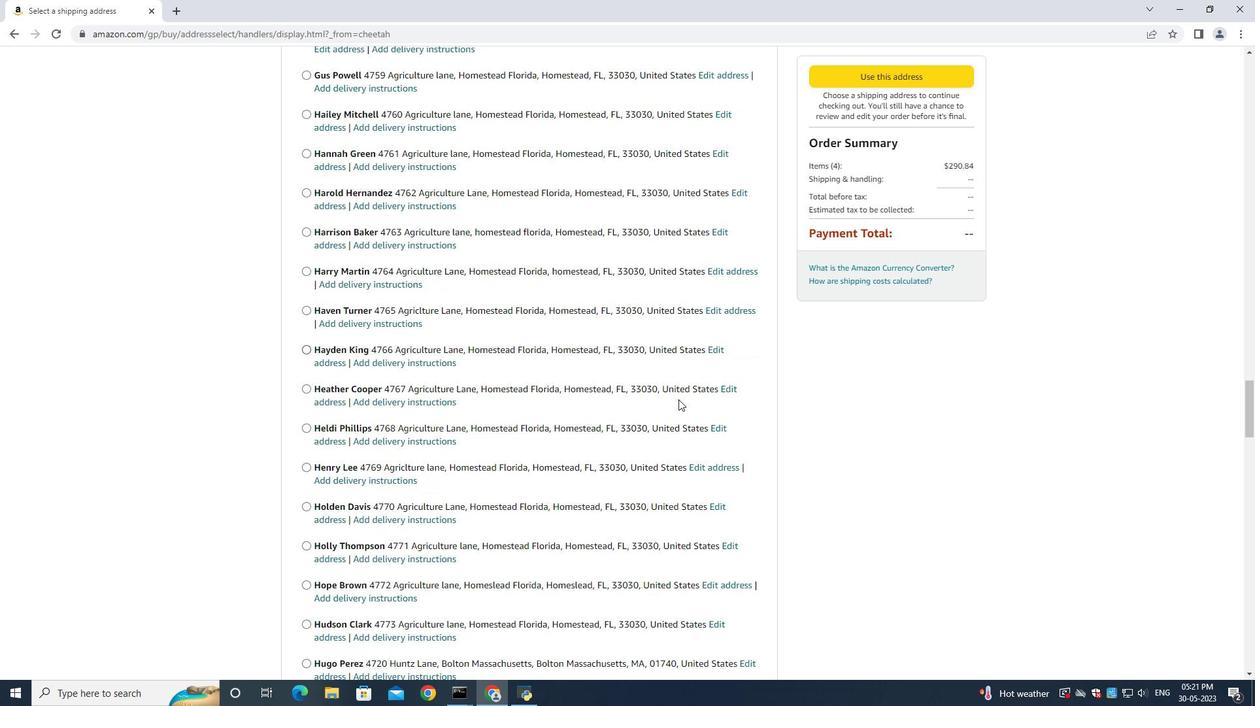 
Action: Mouse scrolled (678, 399) with delta (0, 0)
Screenshot: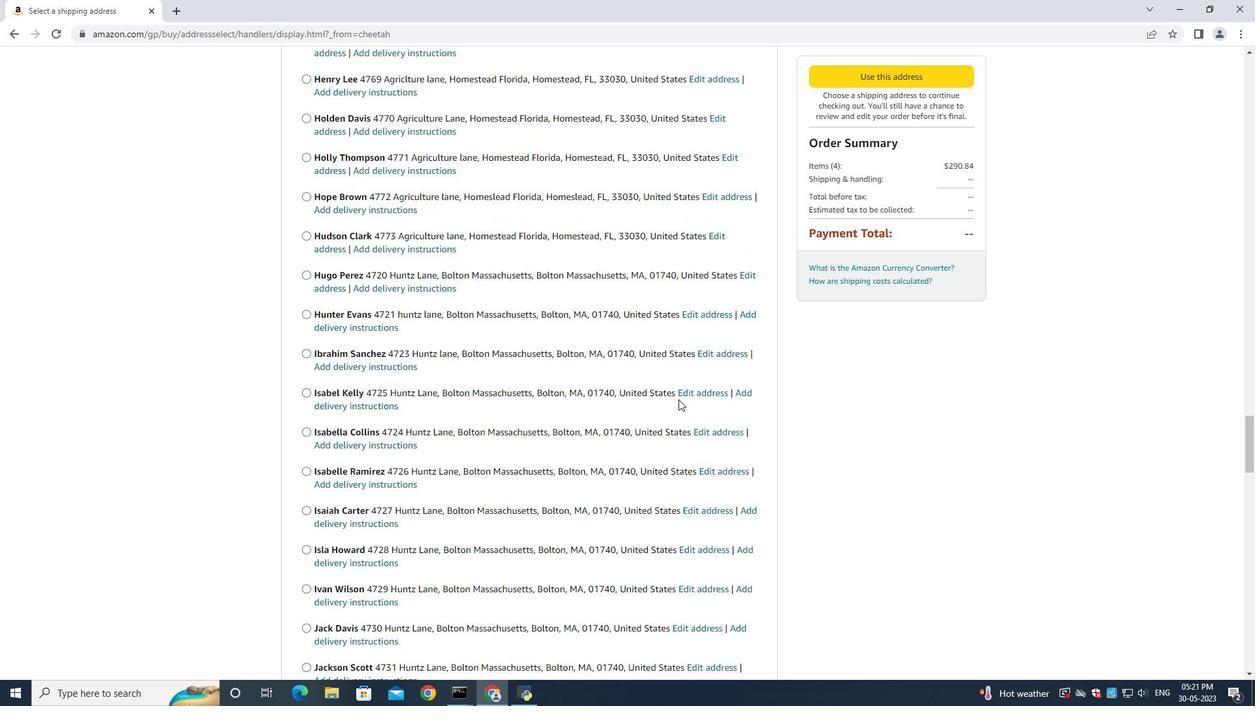 
Action: Mouse scrolled (678, 399) with delta (0, 0)
Screenshot: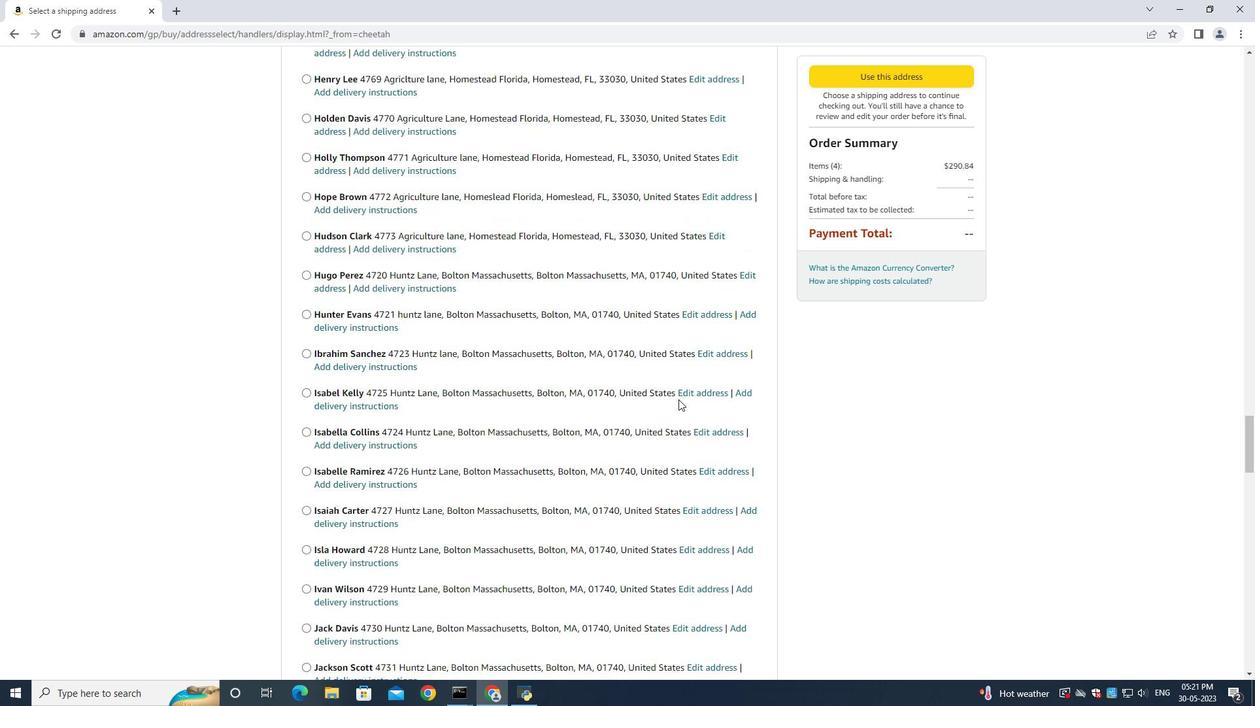 
Action: Mouse scrolled (678, 399) with delta (0, 0)
Screenshot: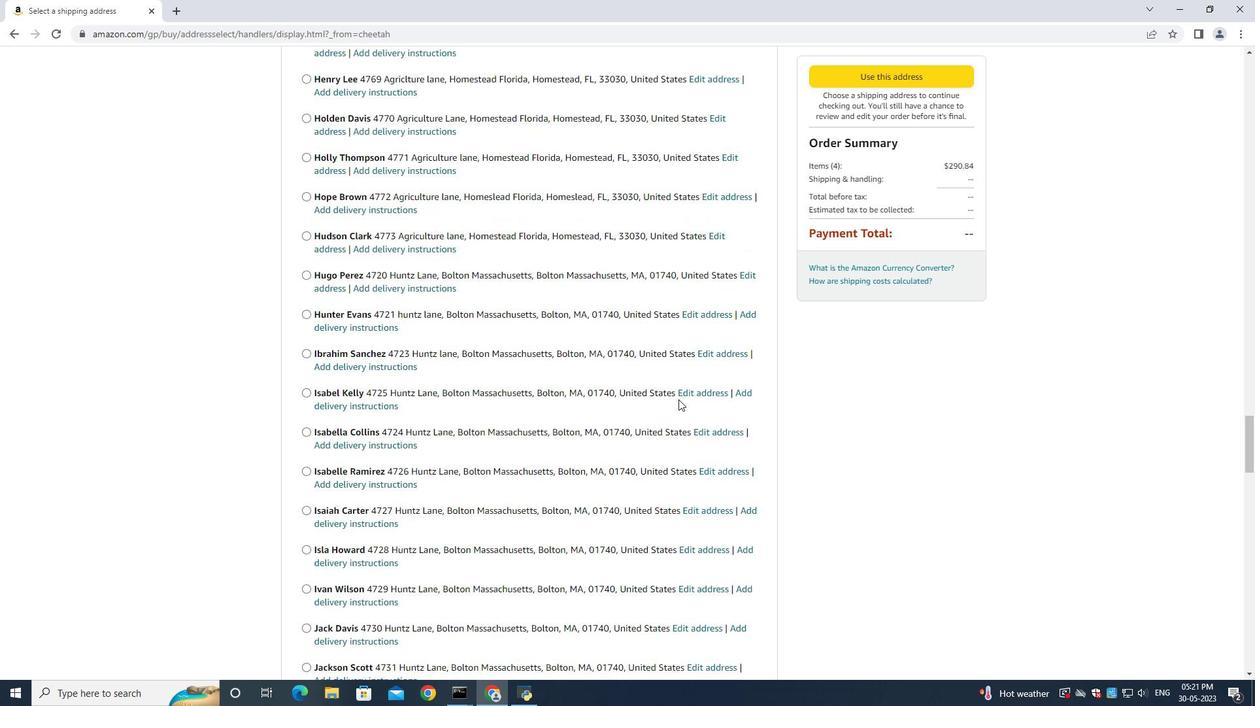 
Action: Mouse scrolled (678, 399) with delta (0, 0)
Screenshot: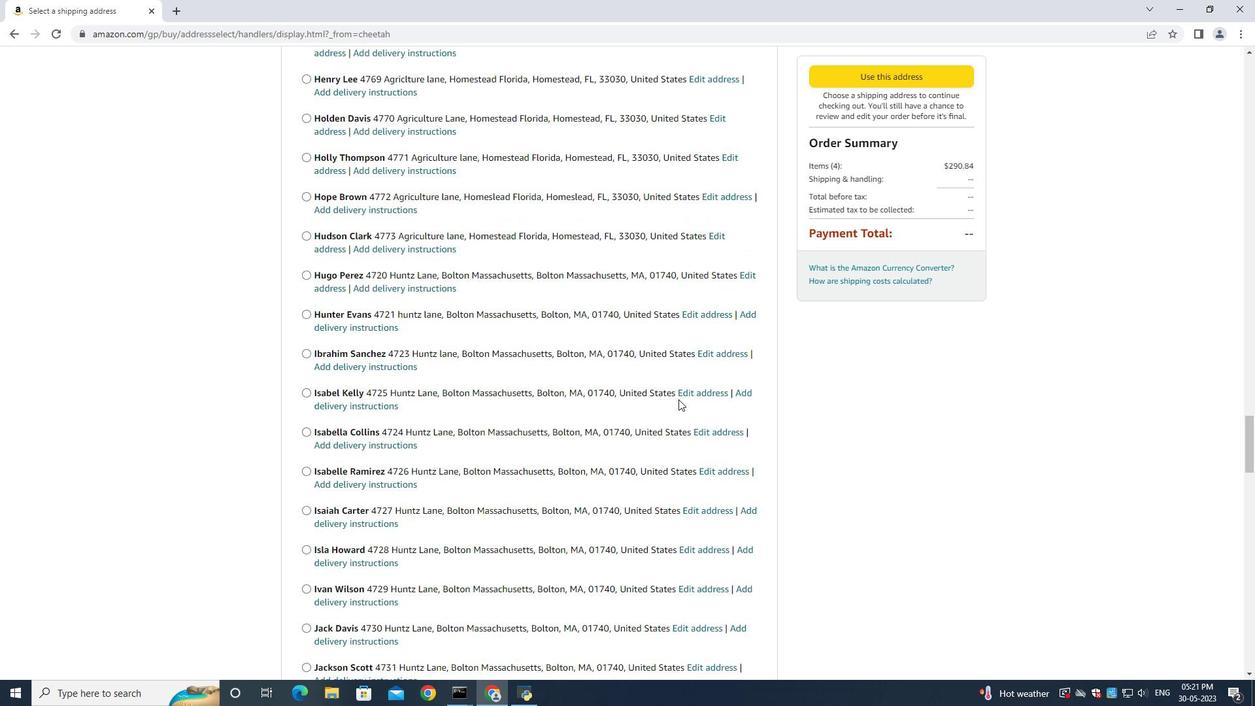 
Action: Mouse scrolled (678, 399) with delta (0, 0)
Screenshot: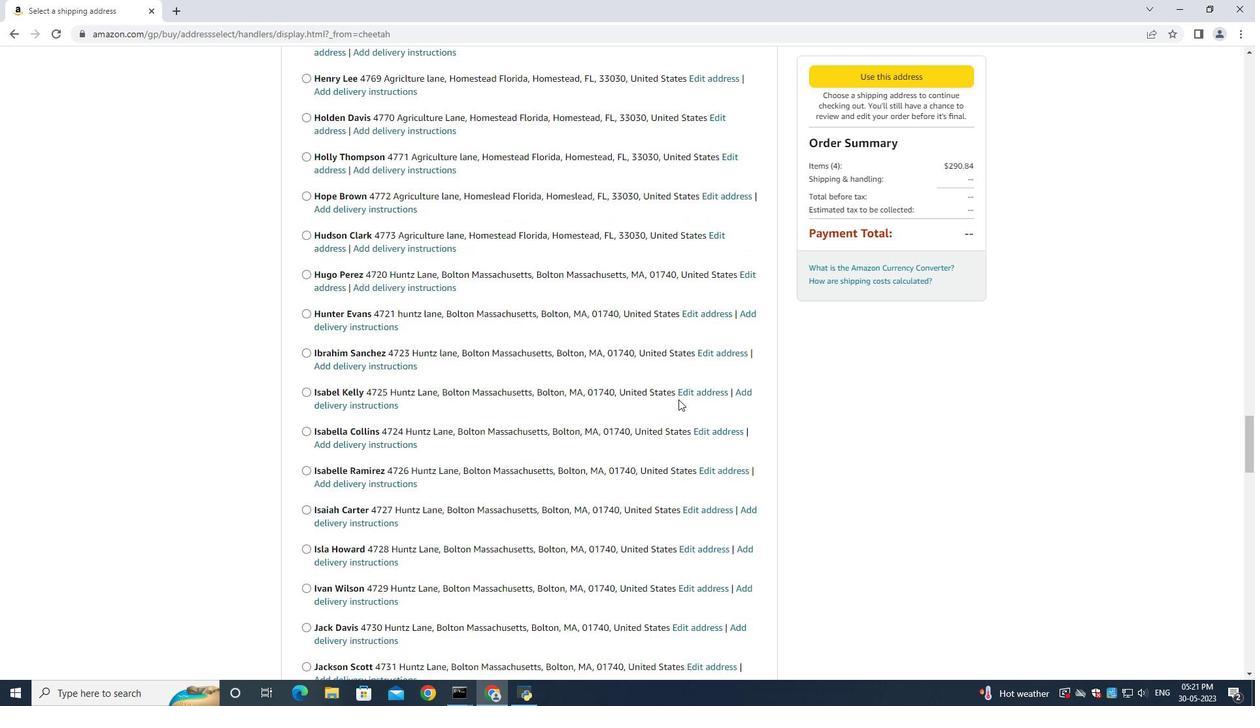 
Action: Mouse scrolled (678, 399) with delta (0, 0)
Screenshot: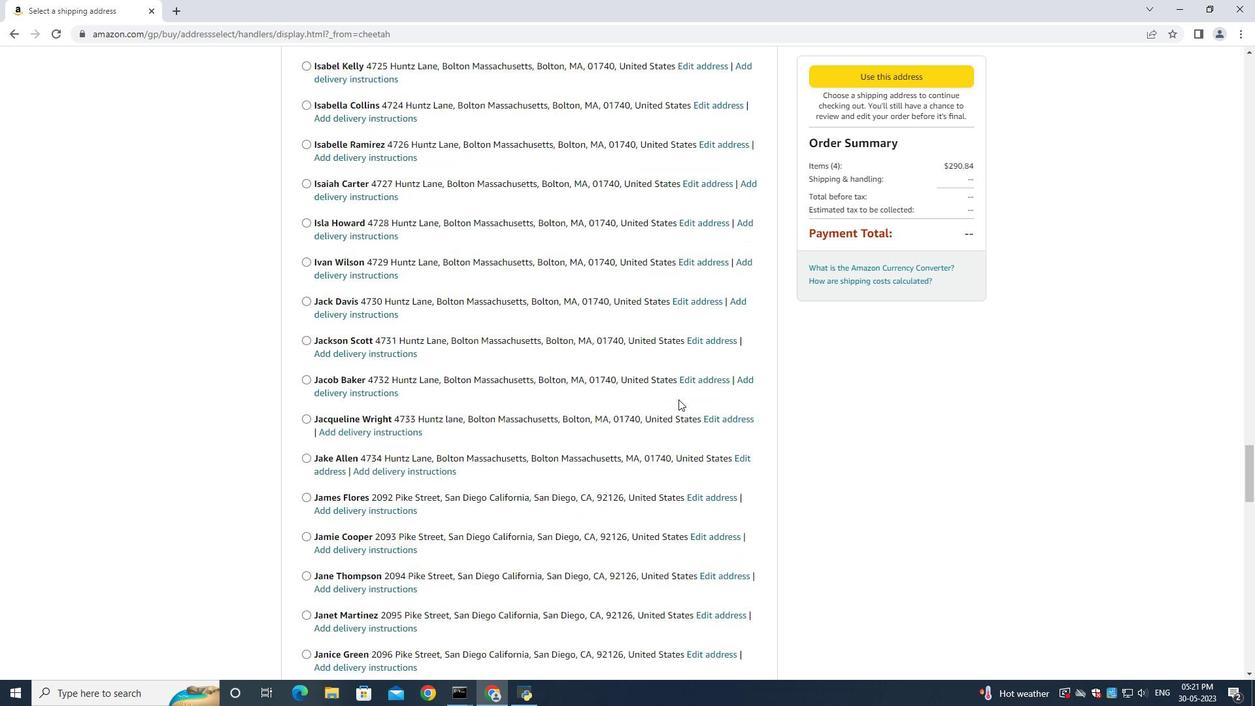 
Action: Mouse scrolled (678, 399) with delta (0, 0)
Screenshot: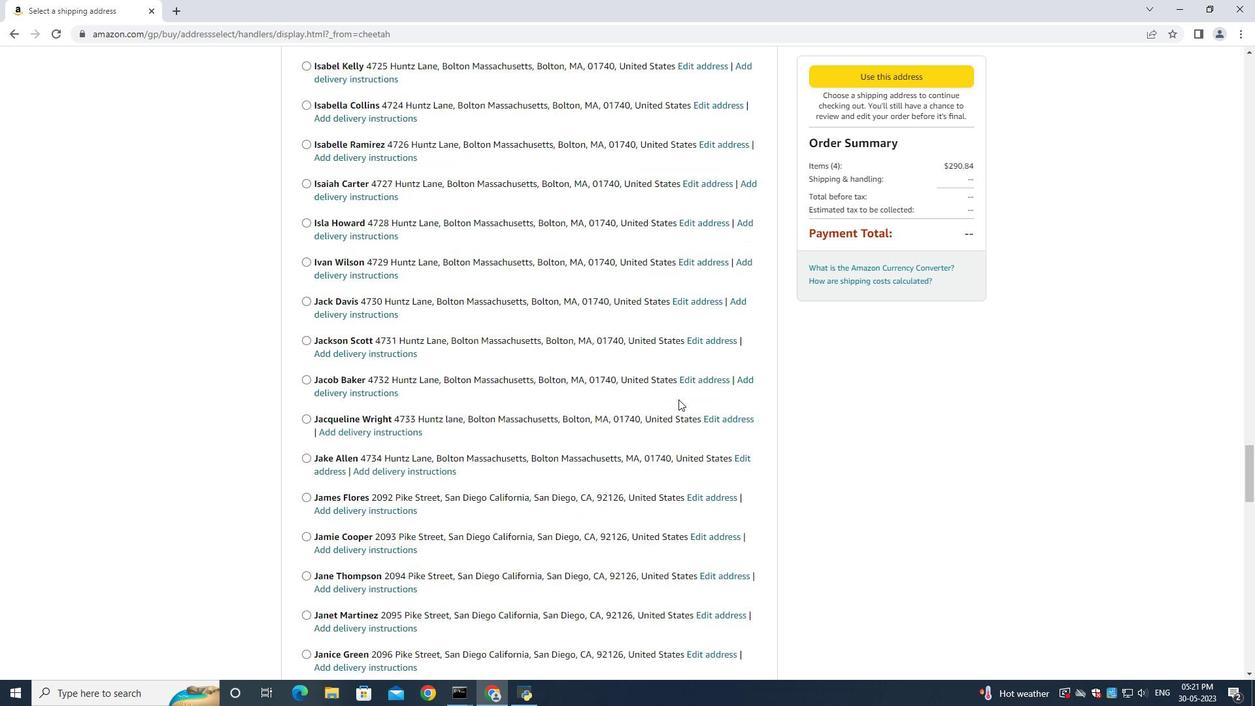 
Action: Mouse scrolled (678, 399) with delta (0, 0)
Screenshot: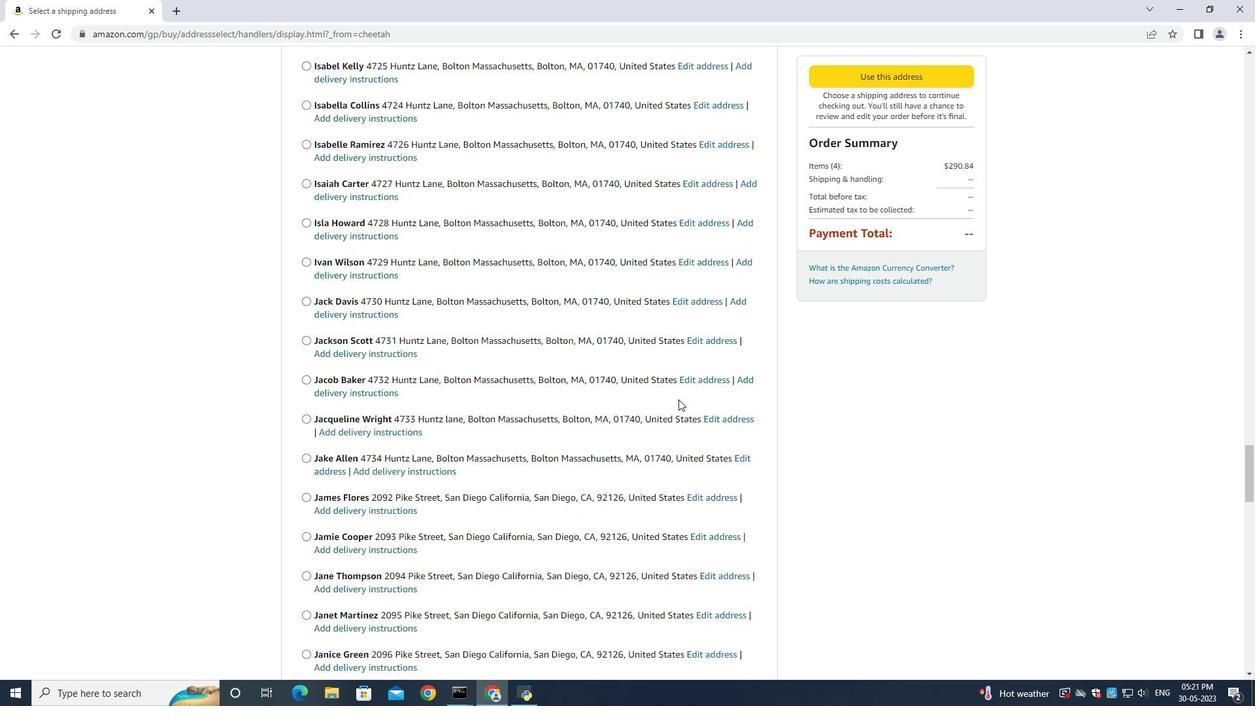 
Action: Mouse scrolled (678, 399) with delta (0, 0)
Screenshot: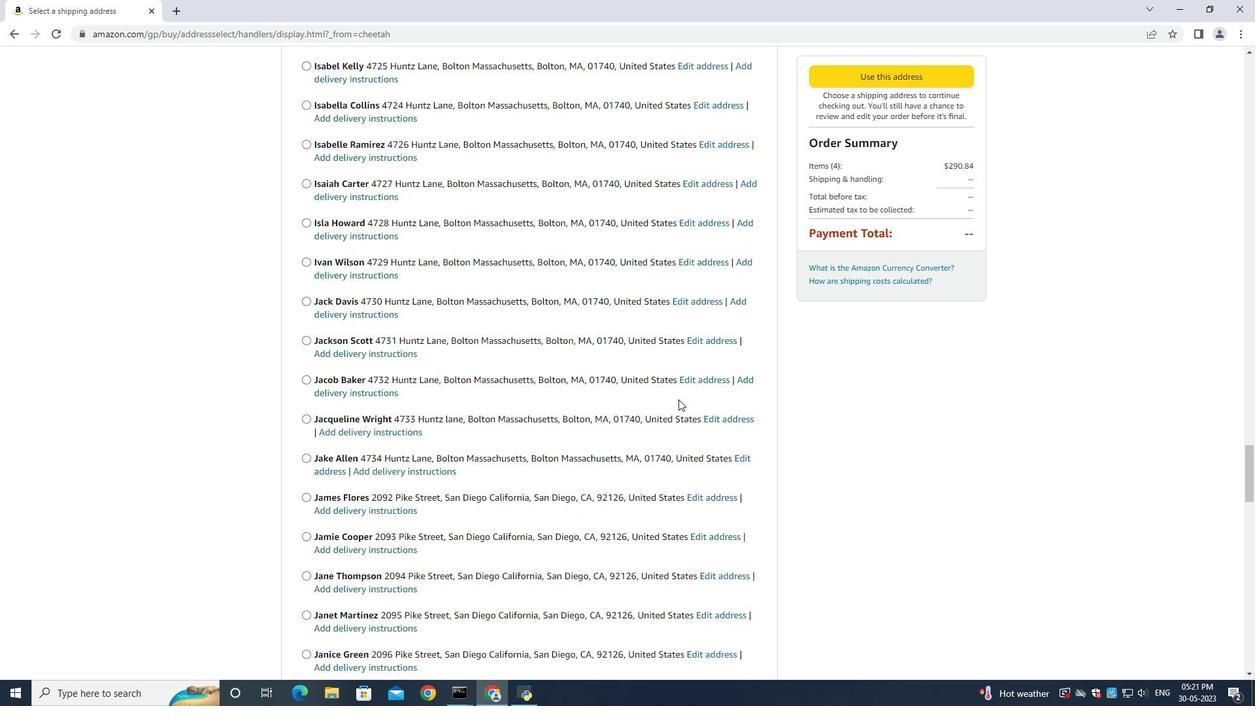 
Action: Mouse scrolled (678, 399) with delta (0, 0)
Screenshot: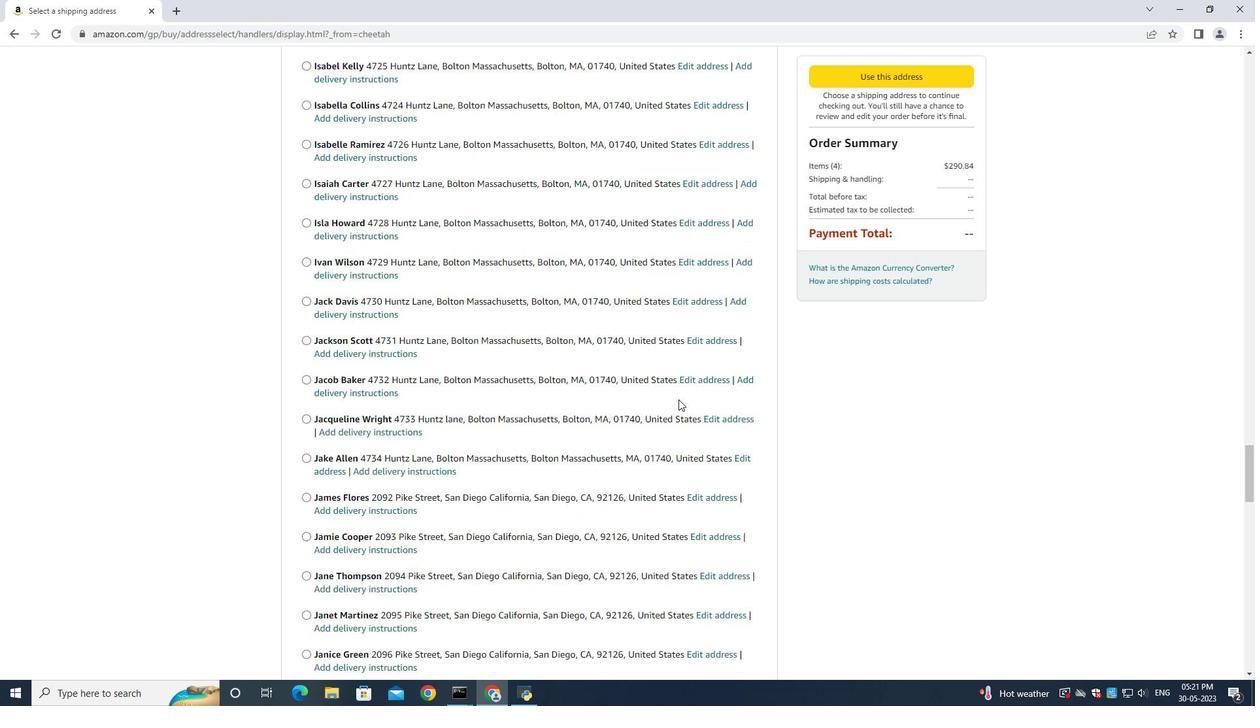 
Action: Mouse scrolled (678, 399) with delta (0, 0)
Screenshot: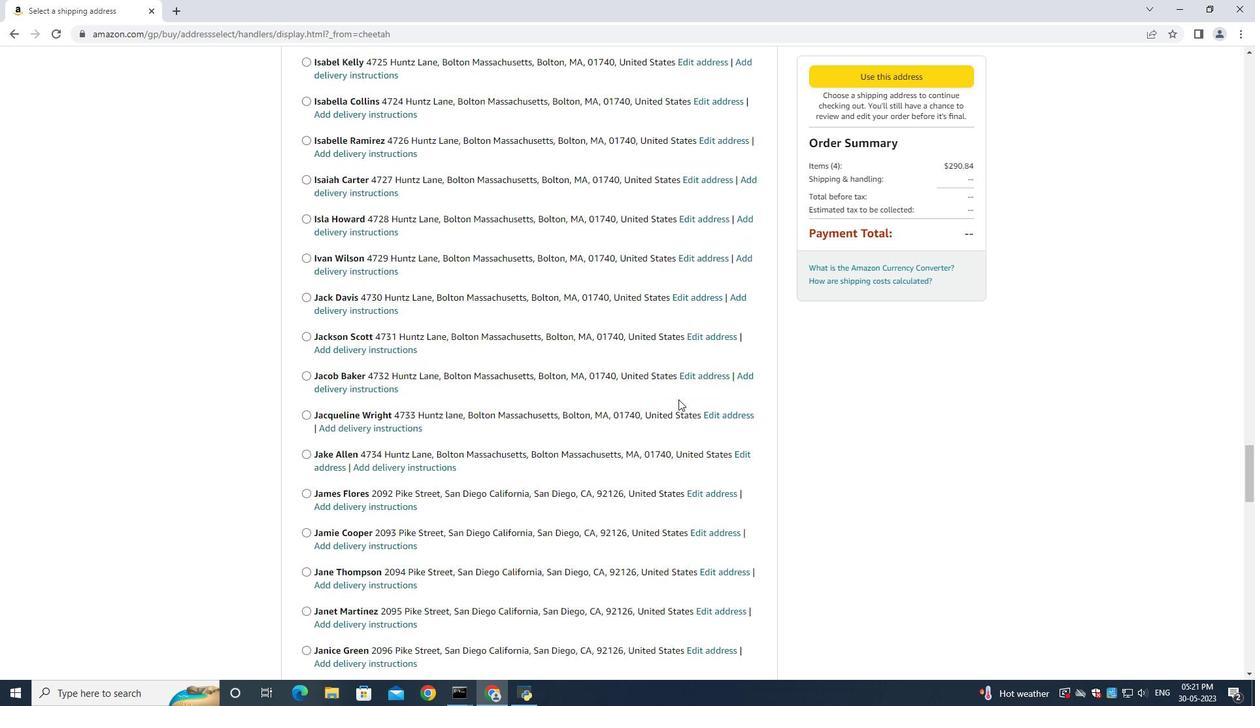 
Action: Mouse scrolled (678, 399) with delta (0, 0)
Screenshot: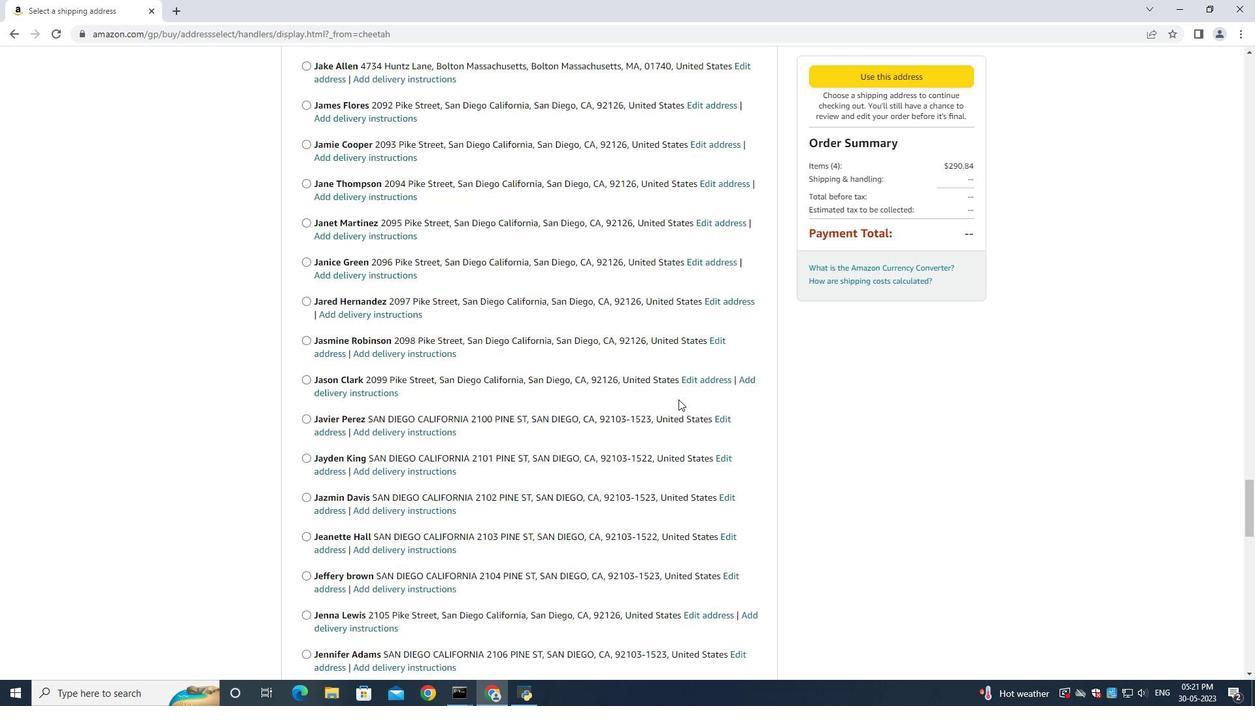 
Action: Mouse scrolled (678, 399) with delta (0, 0)
Screenshot: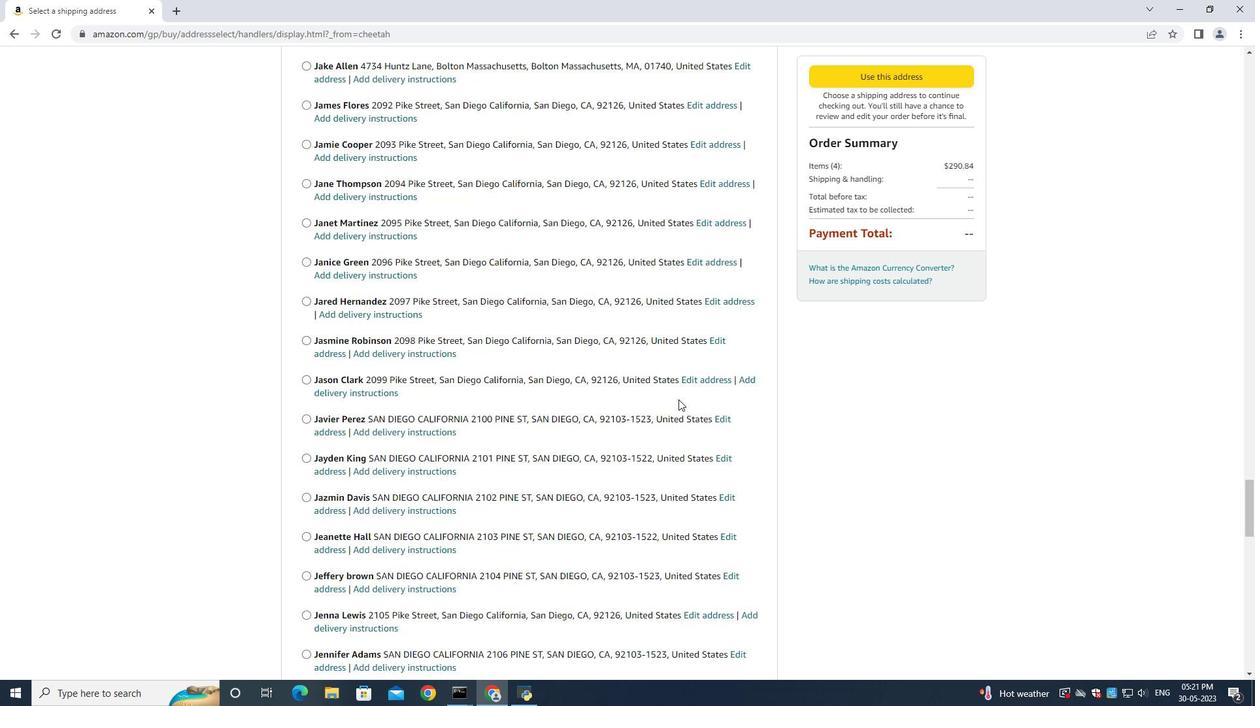 
Action: Mouse scrolled (678, 399) with delta (0, 0)
Screenshot: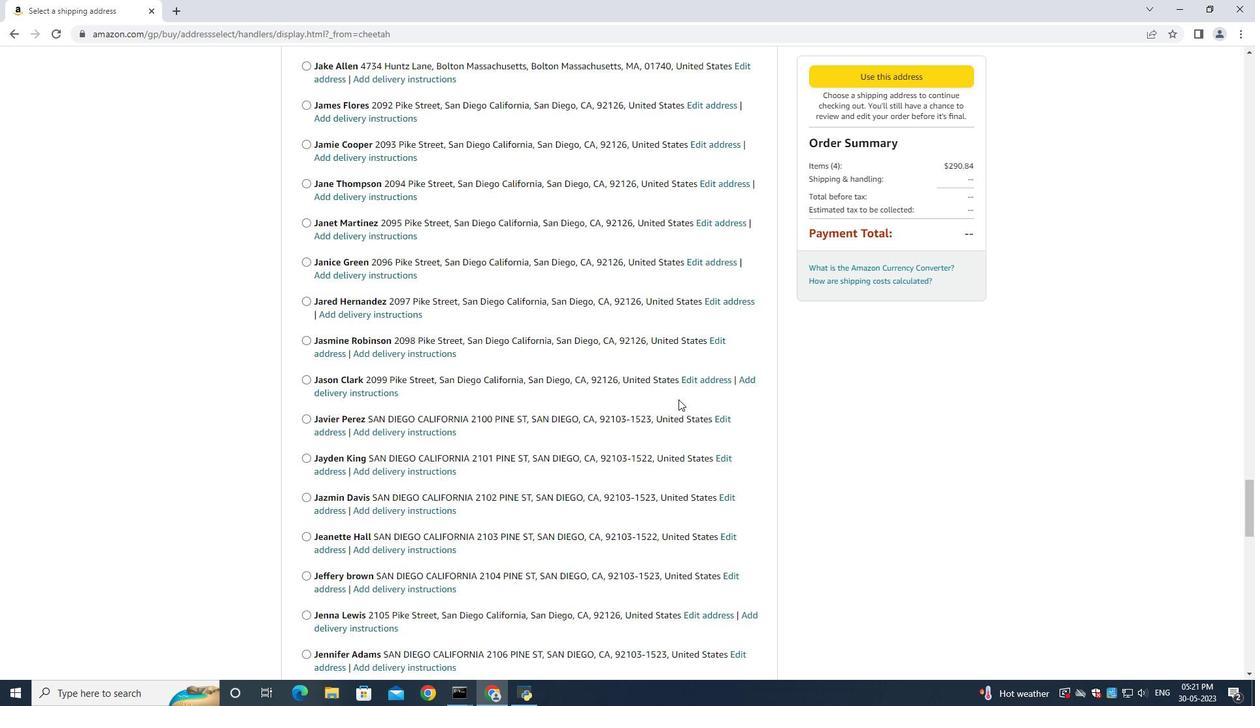 
Action: Mouse scrolled (678, 399) with delta (0, 0)
Screenshot: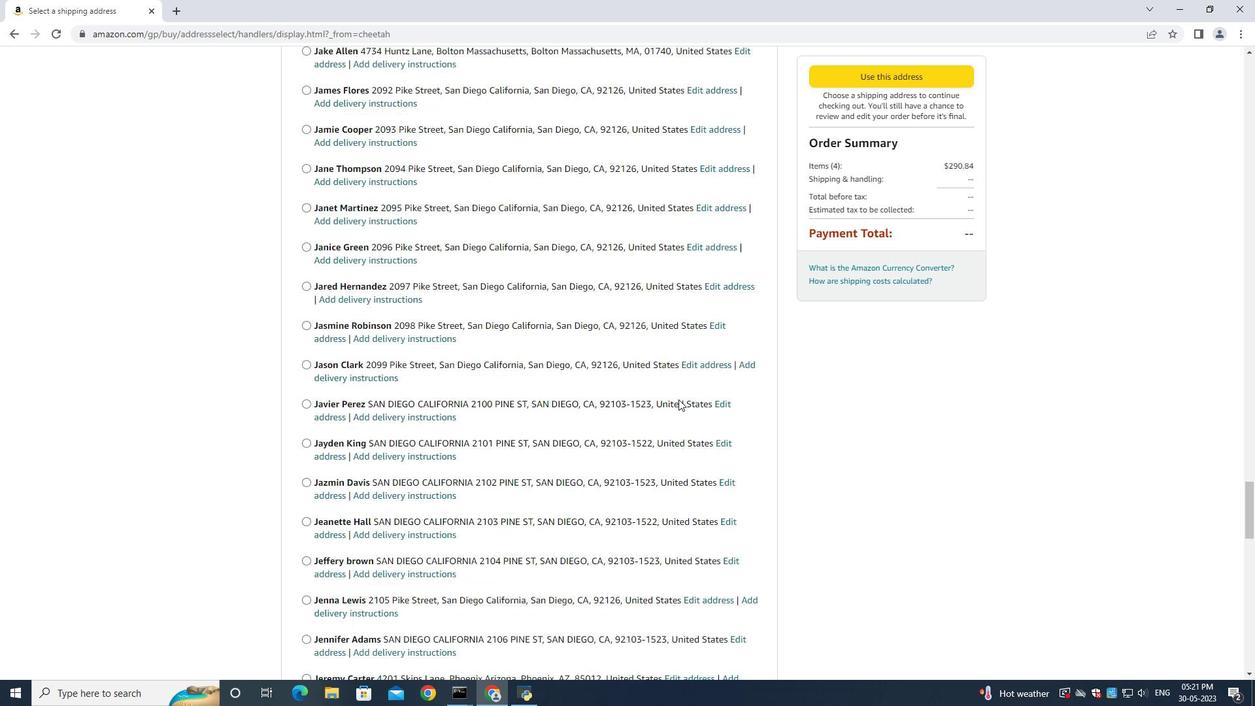 
Action: Mouse scrolled (678, 399) with delta (0, 0)
Screenshot: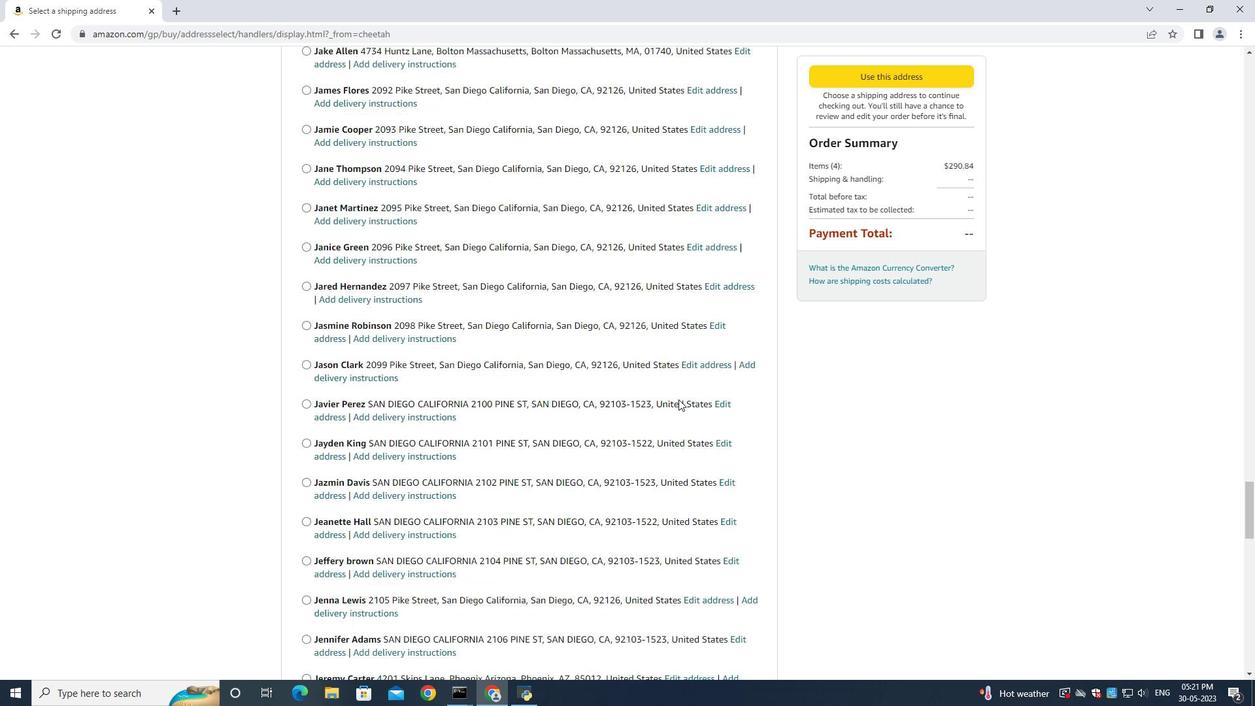 
Action: Mouse scrolled (678, 399) with delta (0, 0)
Screenshot: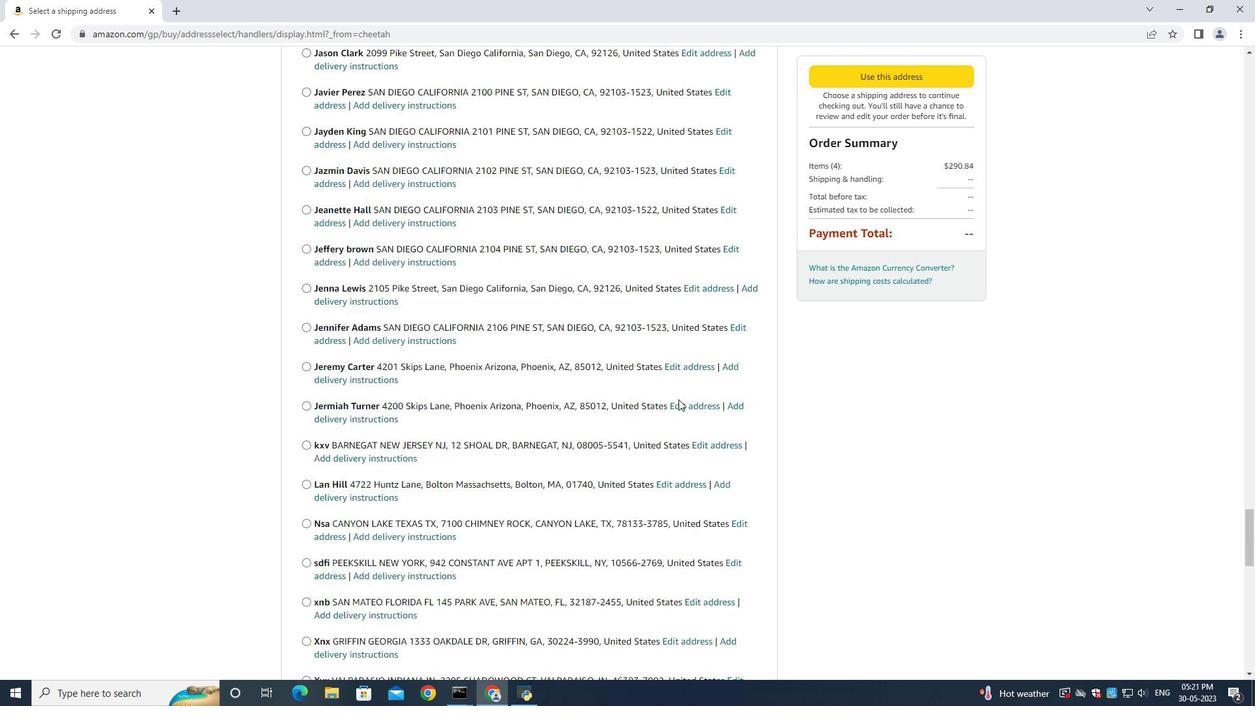 
Action: Mouse scrolled (678, 399) with delta (0, 0)
Screenshot: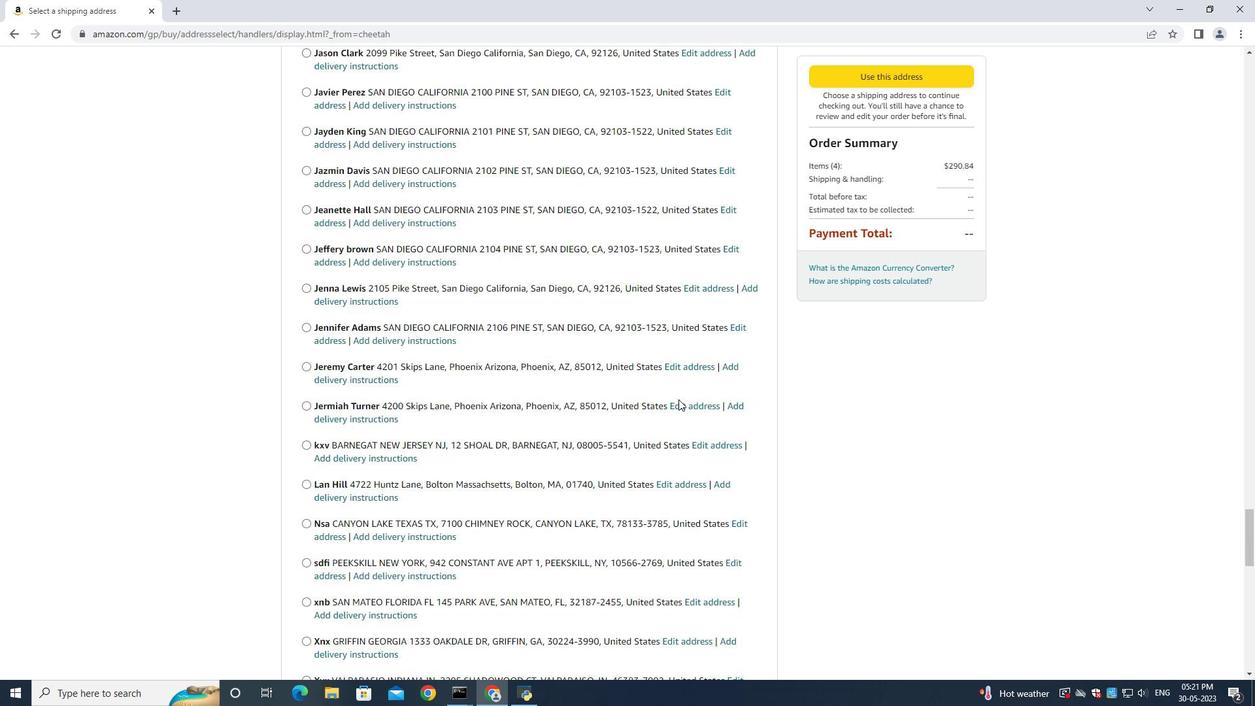 
Action: Mouse scrolled (678, 399) with delta (0, 0)
Screenshot: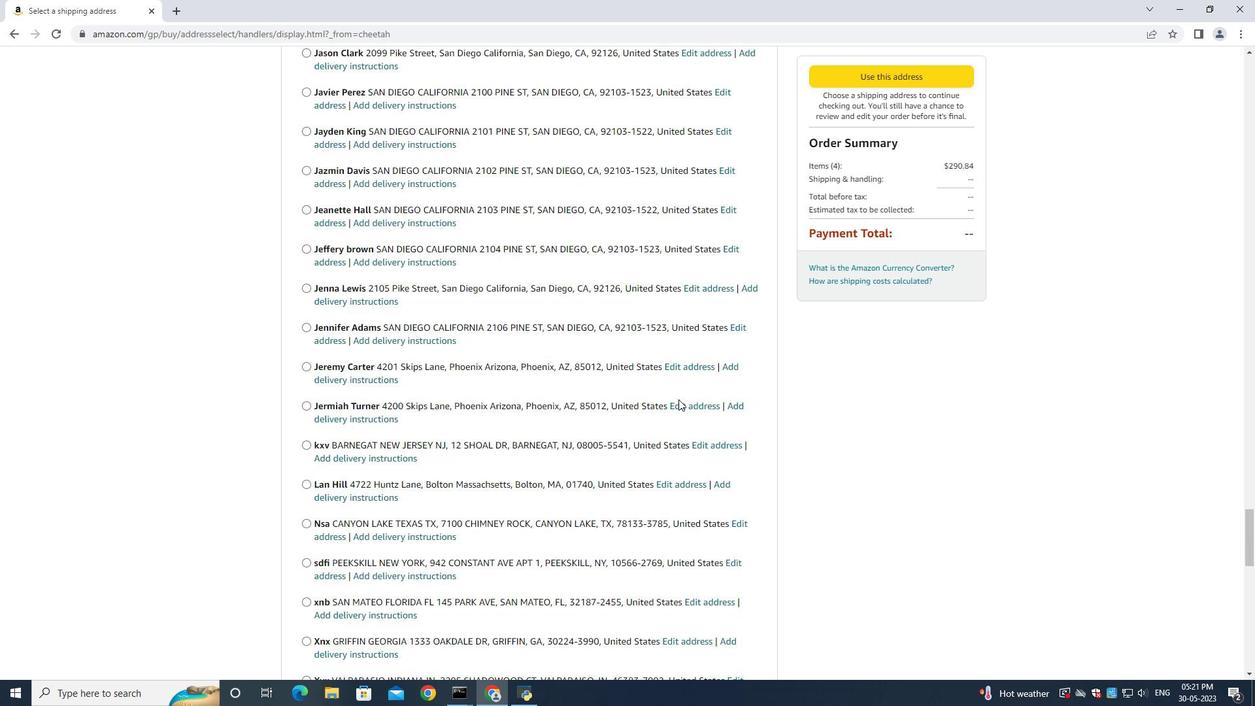 
Action: Mouse scrolled (678, 399) with delta (0, 0)
Screenshot: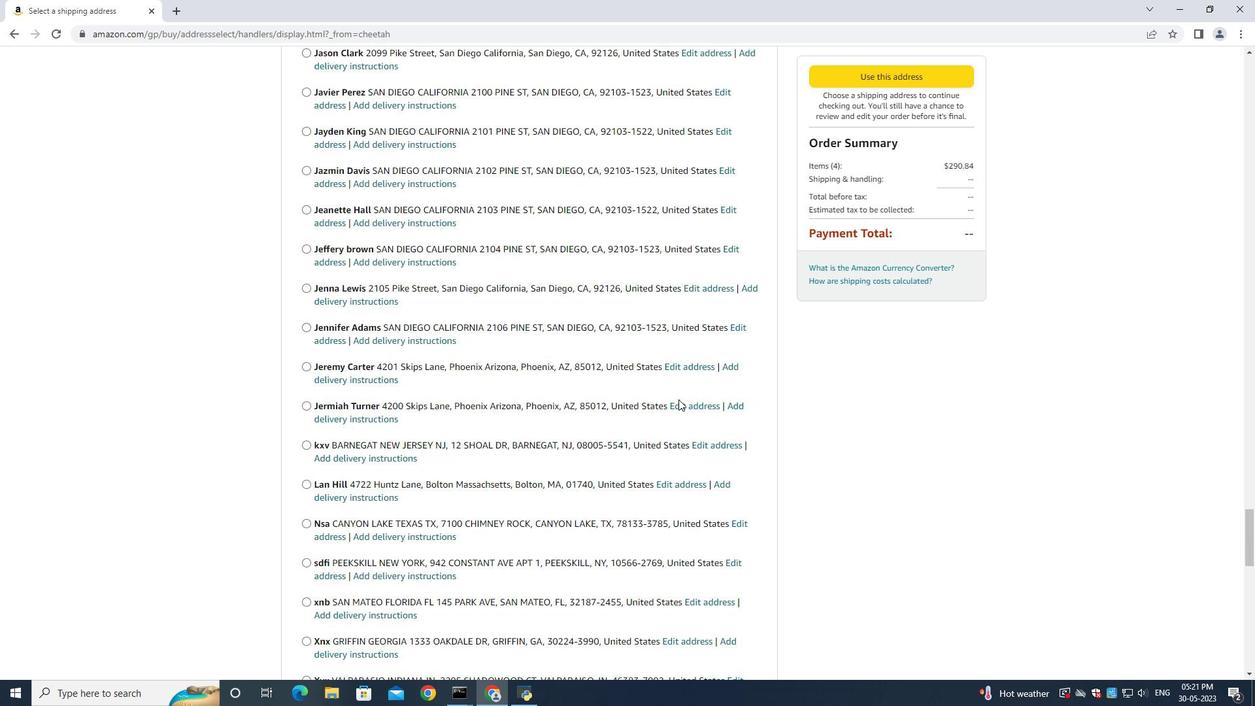 
Action: Mouse scrolled (678, 399) with delta (0, 0)
Screenshot: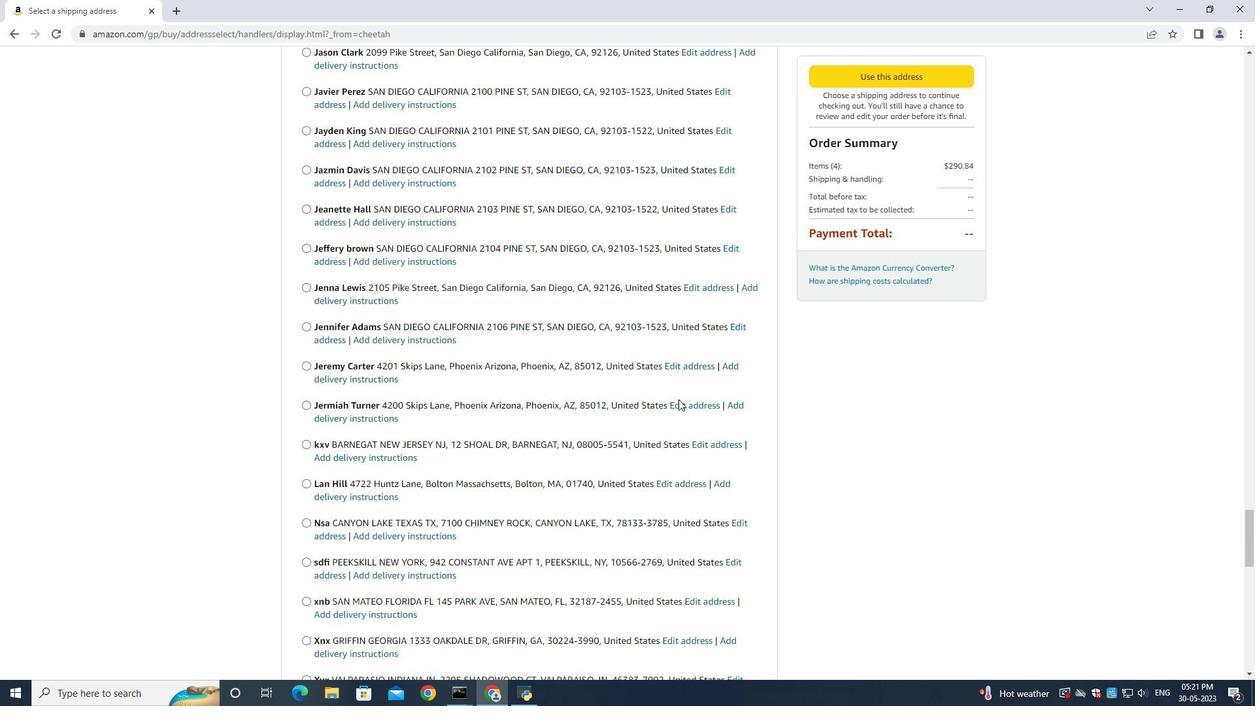 
Action: Mouse scrolled (678, 399) with delta (0, 0)
Screenshot: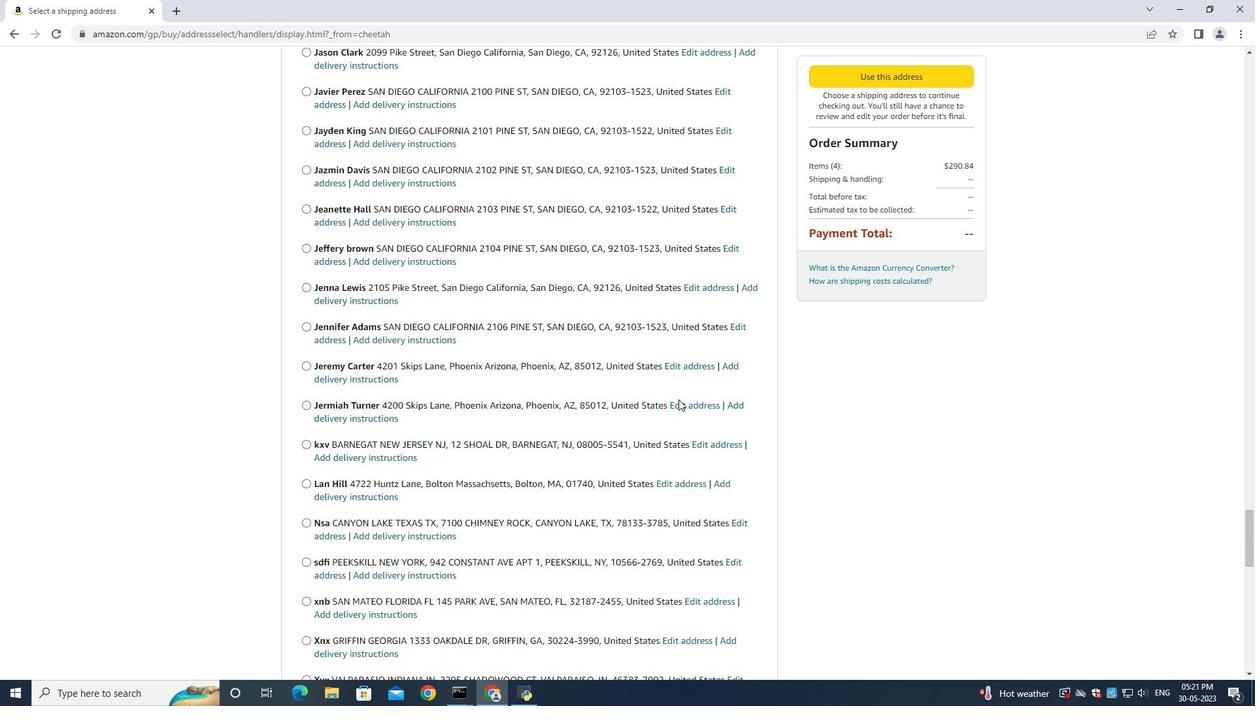 
Action: Mouse scrolled (678, 399) with delta (0, 0)
Screenshot: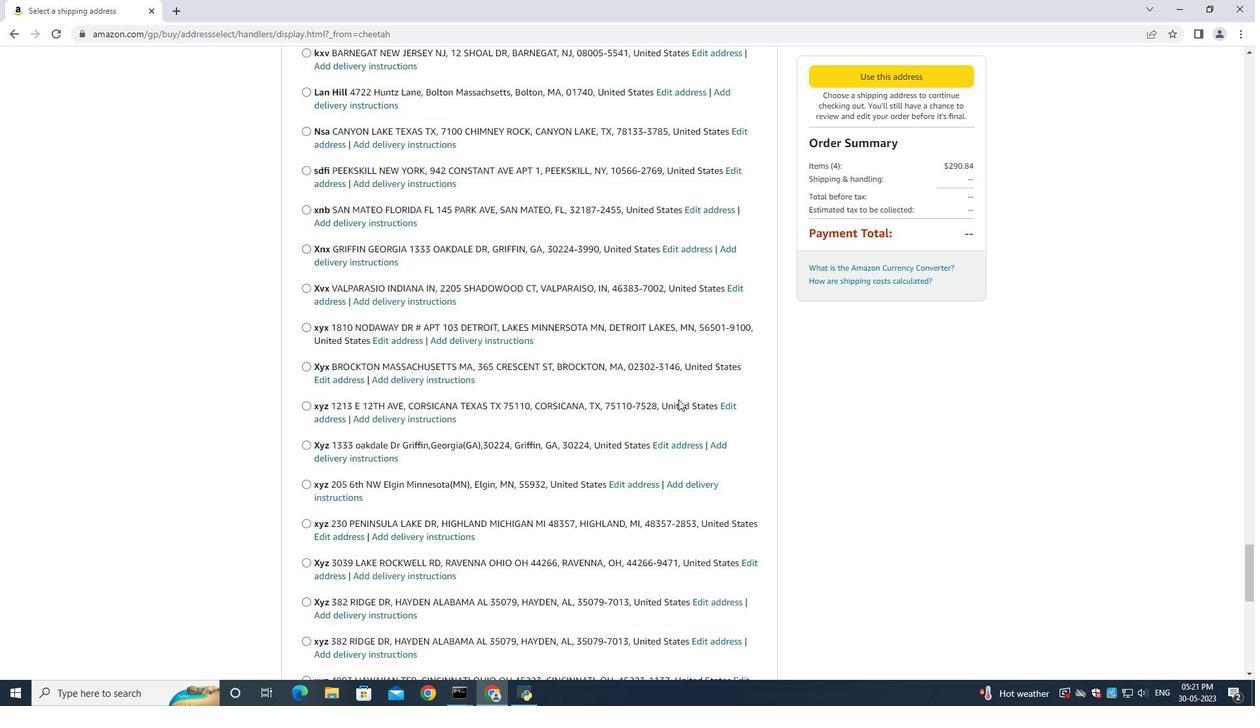 
Action: Mouse scrolled (678, 399) with delta (0, 0)
Screenshot: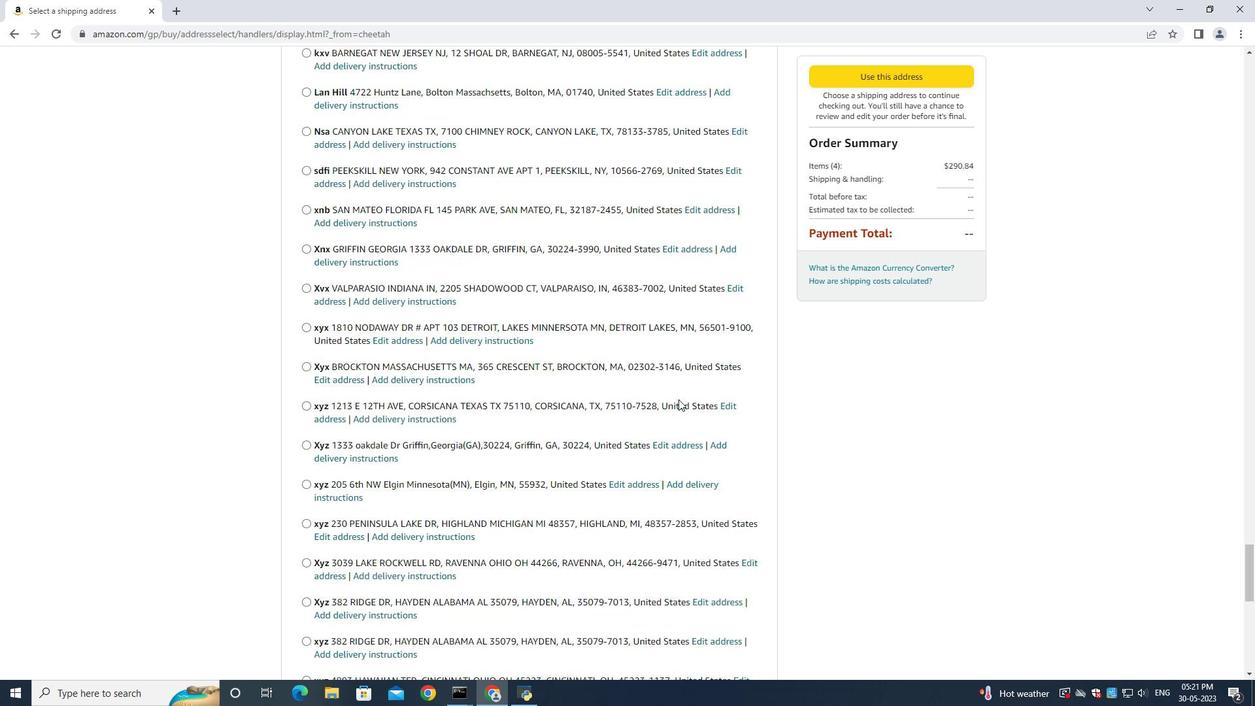 
Action: Mouse scrolled (678, 399) with delta (0, 0)
Screenshot: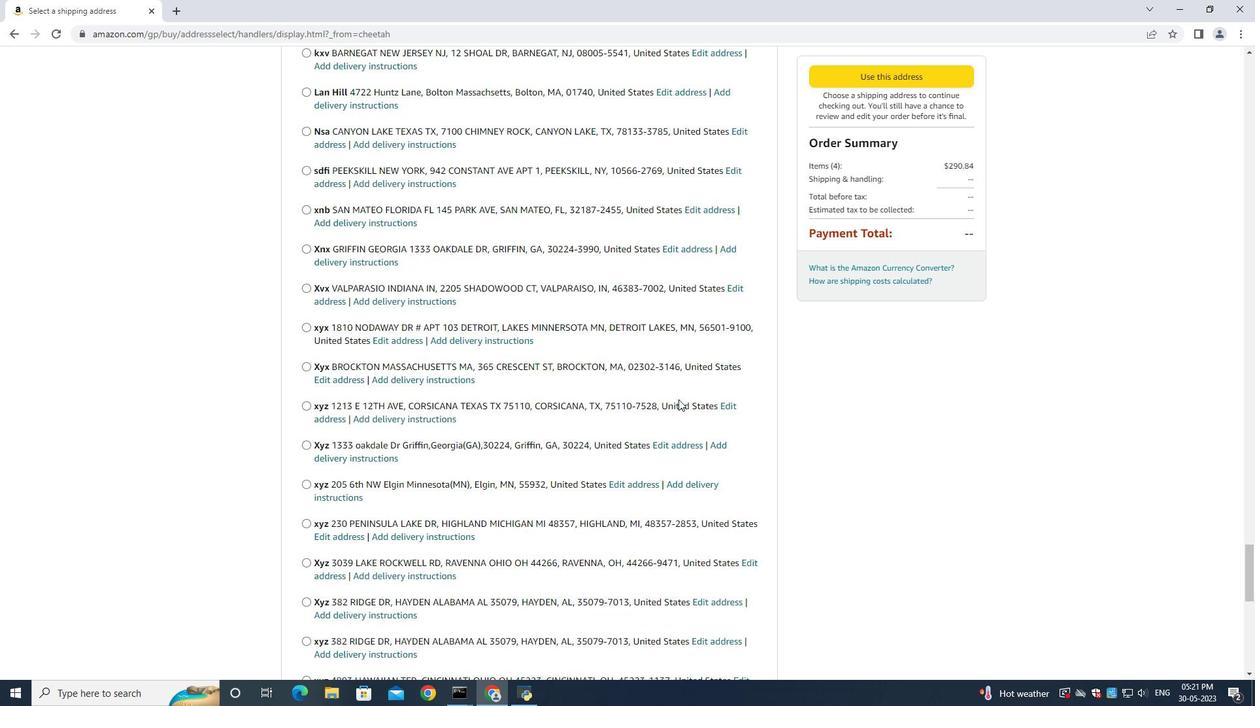 
Action: Mouse scrolled (678, 399) with delta (0, 0)
Screenshot: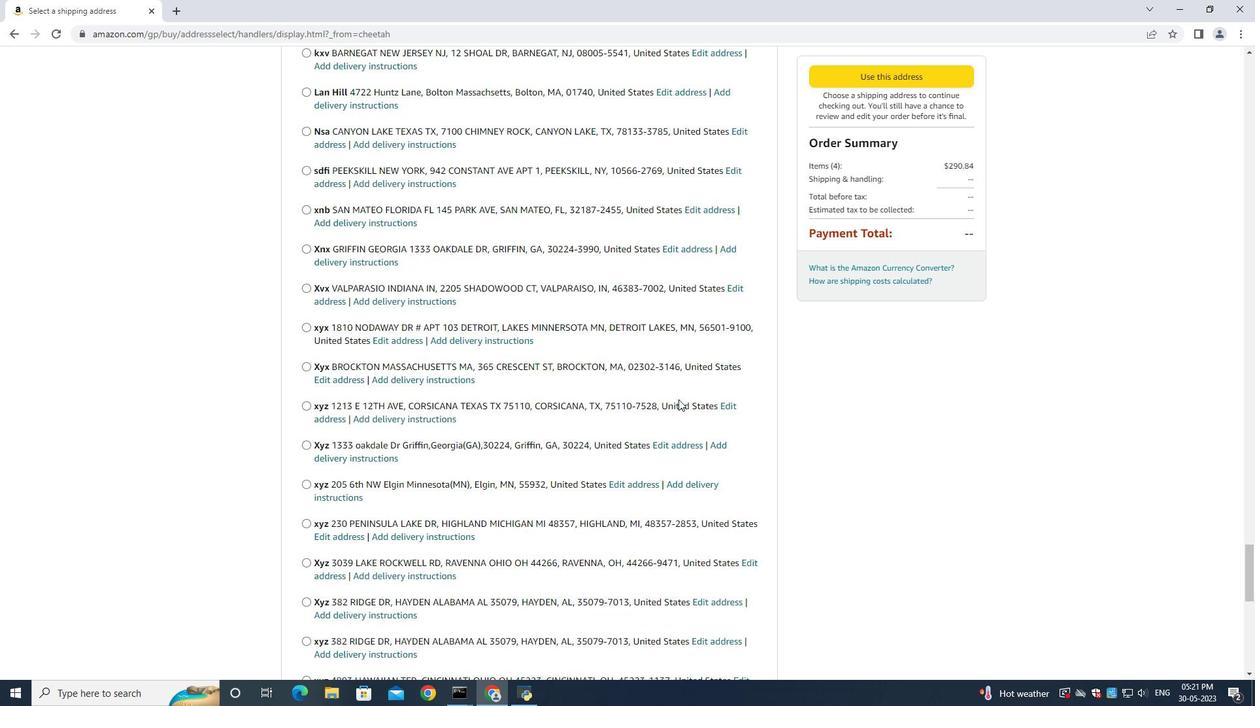 
Action: Mouse scrolled (678, 399) with delta (0, 0)
Screenshot: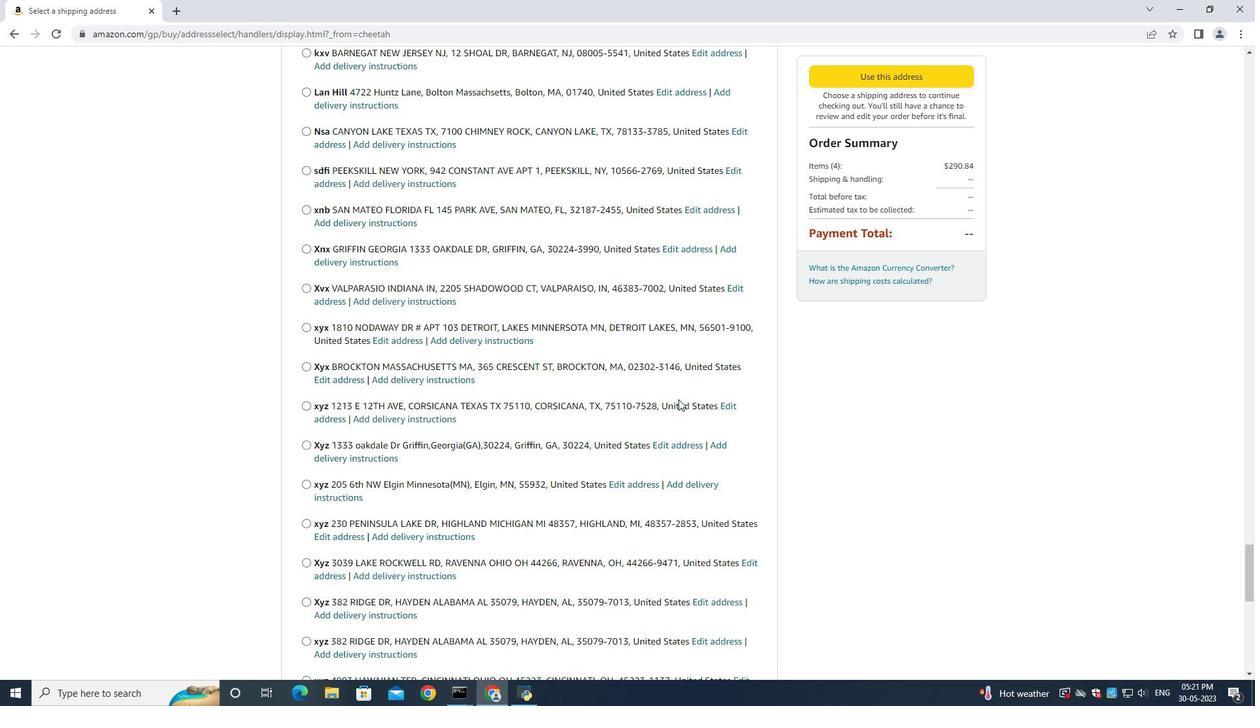 
Action: Mouse scrolled (678, 399) with delta (0, 0)
Screenshot: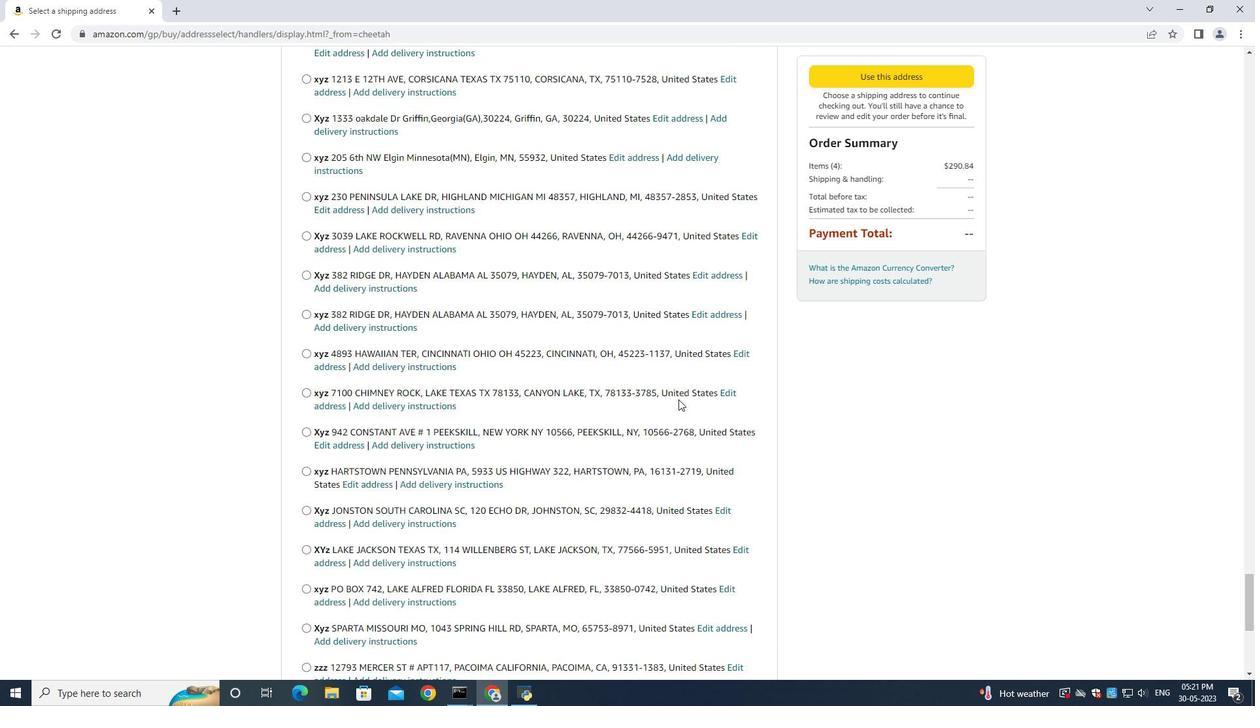 
Action: Mouse scrolled (678, 399) with delta (0, 0)
Screenshot: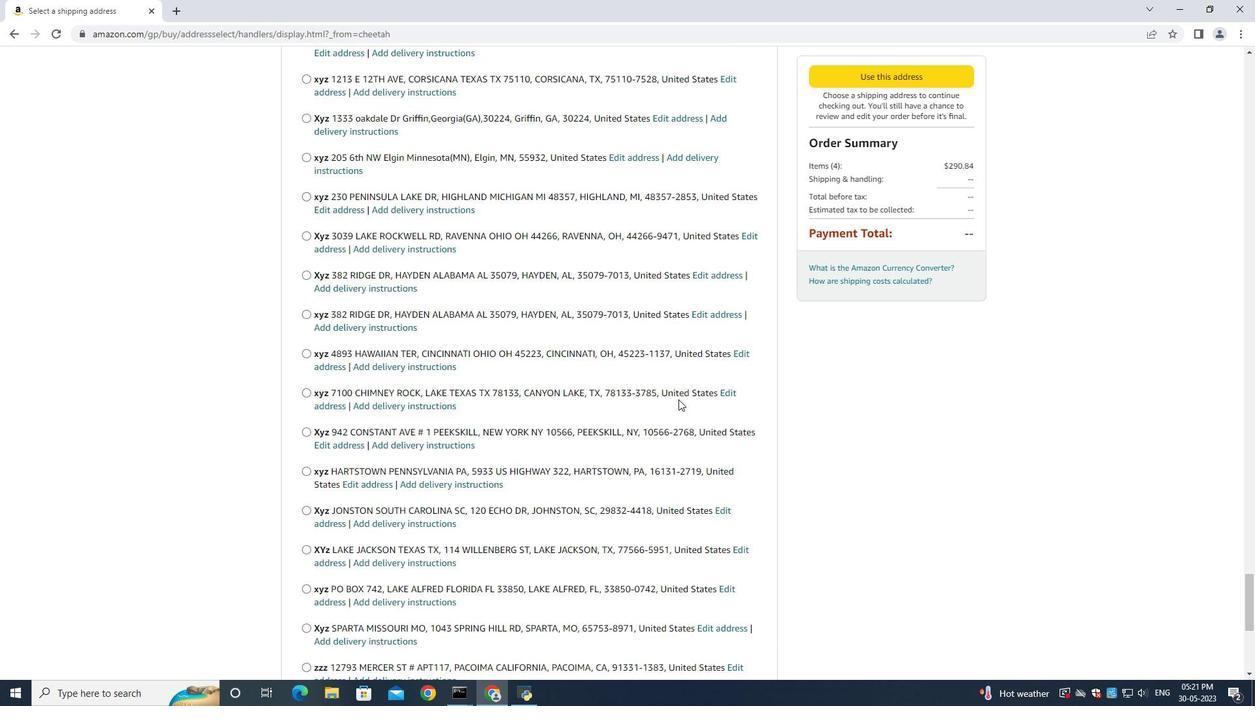 
Action: Mouse scrolled (678, 399) with delta (0, 0)
Screenshot: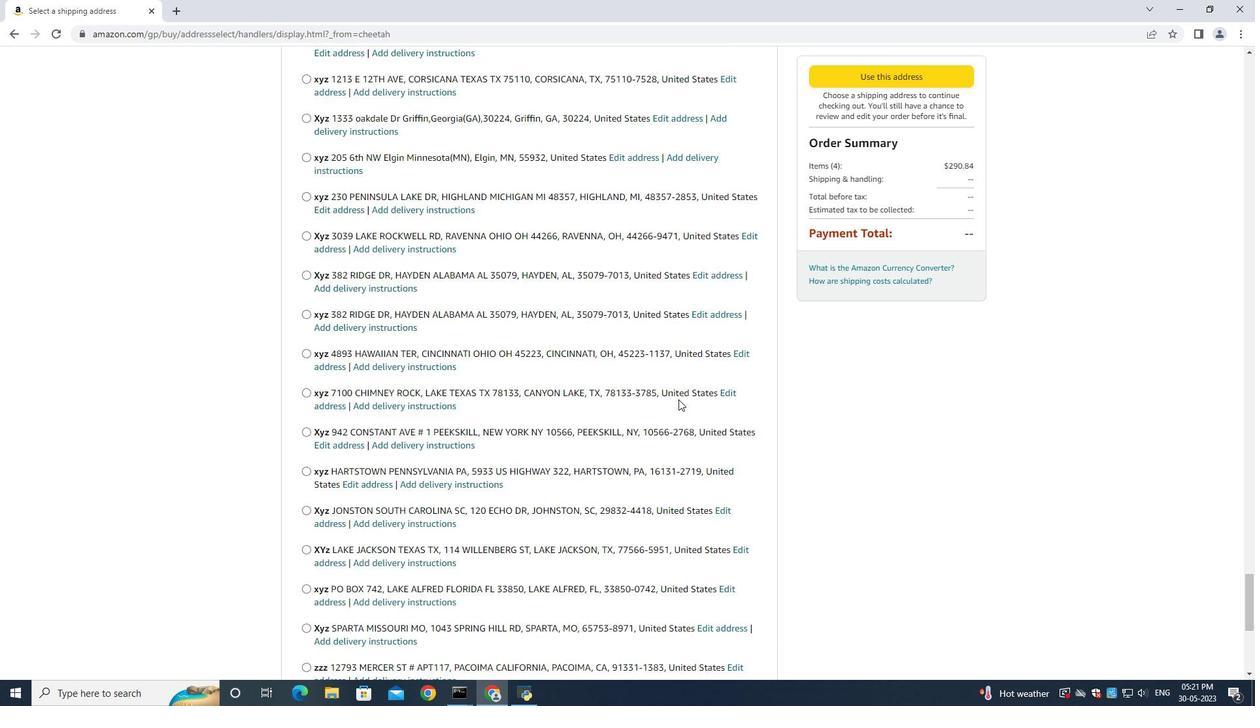 
Action: Mouse scrolled (678, 399) with delta (0, 0)
Screenshot: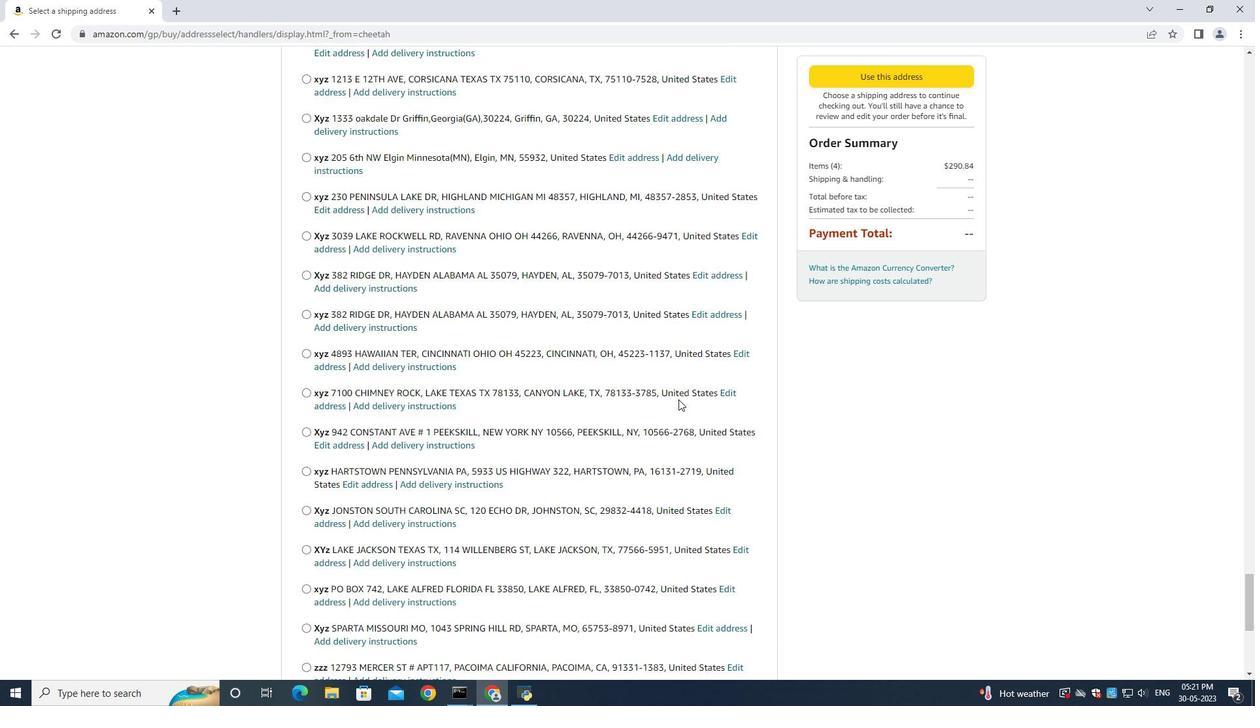 
Action: Mouse scrolled (678, 399) with delta (0, 0)
Screenshot: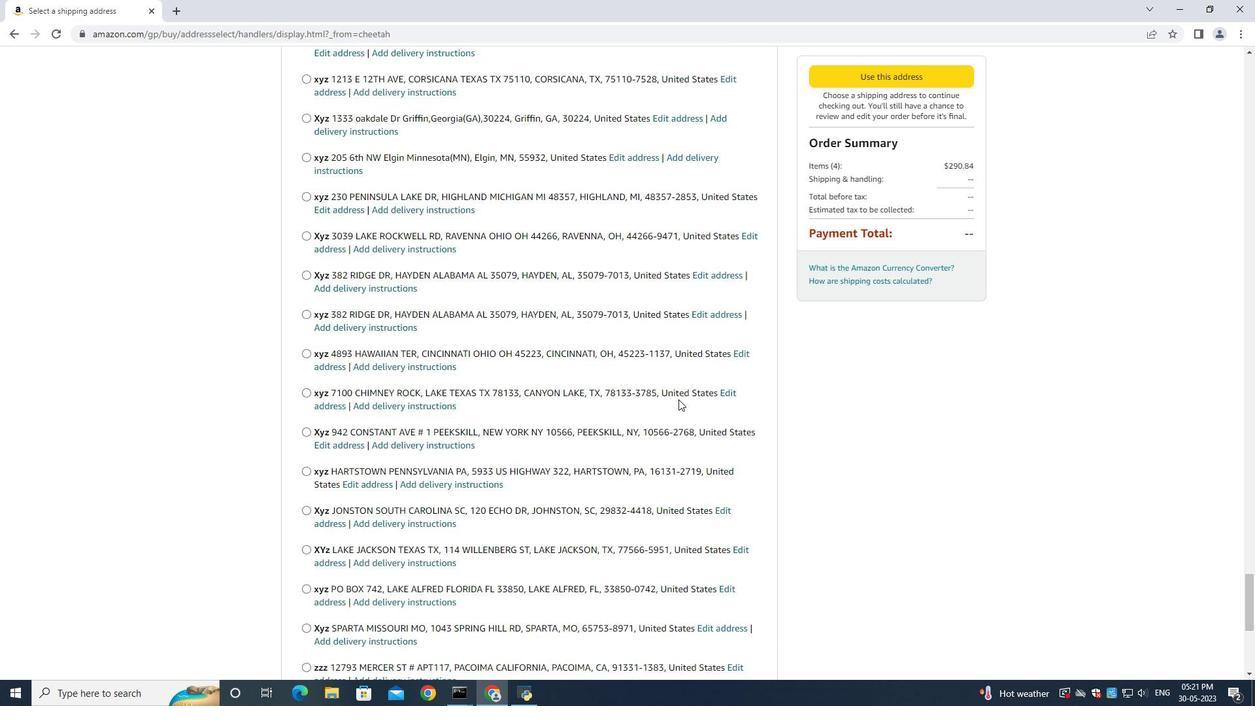 
Action: Mouse moved to (361, 377)
Screenshot: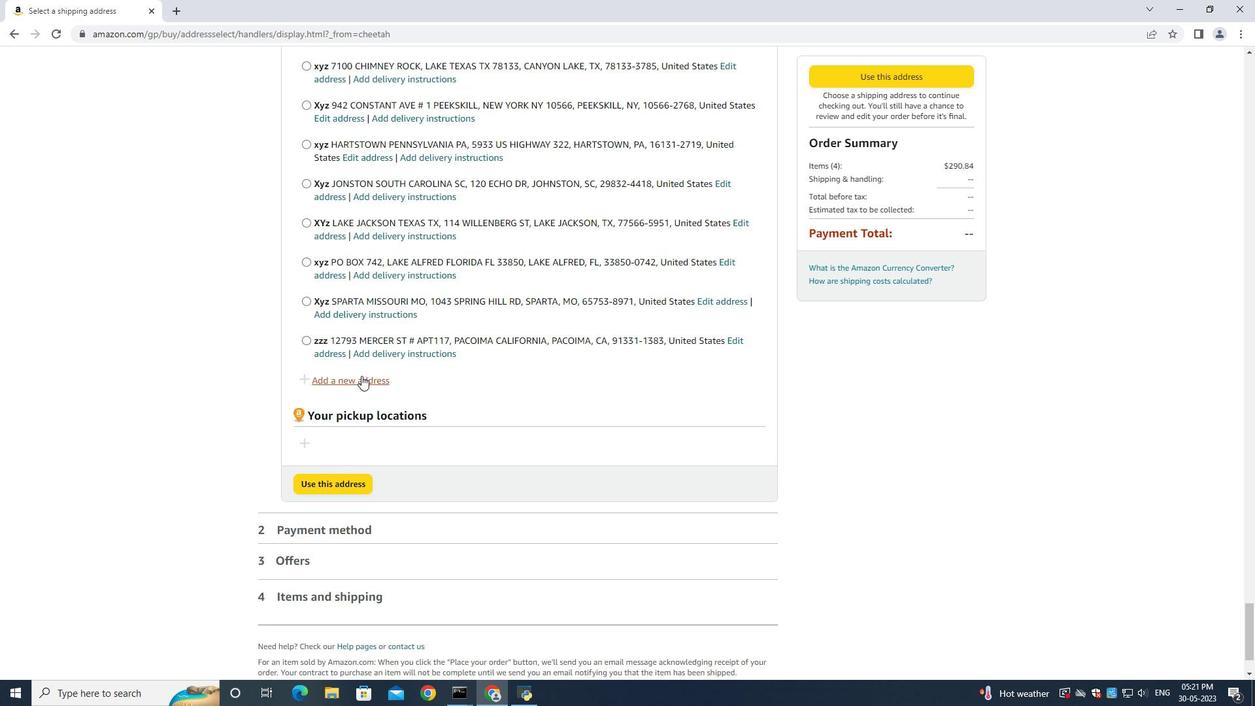 
Action: Mouse pressed left at (361, 377)
Screenshot: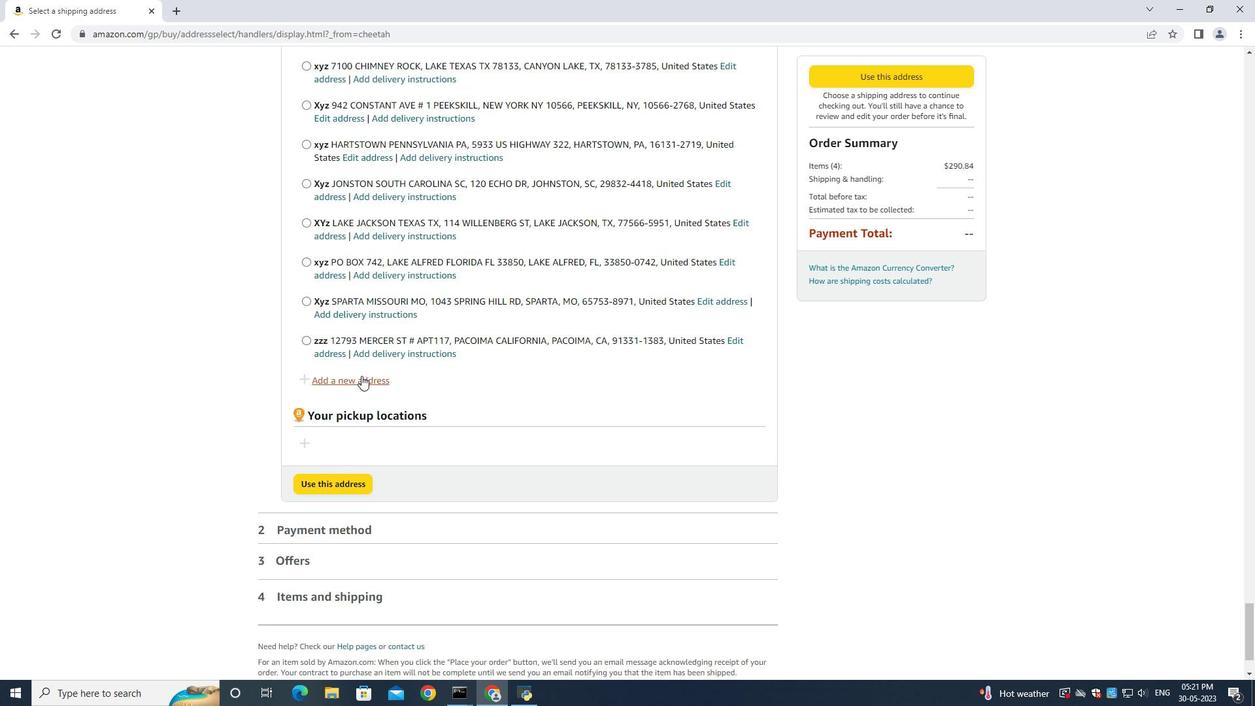 
Action: Mouse moved to (465, 320)
Screenshot: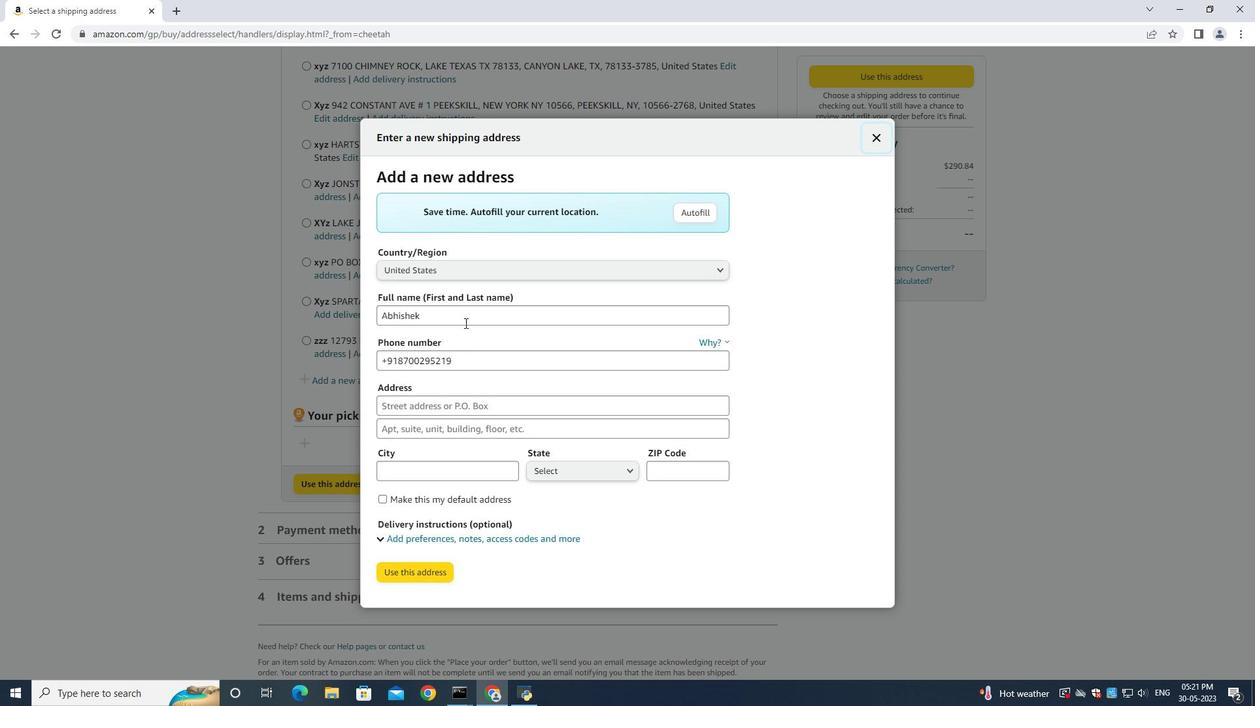 
Action: Mouse pressed left at (465, 320)
Screenshot: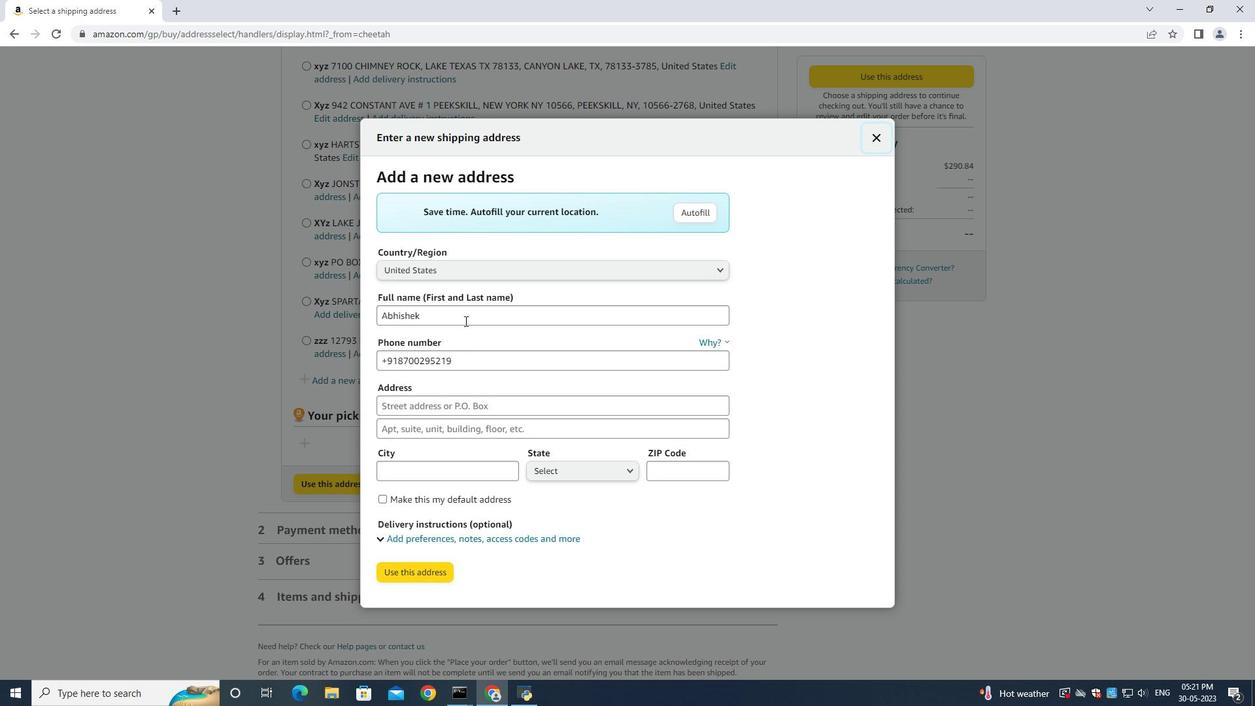 
Action: Key pressed a<Key.backspace>ctrl+A<Key.backspace><Key.shift><Key.shift><Key.shift><Key.shift><Key.shift><Key.shift><Key.shift><Key.shift><Key.shift><Key.shift><Key.shift><Key.shift><Key.shift><Key.shift><Key.shift><Key.shift><Key.shift><Key.shift><Key.shift><Key.shift><Key.shift><Key.shift><Key.shift>Jerry<Key.space><Key.shift>Evans<Key.space><Key.tab><Key.tab><Key.backspace>9285042162
Screenshot: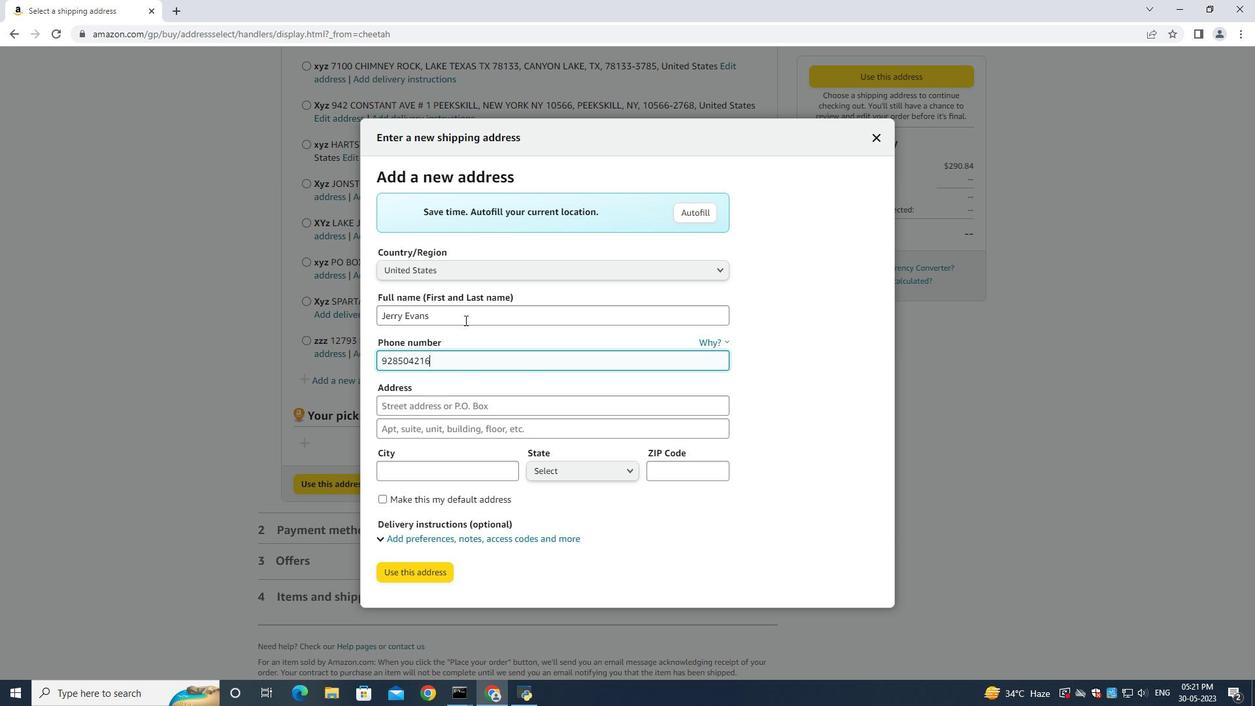 
Action: Mouse moved to (492, 404)
Screenshot: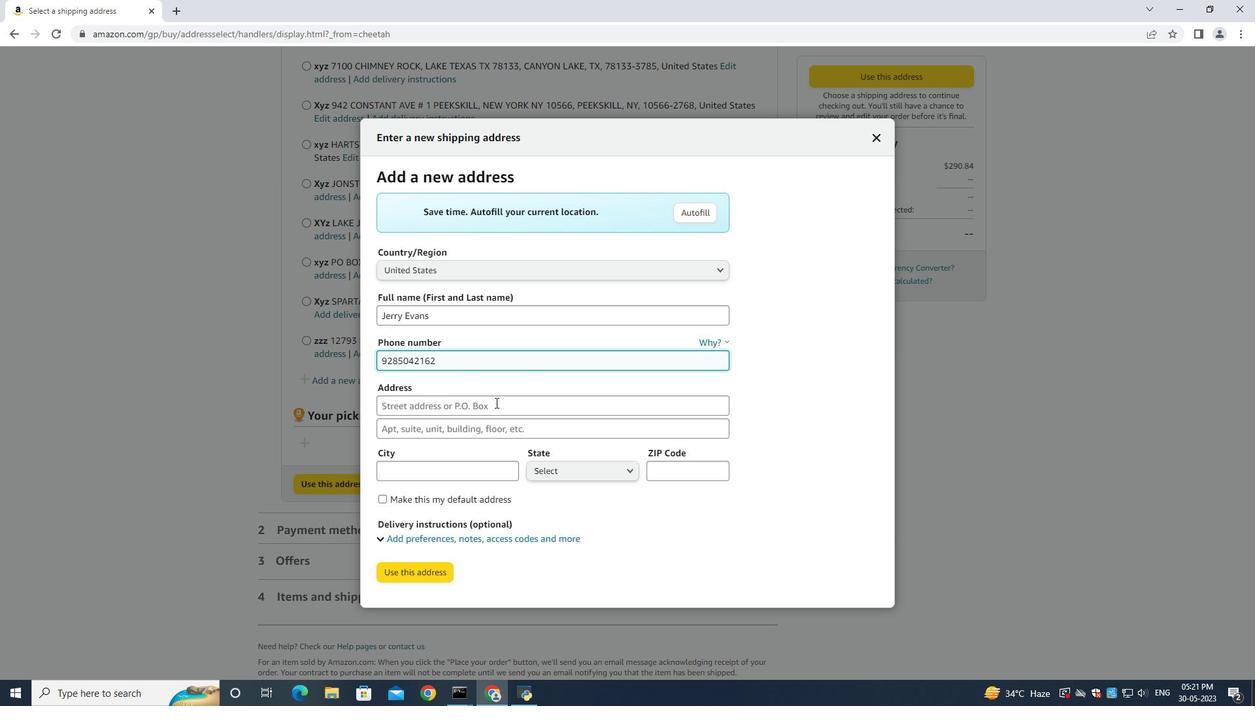 
Action: Mouse pressed left at (492, 404)
Screenshot: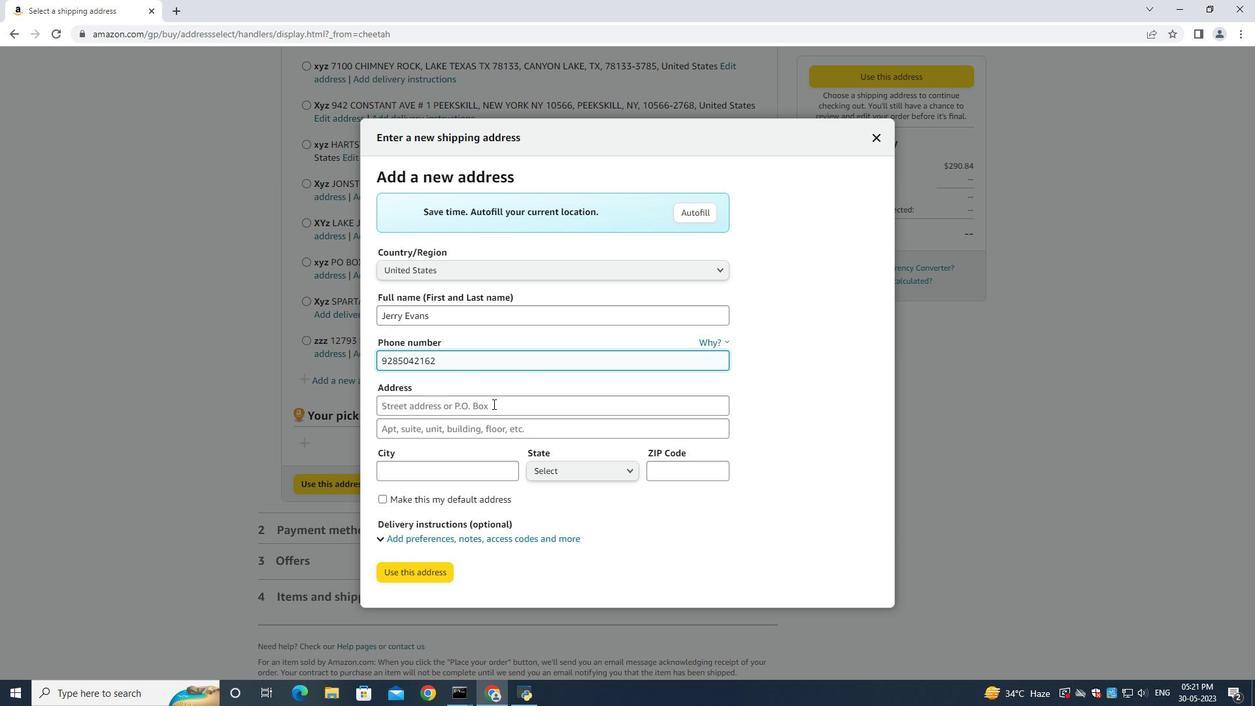 
Action: Mouse moved to (492, 404)
Screenshot: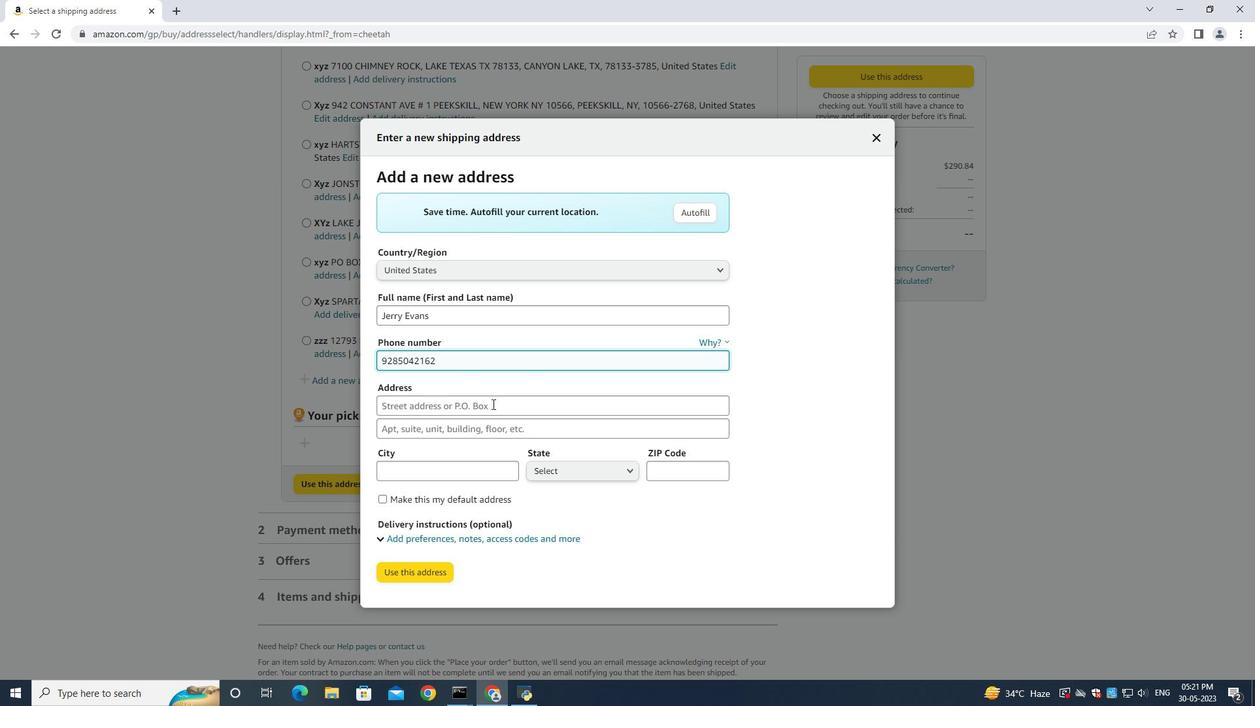 
Action: Key pressed 4202<Key.space><Key.shift>Skips<Key.space><Key.shift><Key.shift><Key.shift><Key.shift><Key.shift><Key.shift>Lane<Key.space><Key.tab><Key.shift>Phoenix<Key.space><Key.shift><Key.shift><Key.shift><Key.shift><Key.shift><Key.shift><Key.shift><Key.shift><Key.shift><Key.shift><Key.shift><Key.shift><Key.shift><Key.shift><Key.shift><Key.shift><Key.shift><Key.shift><Key.shift><Key.shift><Key.shift><Key.shift><Key.shift><Key.shift>Arizona<Key.space><Key.tab><Key.shift><Key.shift><Key.shift><Key.shift><Key.shift><Key.shift><Key.shift>Phoenix<Key.tab><Key.up>a<Key.down><Key.down><Key.down><Key.enter><Key.tab>85012
Screenshot: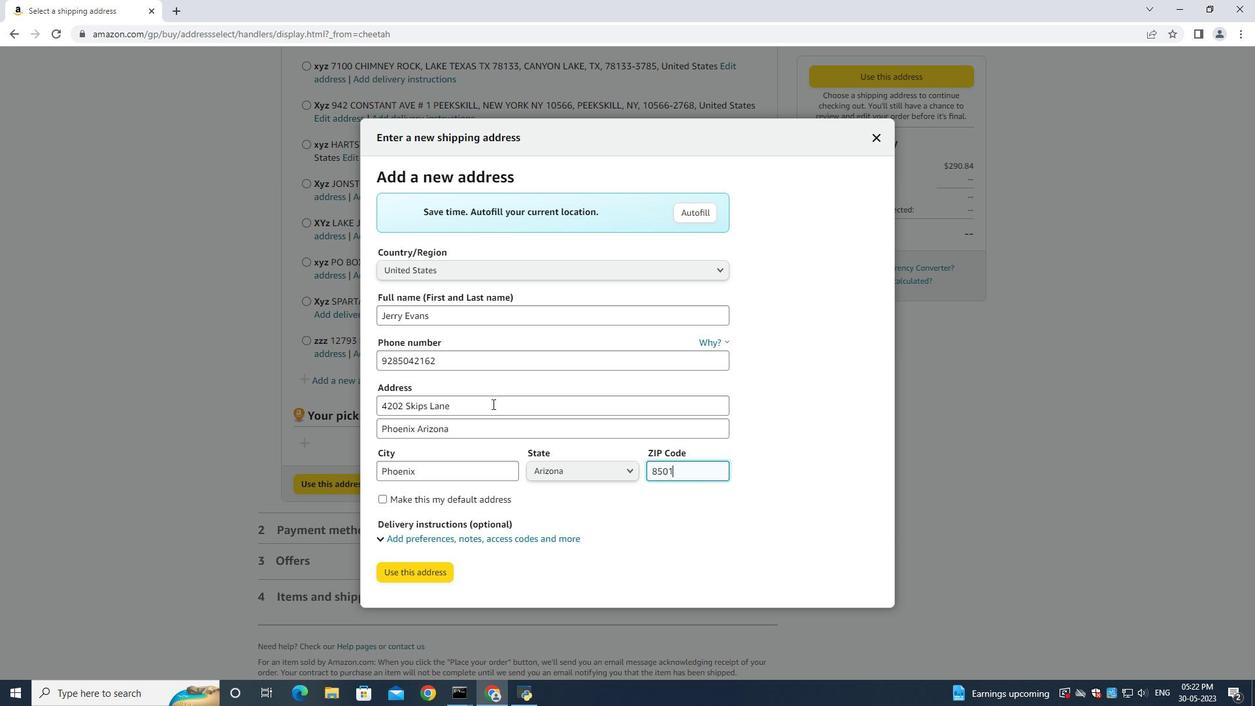 
Action: Mouse moved to (404, 574)
Screenshot: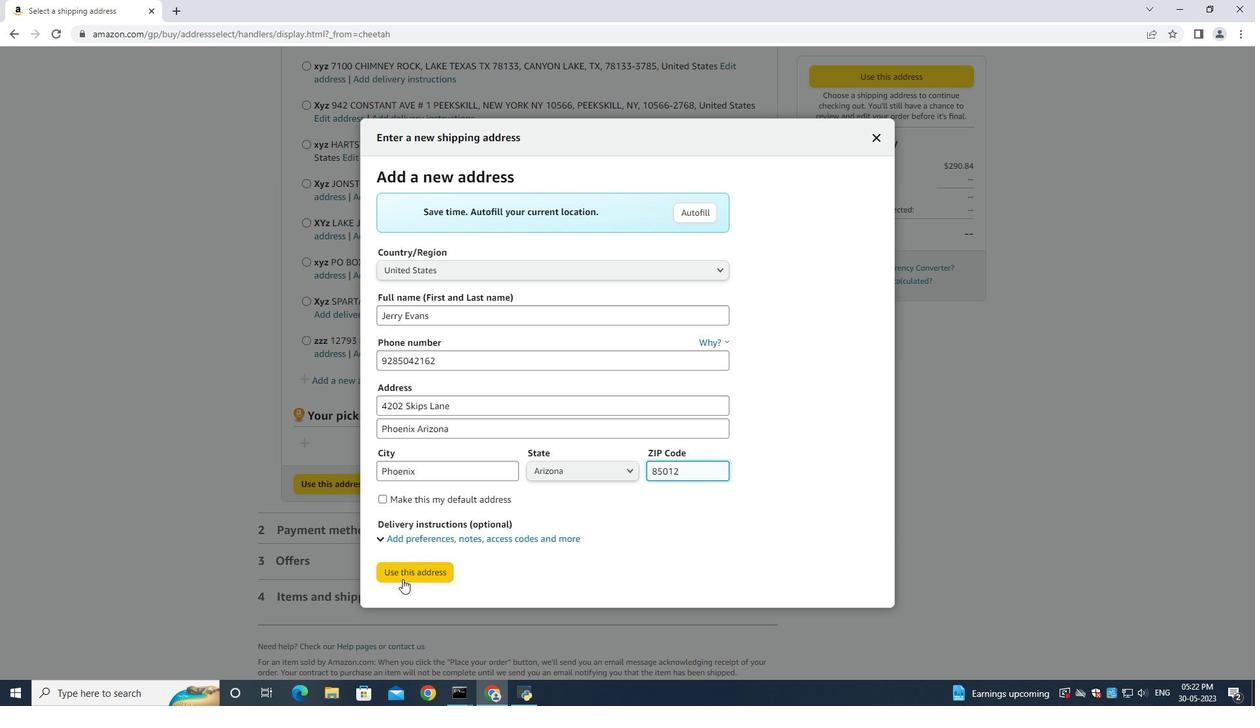 
Action: Mouse pressed left at (404, 574)
Screenshot: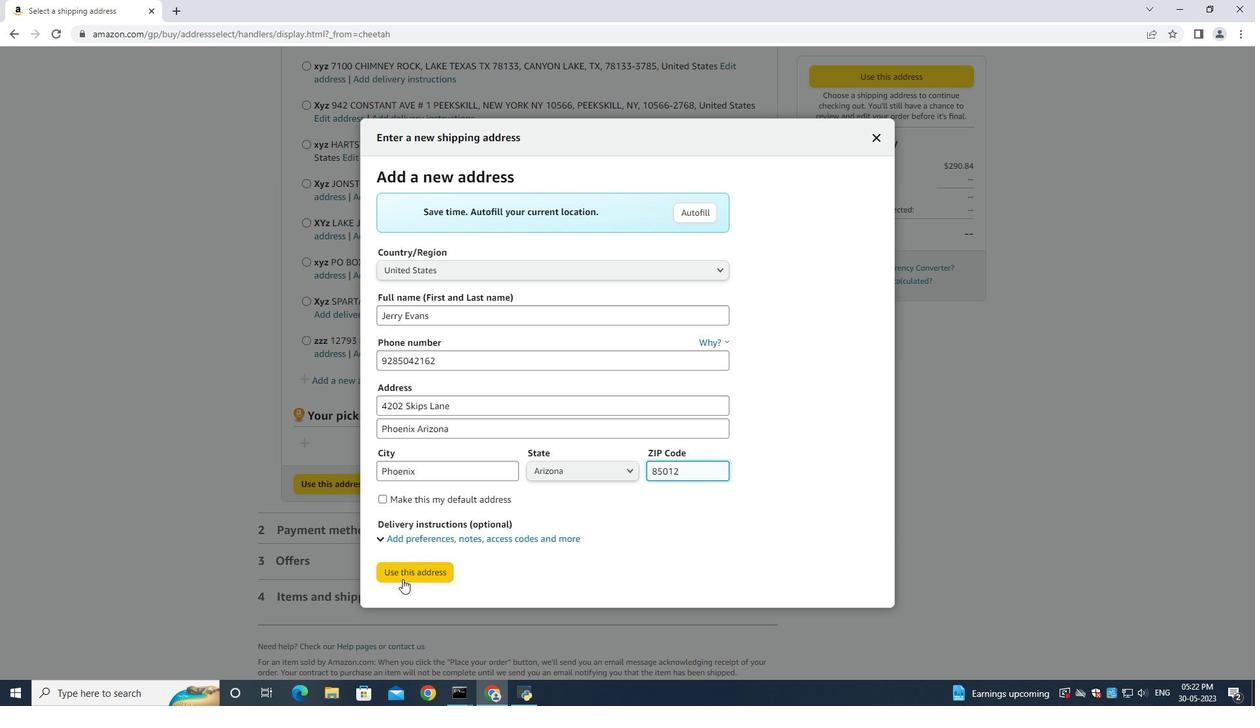 
Action: Mouse moved to (406, 574)
Screenshot: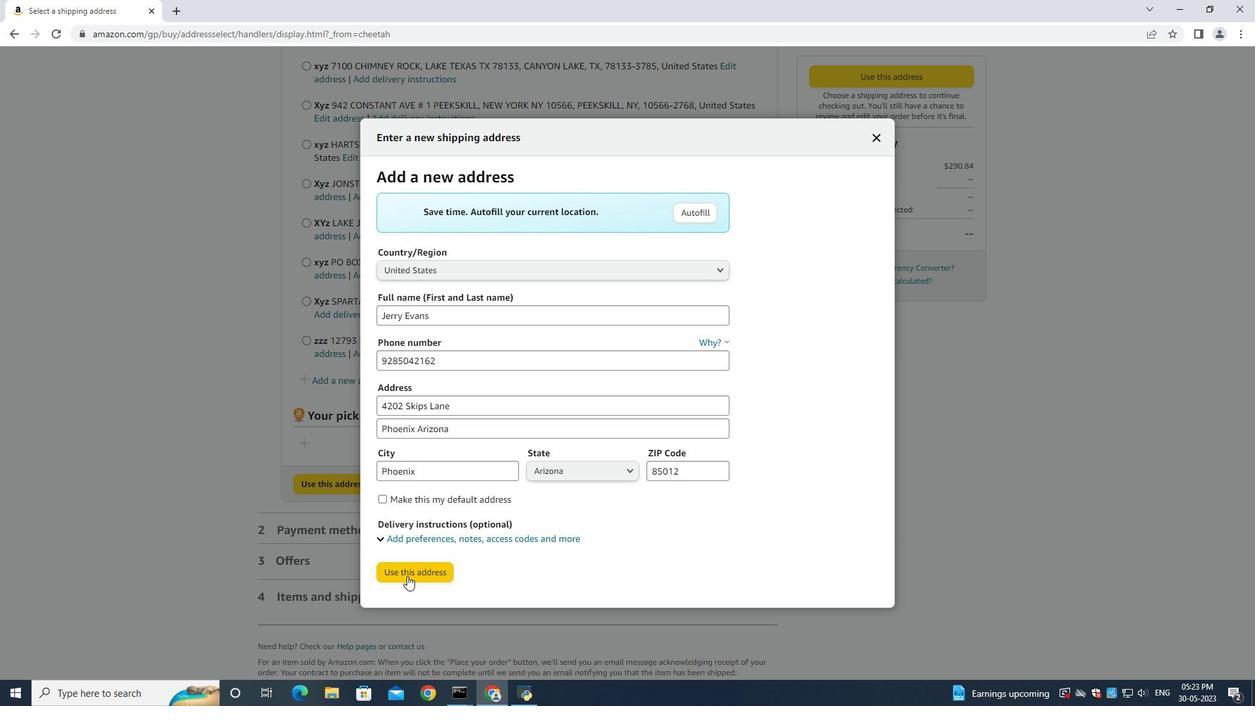 
Action: Mouse pressed left at (406, 574)
Screenshot: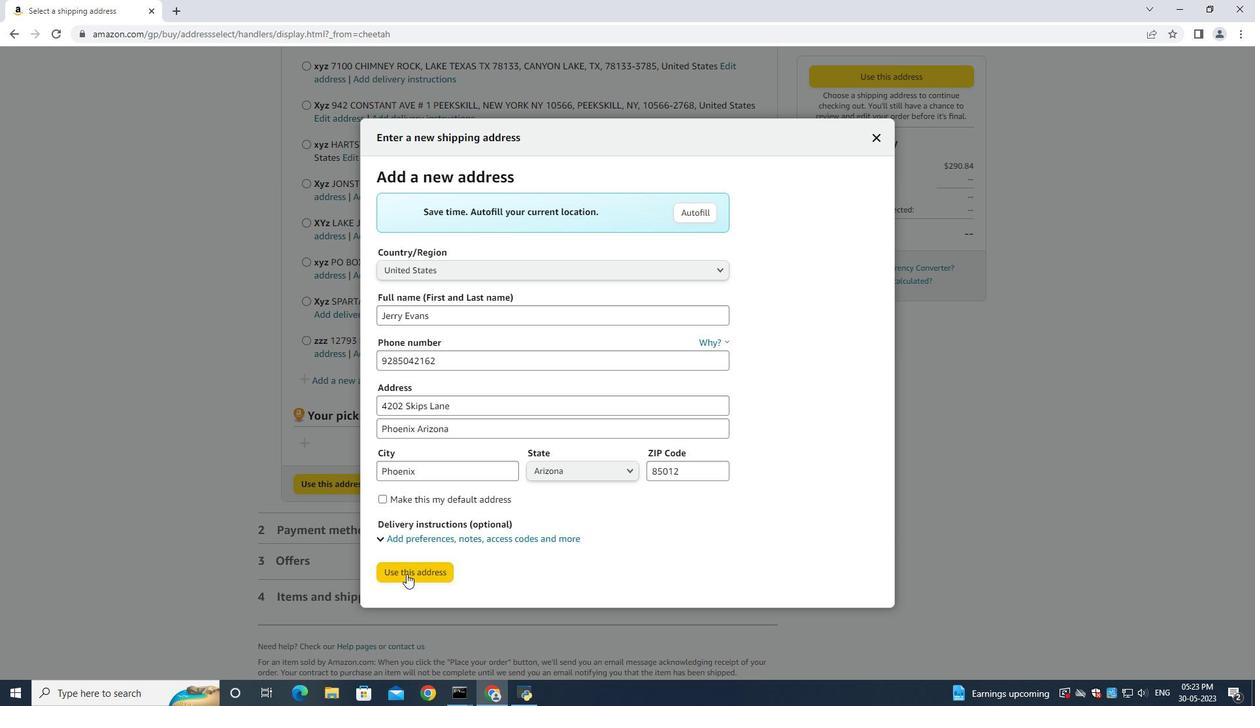 
Action: Mouse moved to (478, 508)
Screenshot: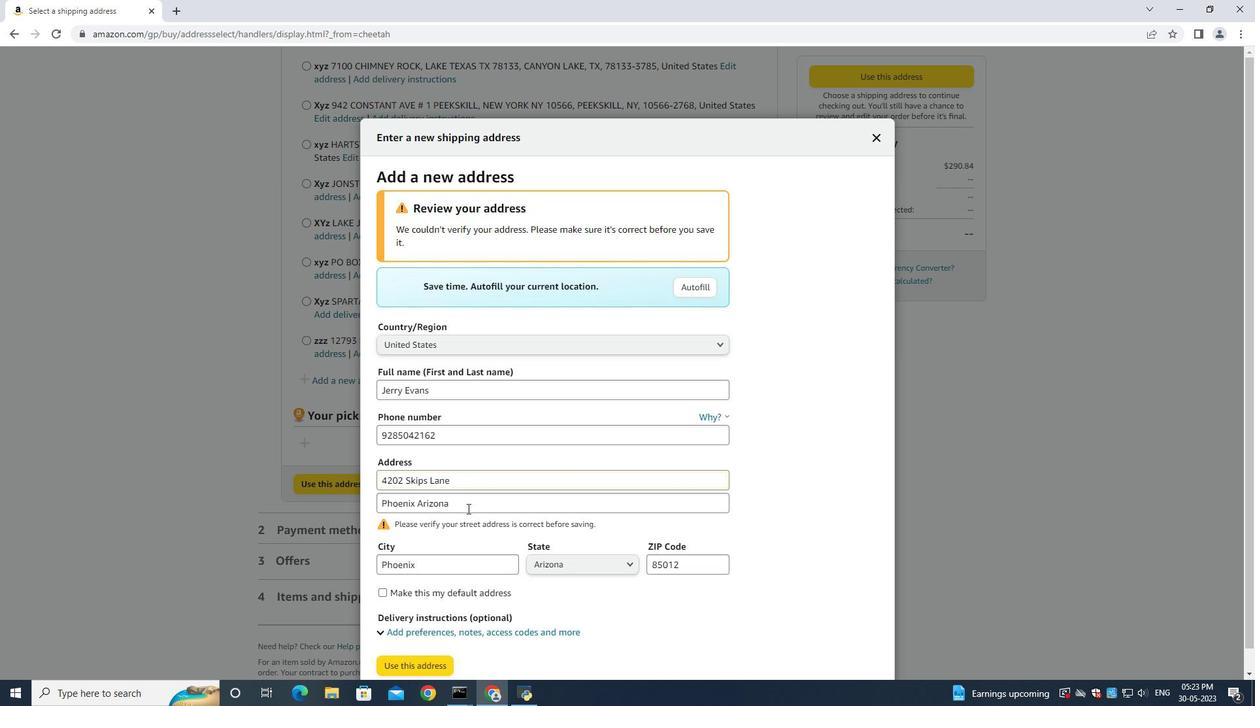 
Action: Mouse scrolled (478, 508) with delta (0, 0)
Screenshot: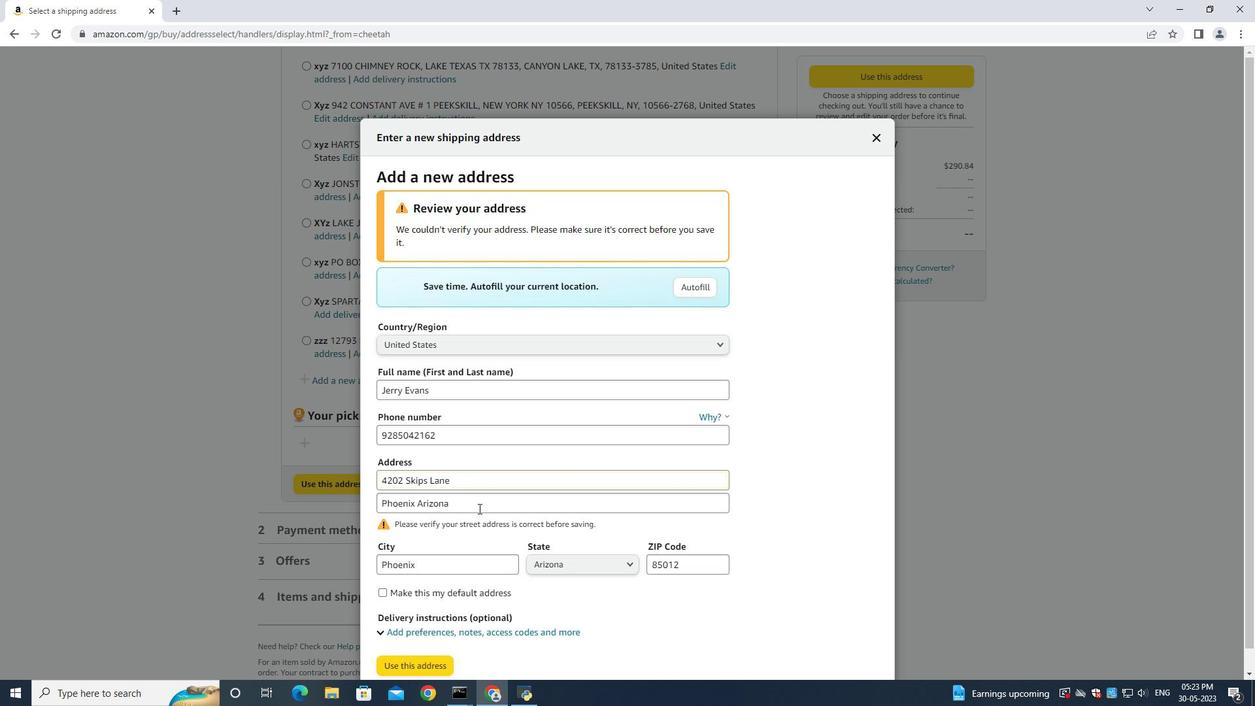 
Action: Mouse scrolled (478, 508) with delta (0, 0)
Screenshot: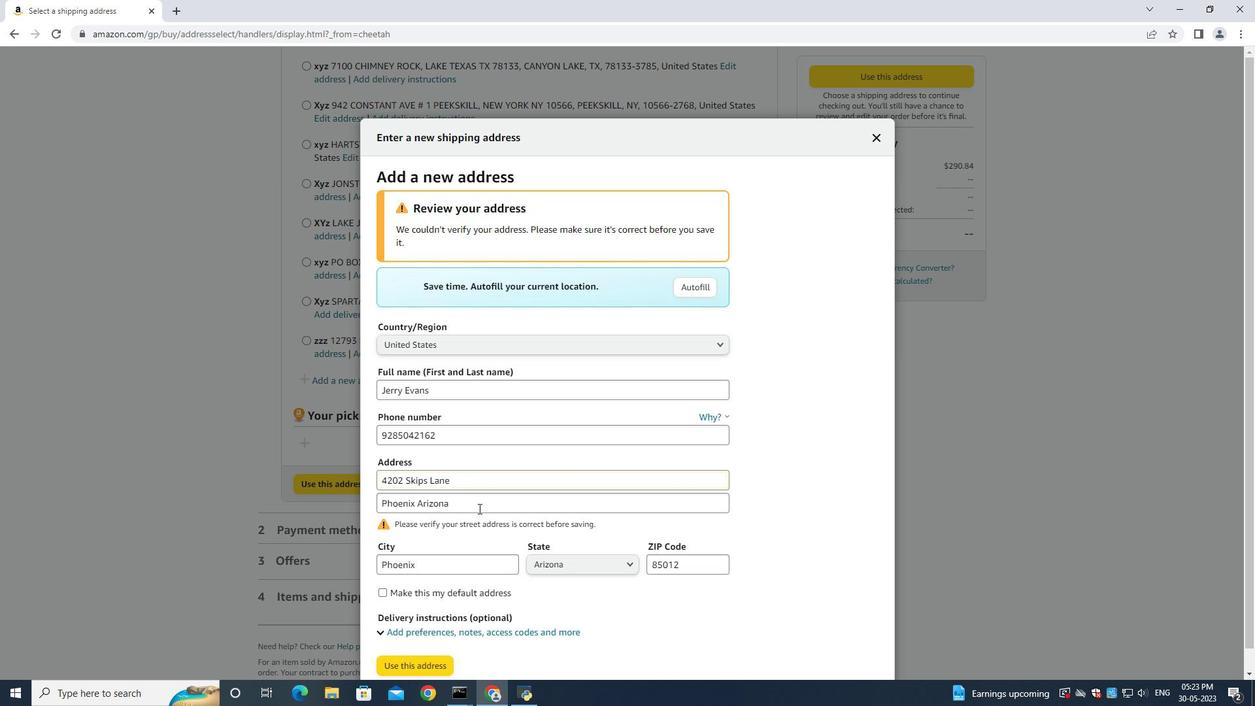 
Action: Mouse moved to (408, 646)
Screenshot: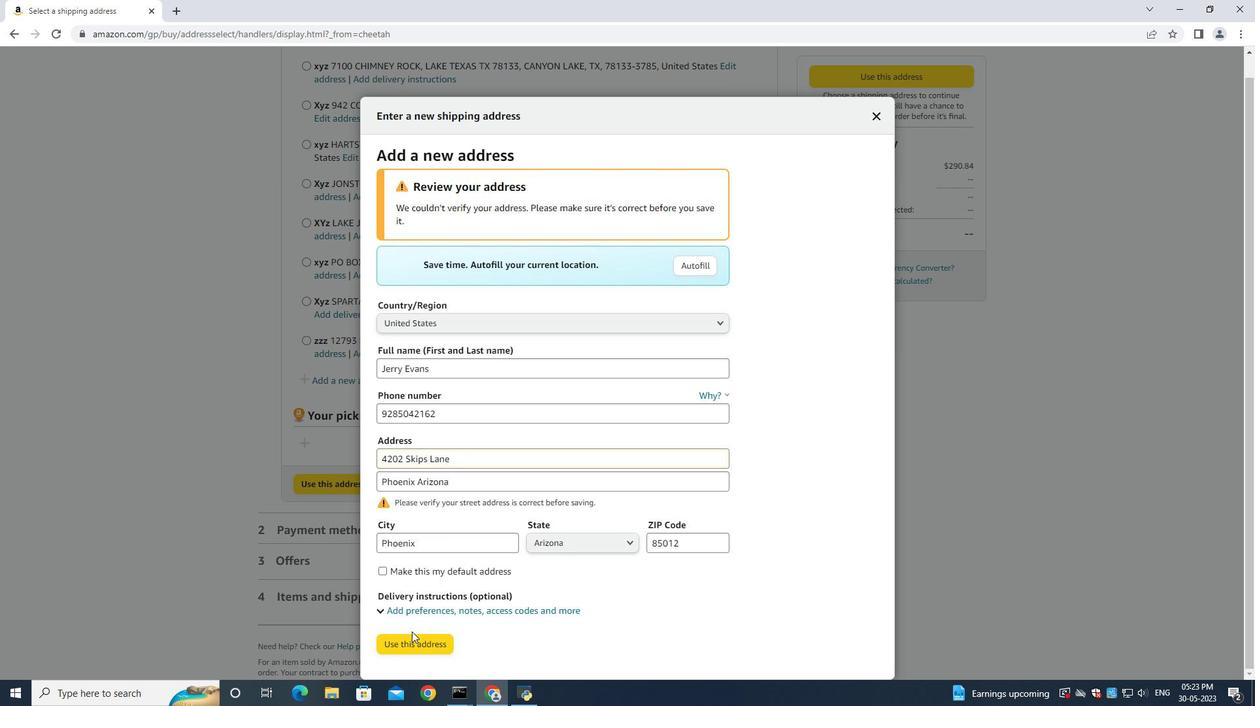 
Action: Mouse pressed left at (408, 646)
Screenshot: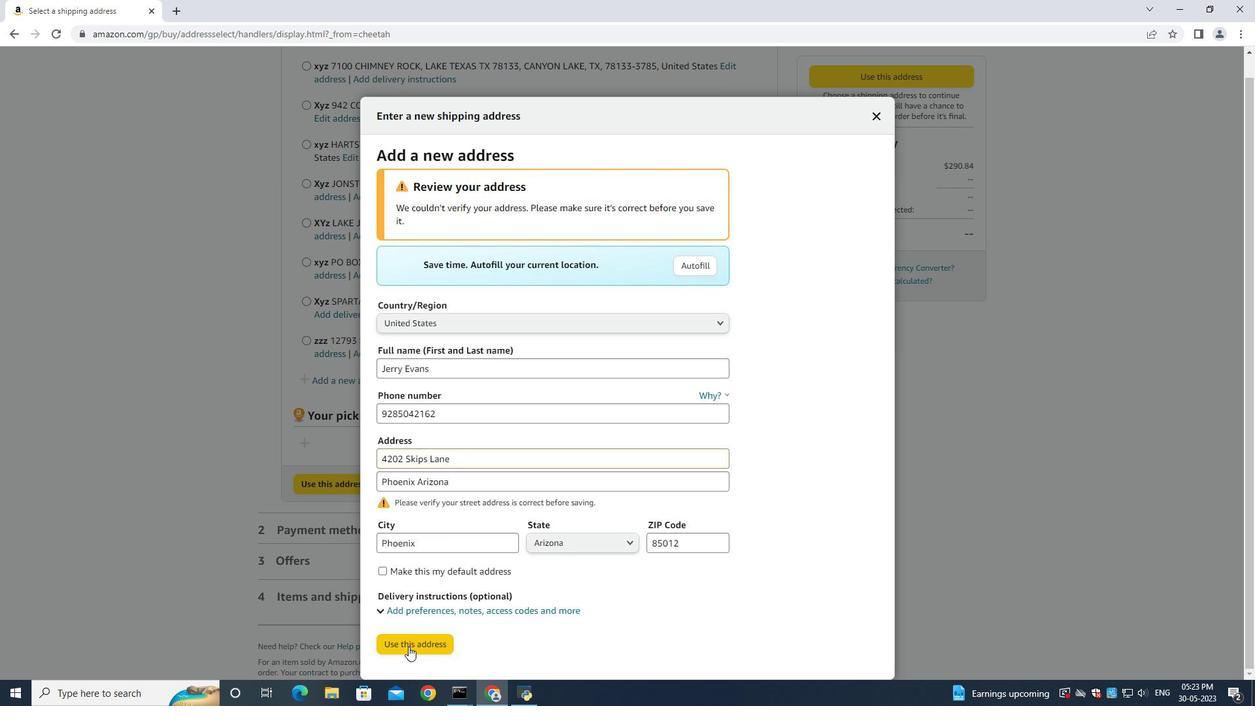
Action: Mouse moved to (532, 412)
Screenshot: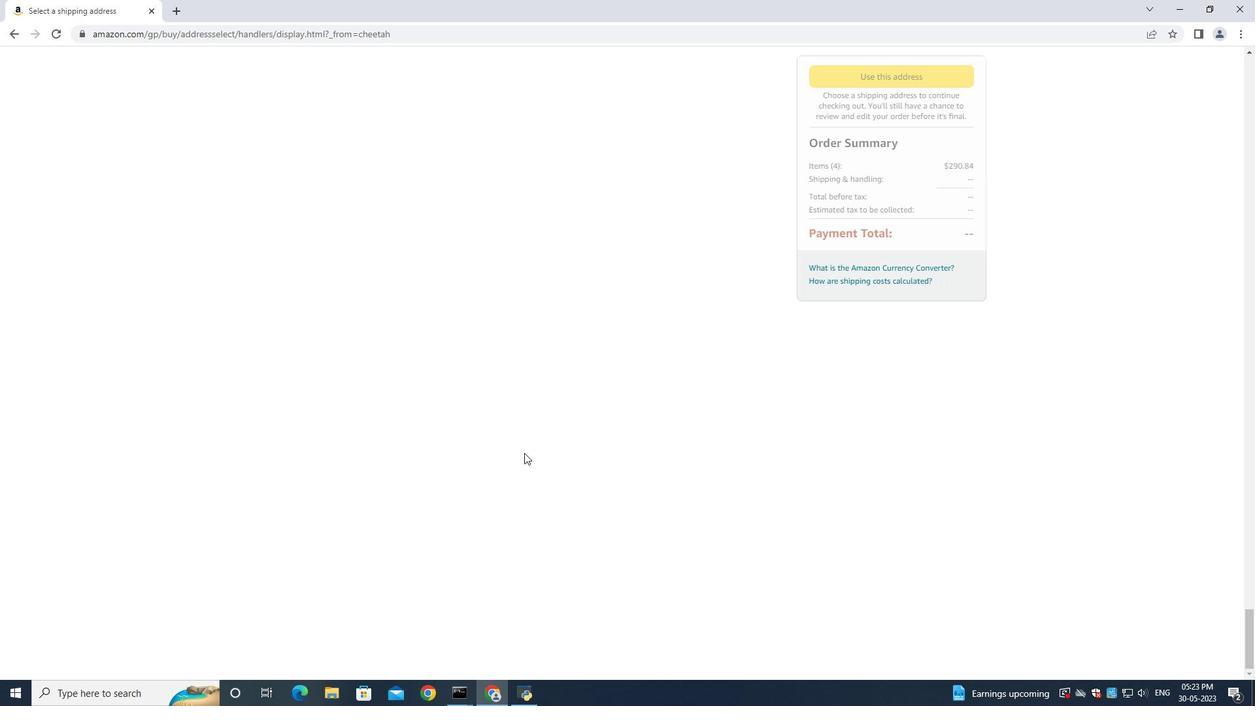 
